 Task: Send an email with the signature Lucy Taylor with the subject Request for a resume follow-up and the message Could you please provide me with the details of the project dependencies? from softage.9@softage.net to softage.7@softage.net and move the email from Sent Items to the folder Financial reports
Action: Mouse moved to (1182, 77)
Screenshot: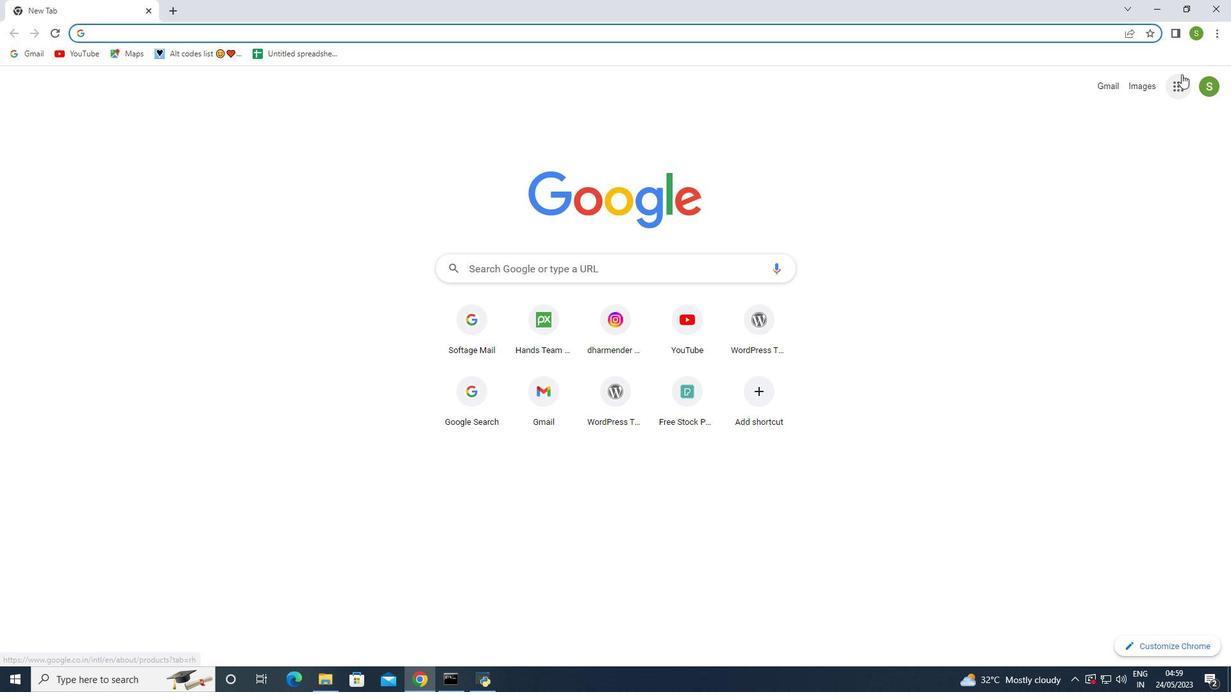 
Action: Mouse pressed left at (1182, 77)
Screenshot: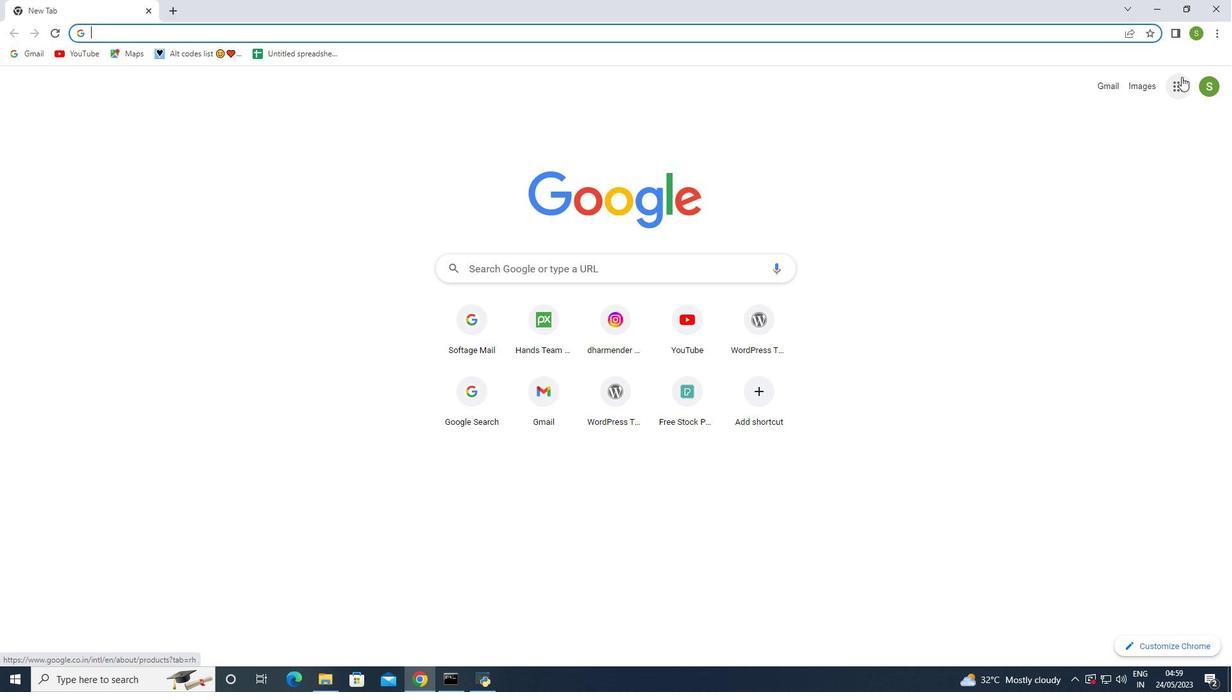 
Action: Mouse moved to (1138, 140)
Screenshot: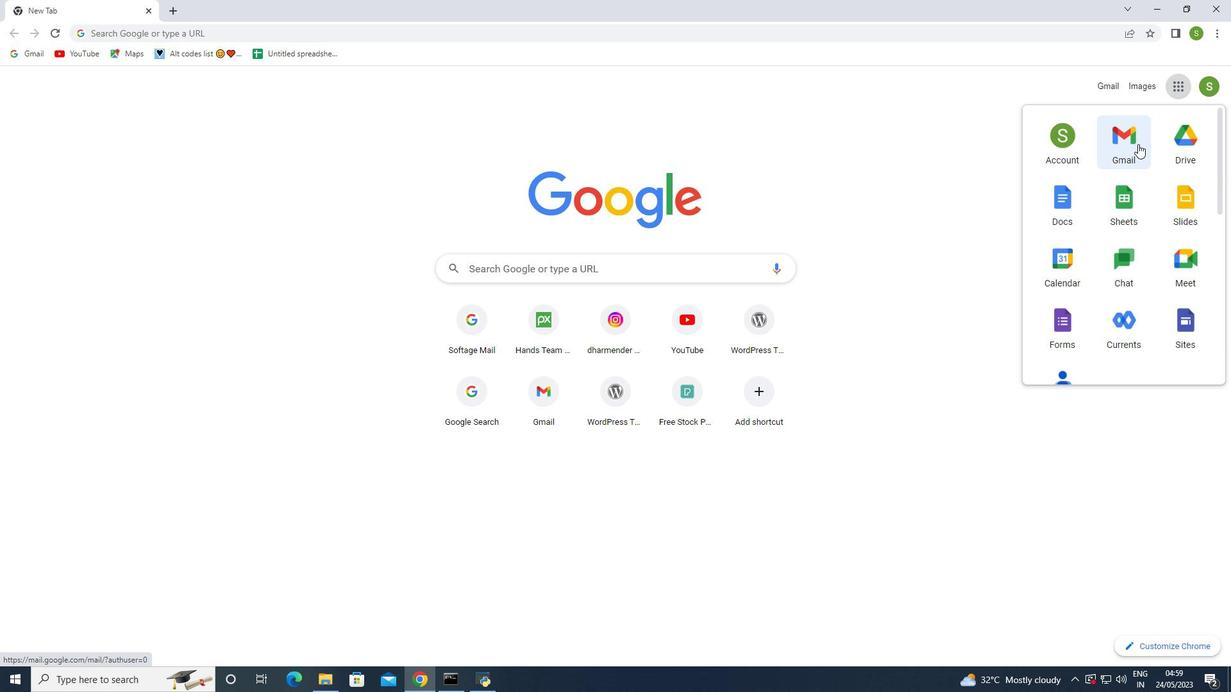 
Action: Mouse pressed left at (1138, 140)
Screenshot: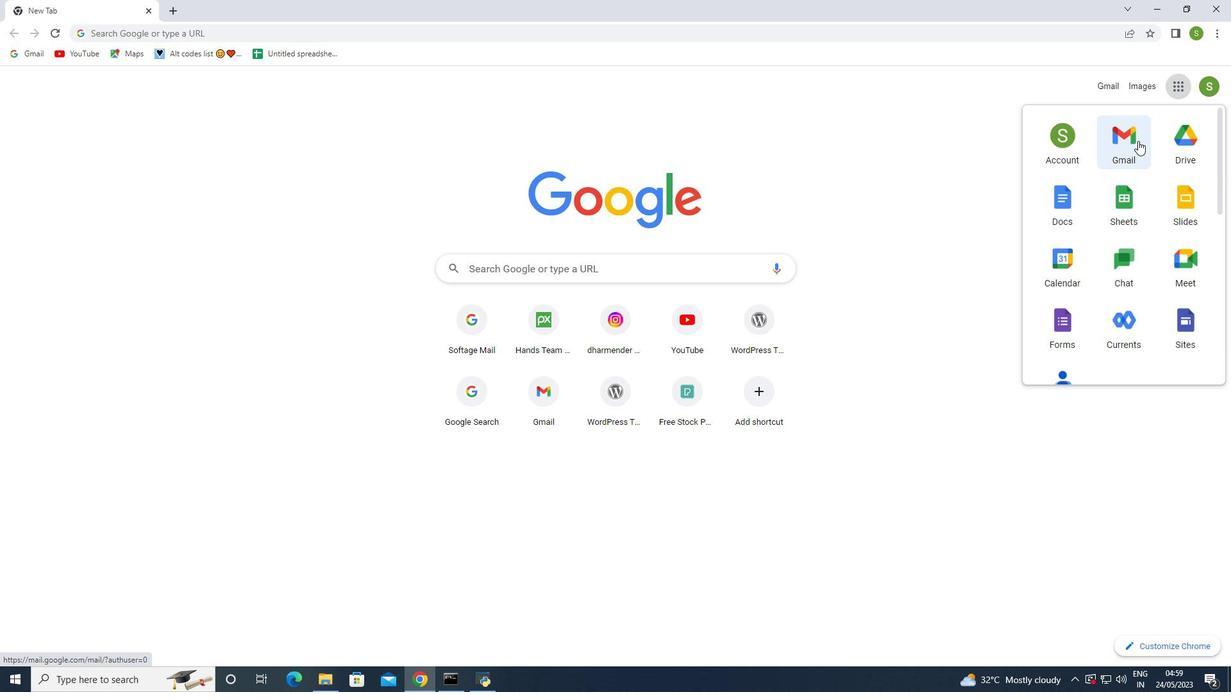 
Action: Mouse moved to (1084, 85)
Screenshot: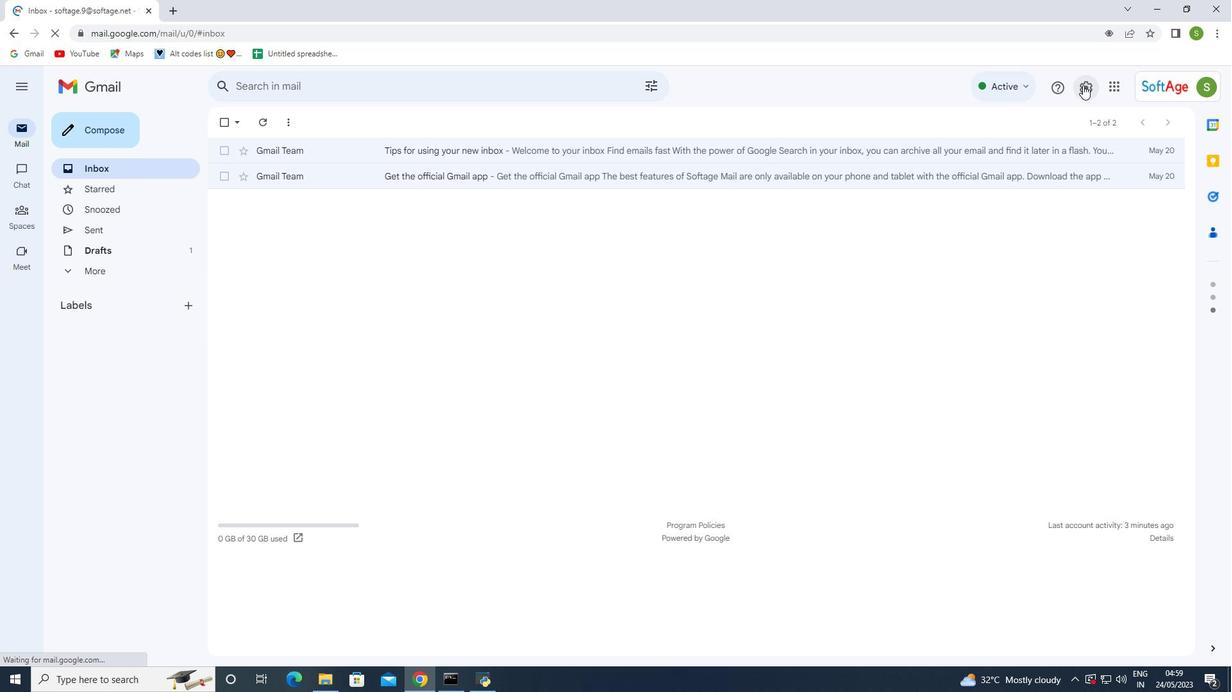
Action: Mouse pressed left at (1084, 85)
Screenshot: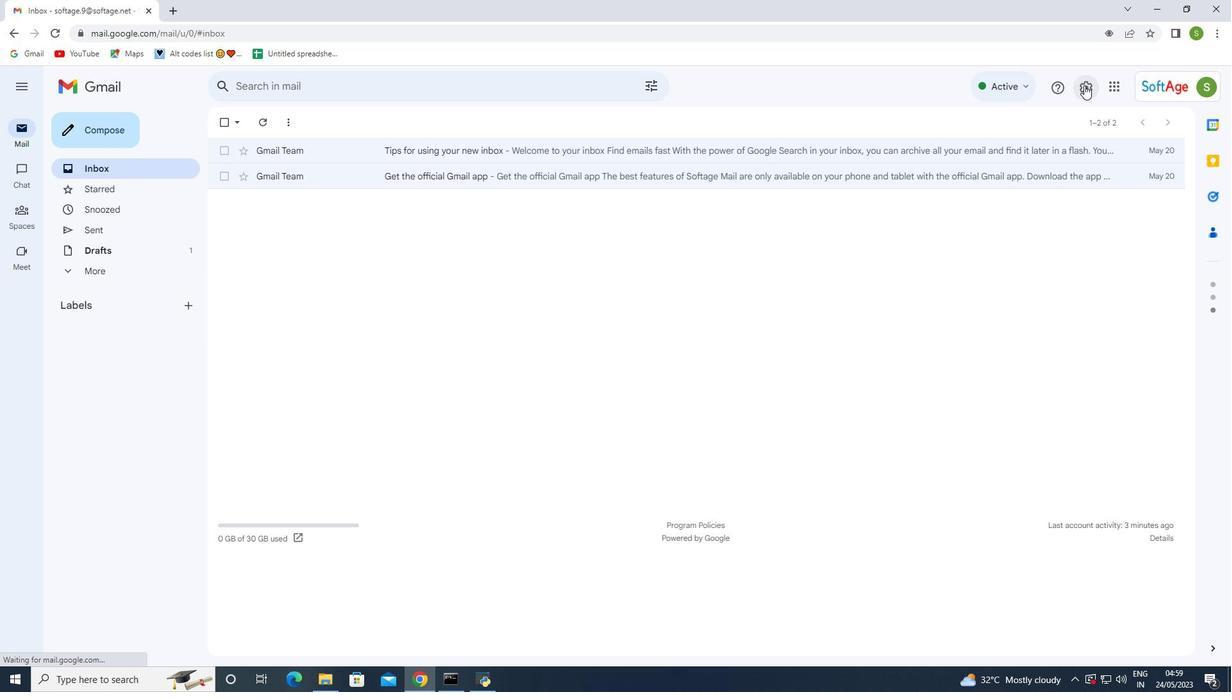 
Action: Mouse moved to (1084, 146)
Screenshot: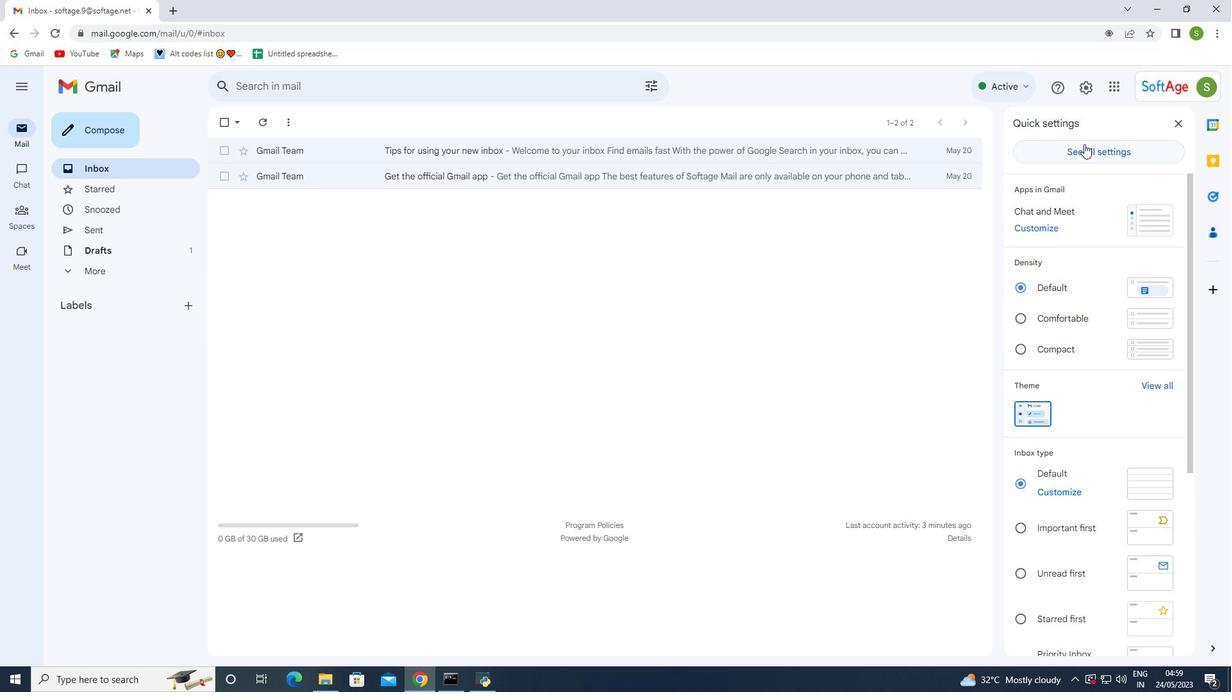 
Action: Mouse pressed left at (1084, 146)
Screenshot: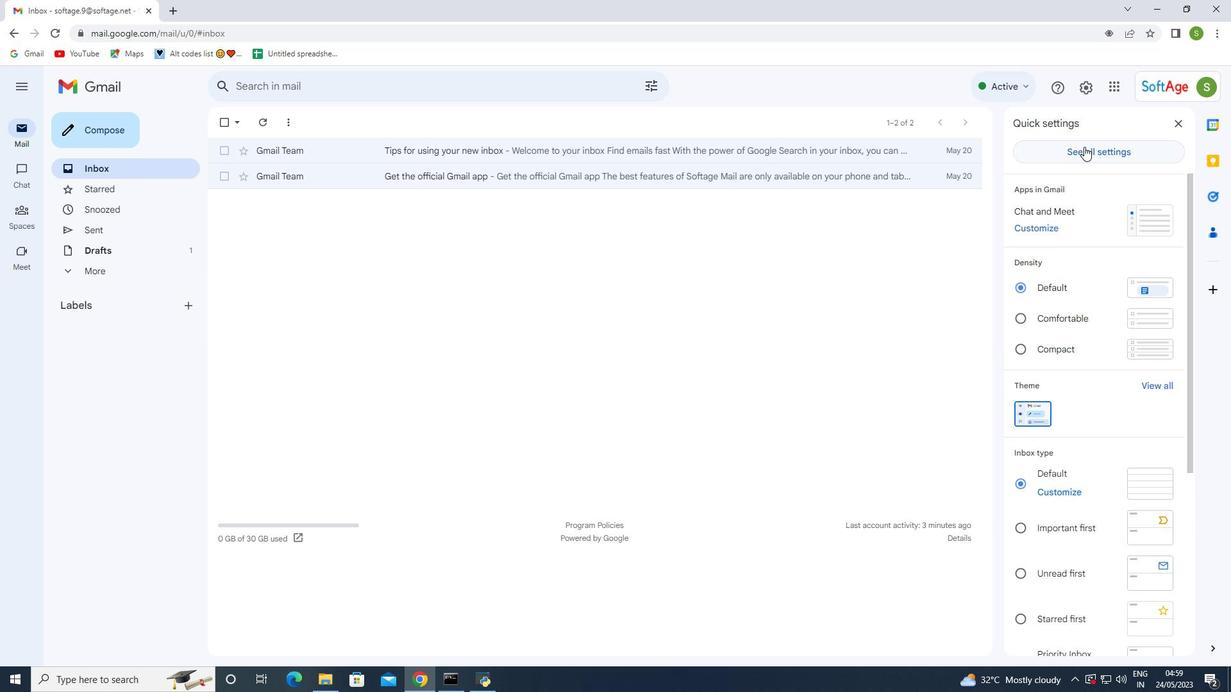 
Action: Mouse moved to (507, 273)
Screenshot: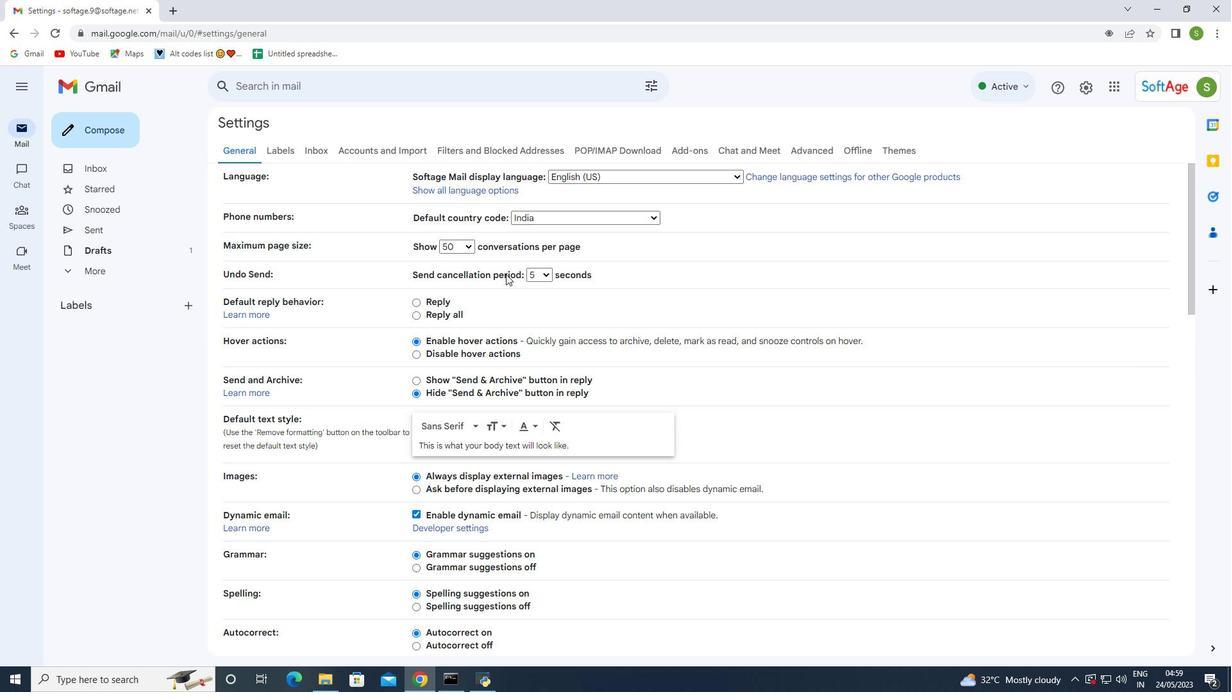 
Action: Mouse scrolled (507, 272) with delta (0, 0)
Screenshot: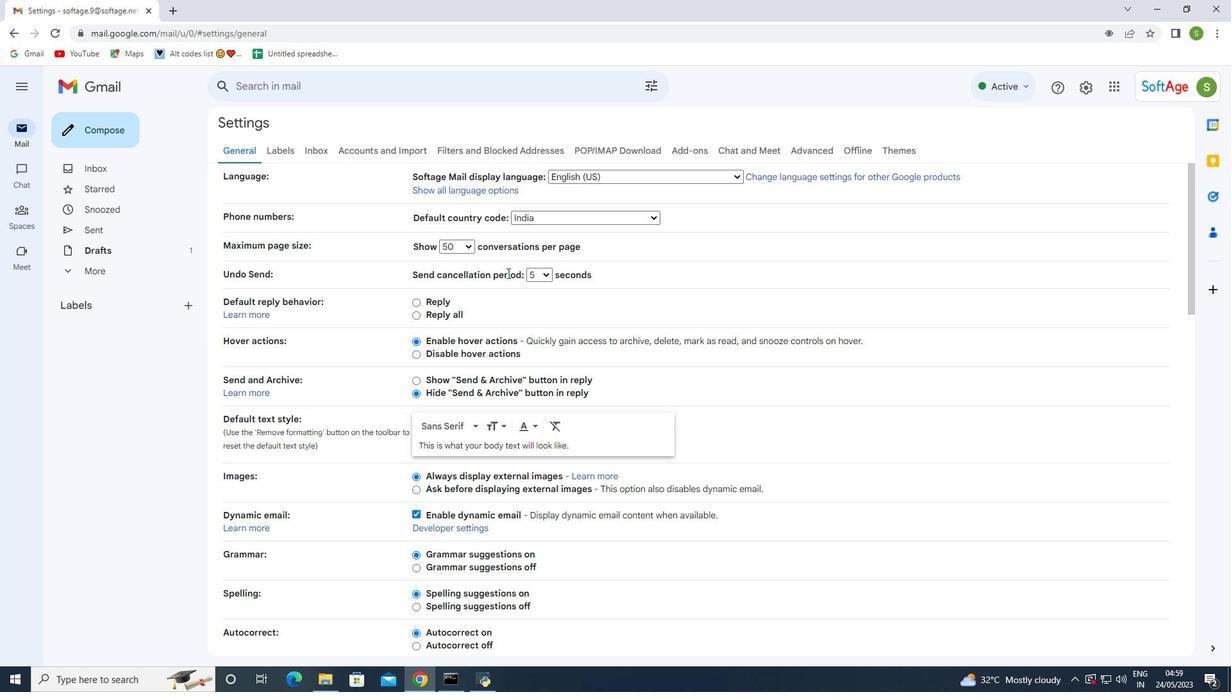
Action: Mouse scrolled (507, 272) with delta (0, 0)
Screenshot: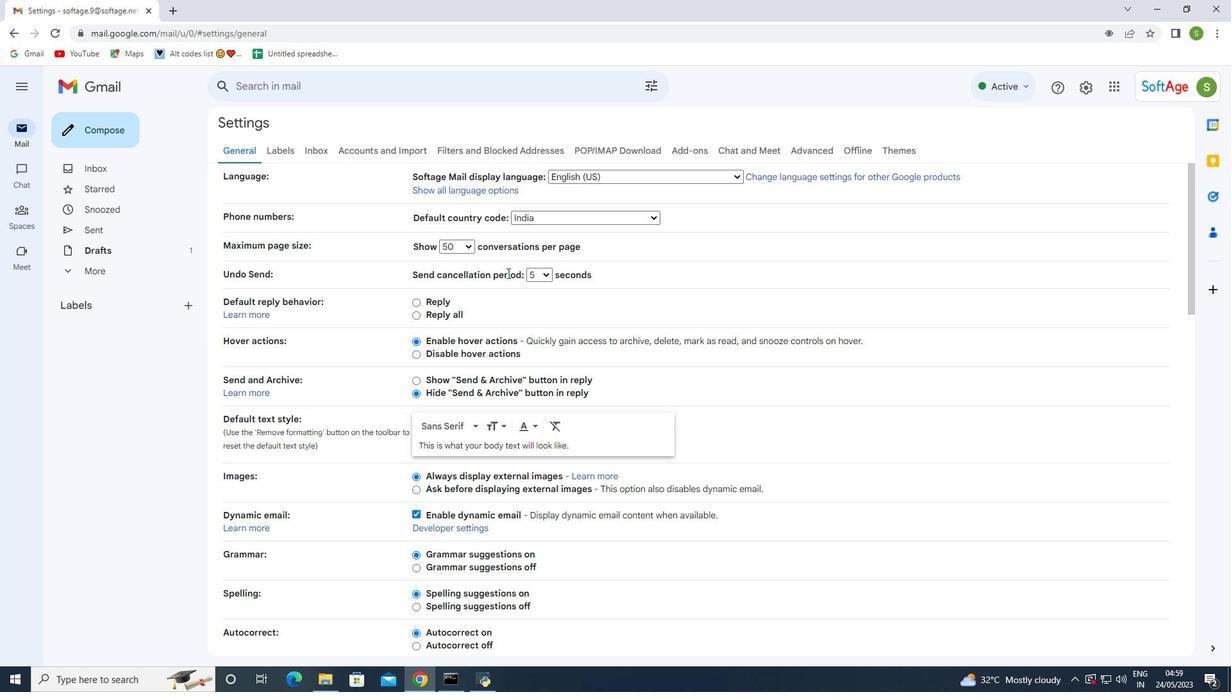 
Action: Mouse scrolled (507, 272) with delta (0, 0)
Screenshot: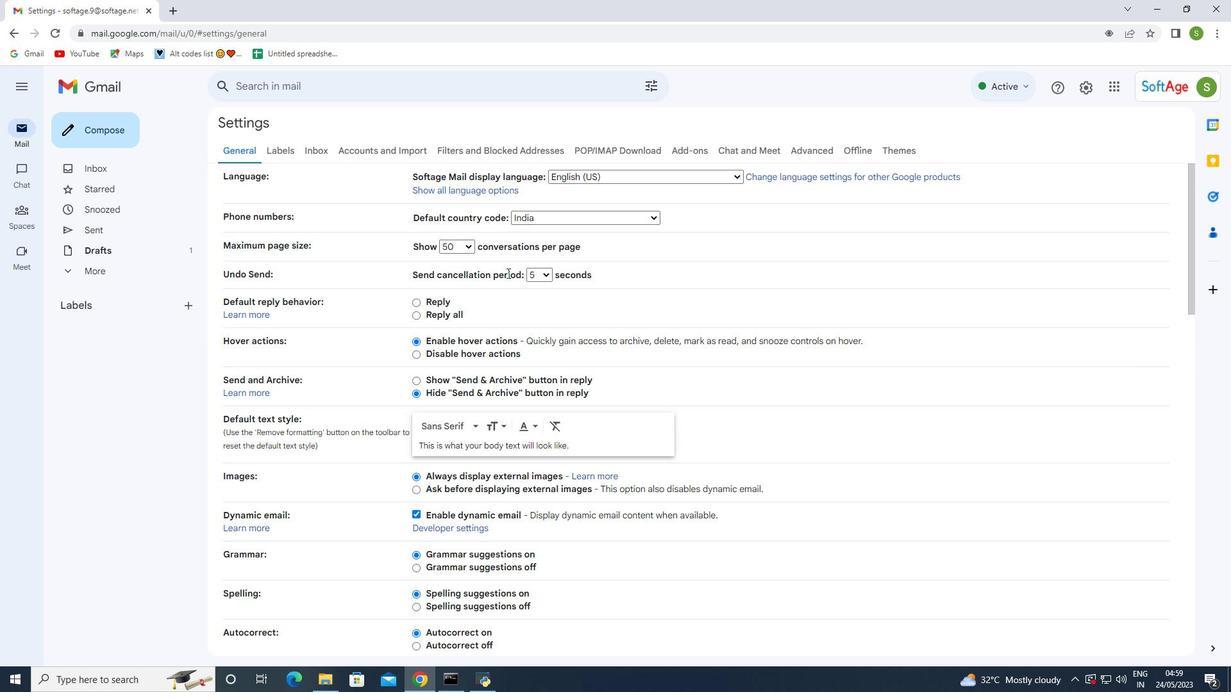 
Action: Mouse scrolled (507, 272) with delta (0, 0)
Screenshot: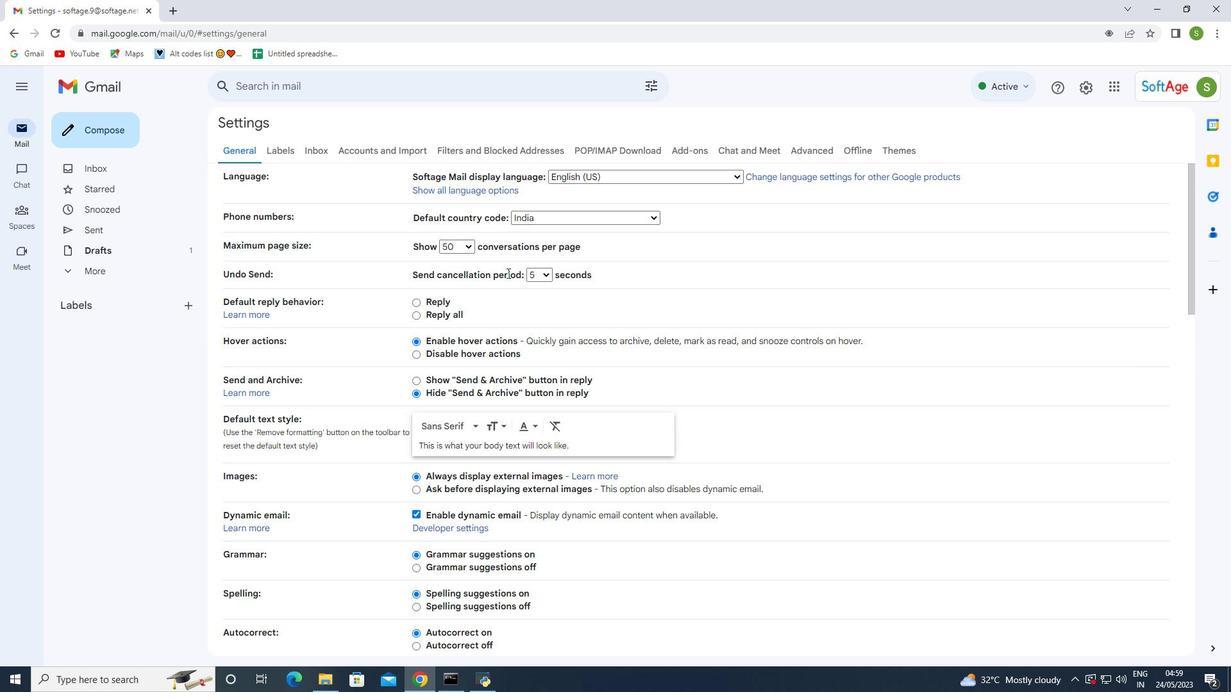 
Action: Mouse scrolled (507, 272) with delta (0, 0)
Screenshot: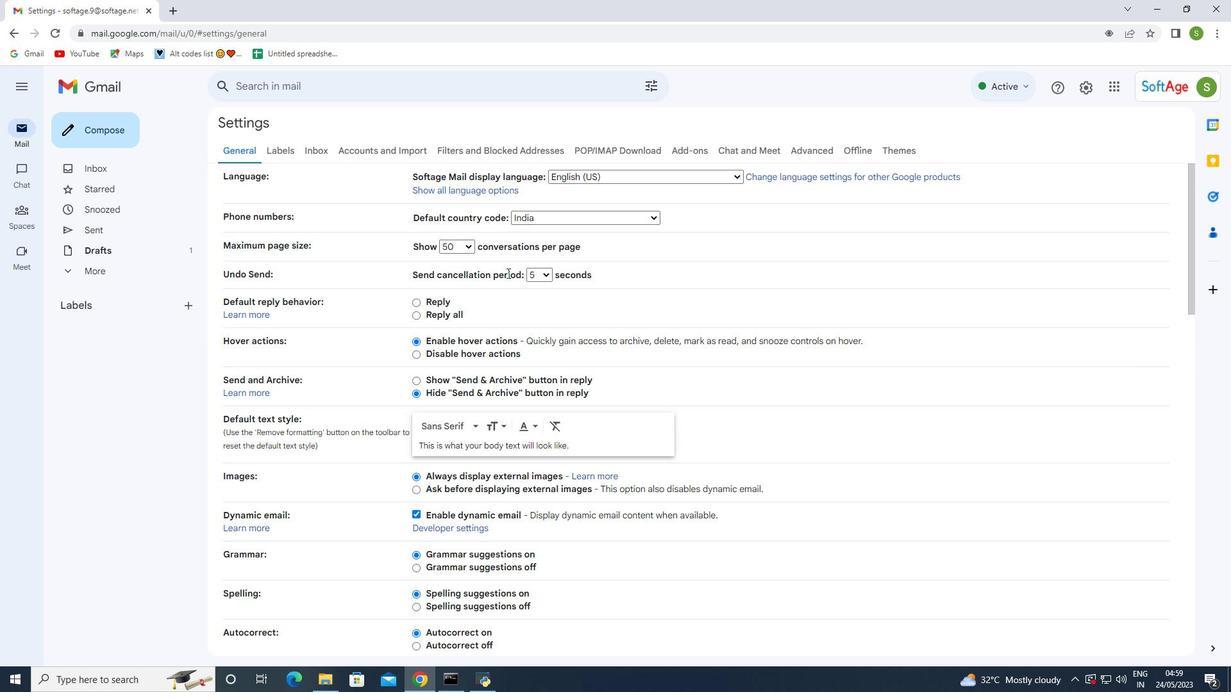 
Action: Mouse scrolled (507, 272) with delta (0, 0)
Screenshot: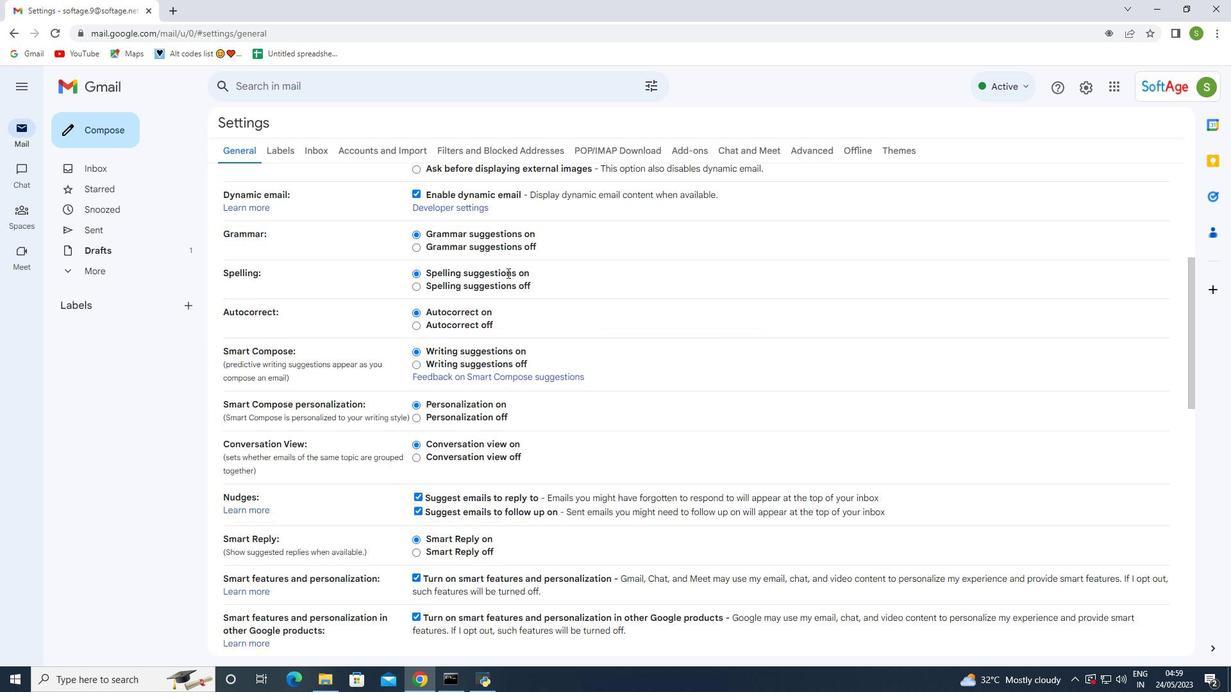 
Action: Mouse moved to (509, 273)
Screenshot: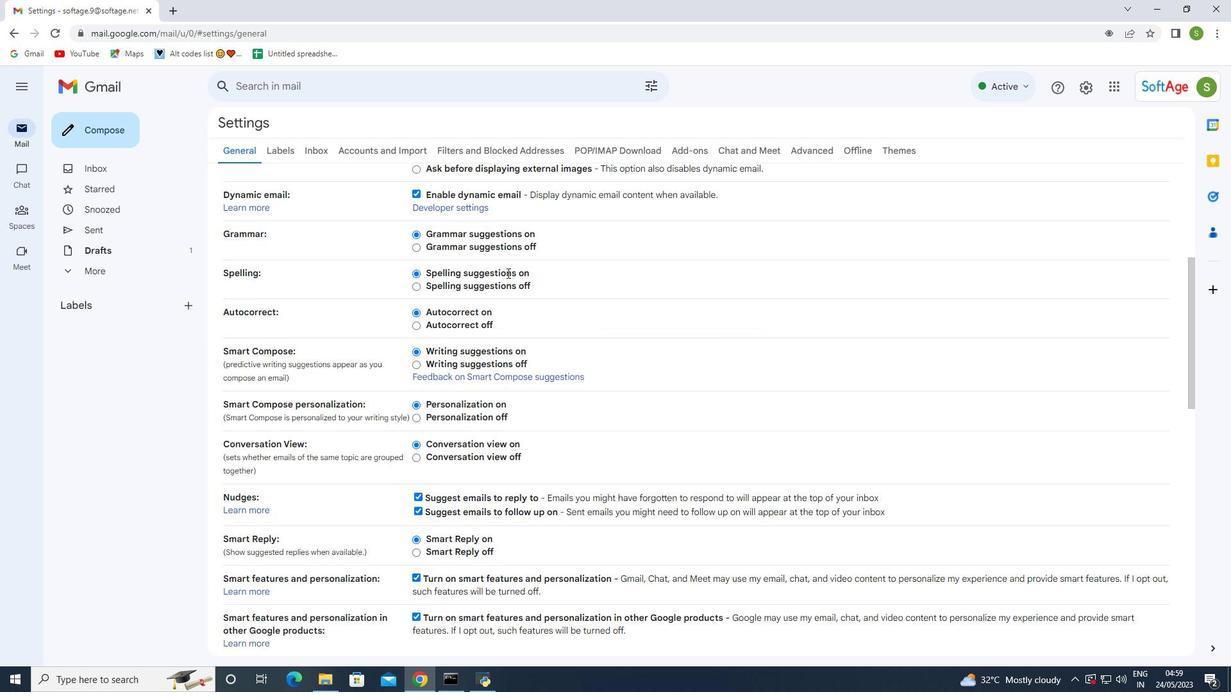 
Action: Mouse scrolled (509, 273) with delta (0, 0)
Screenshot: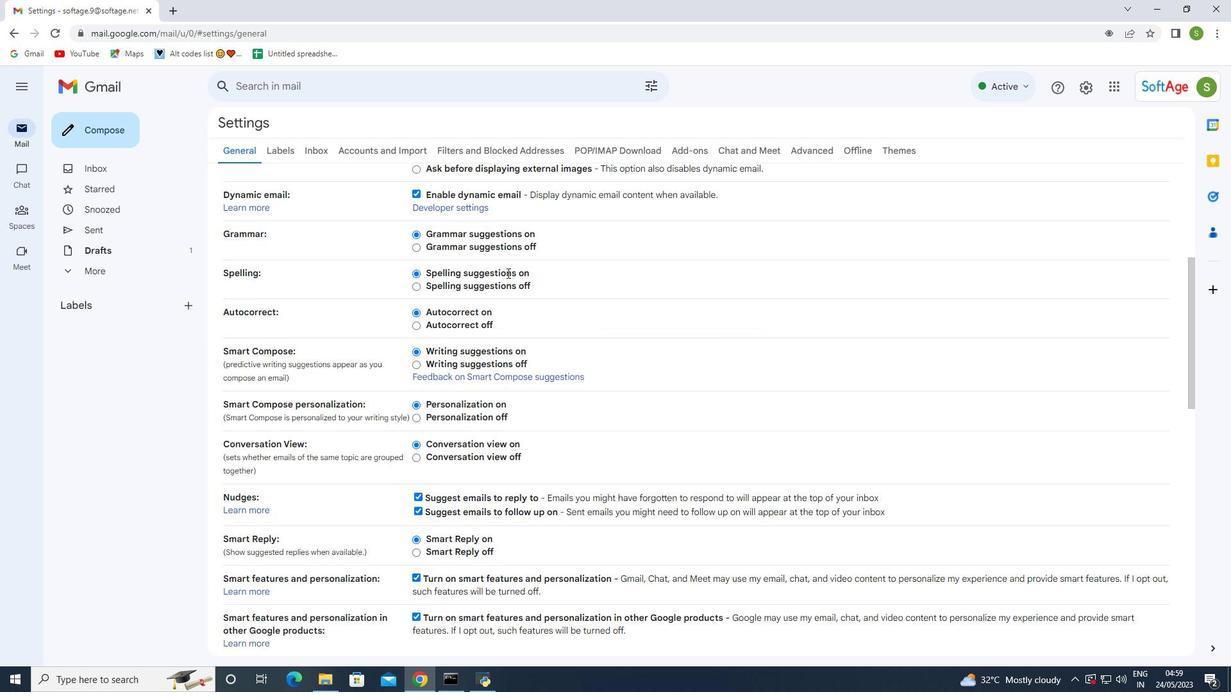 
Action: Mouse scrolled (509, 273) with delta (0, 0)
Screenshot: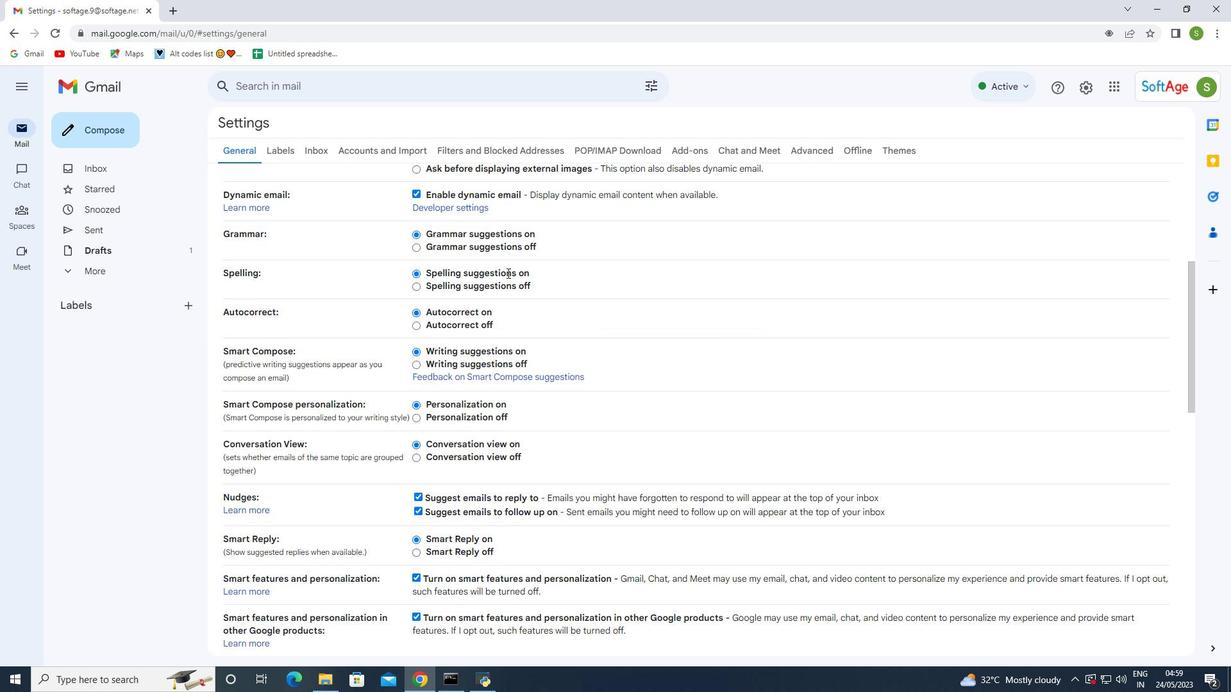 
Action: Mouse scrolled (509, 273) with delta (0, 0)
Screenshot: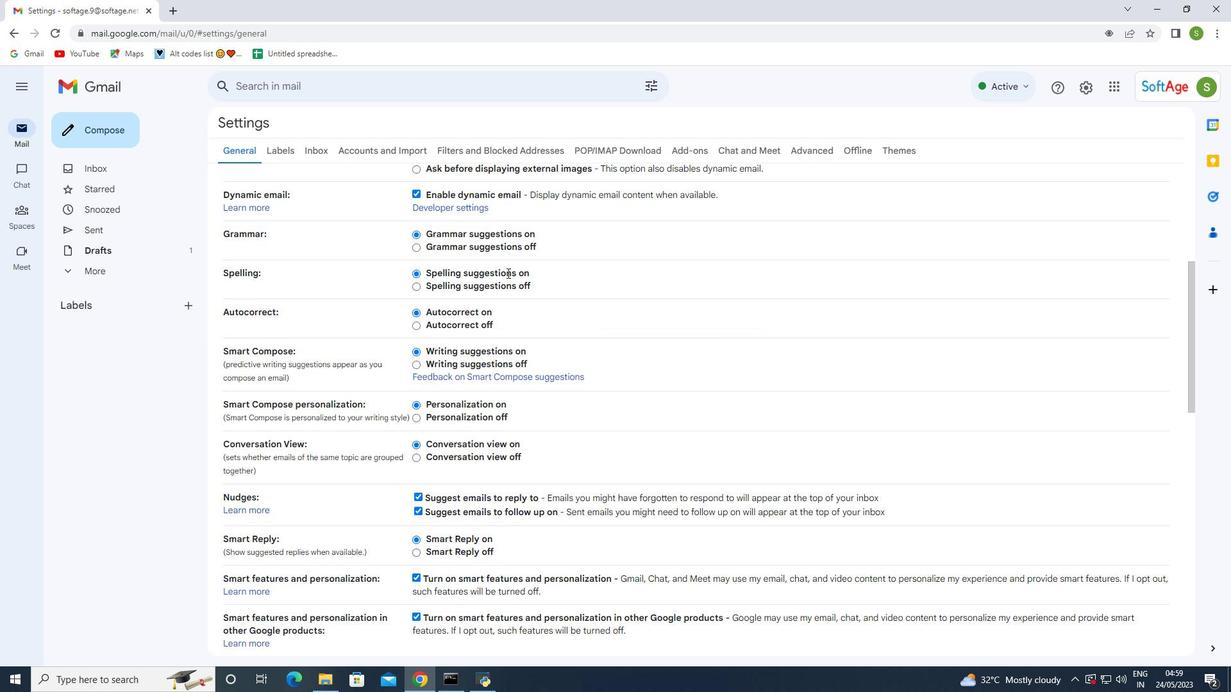 
Action: Mouse scrolled (509, 273) with delta (0, 0)
Screenshot: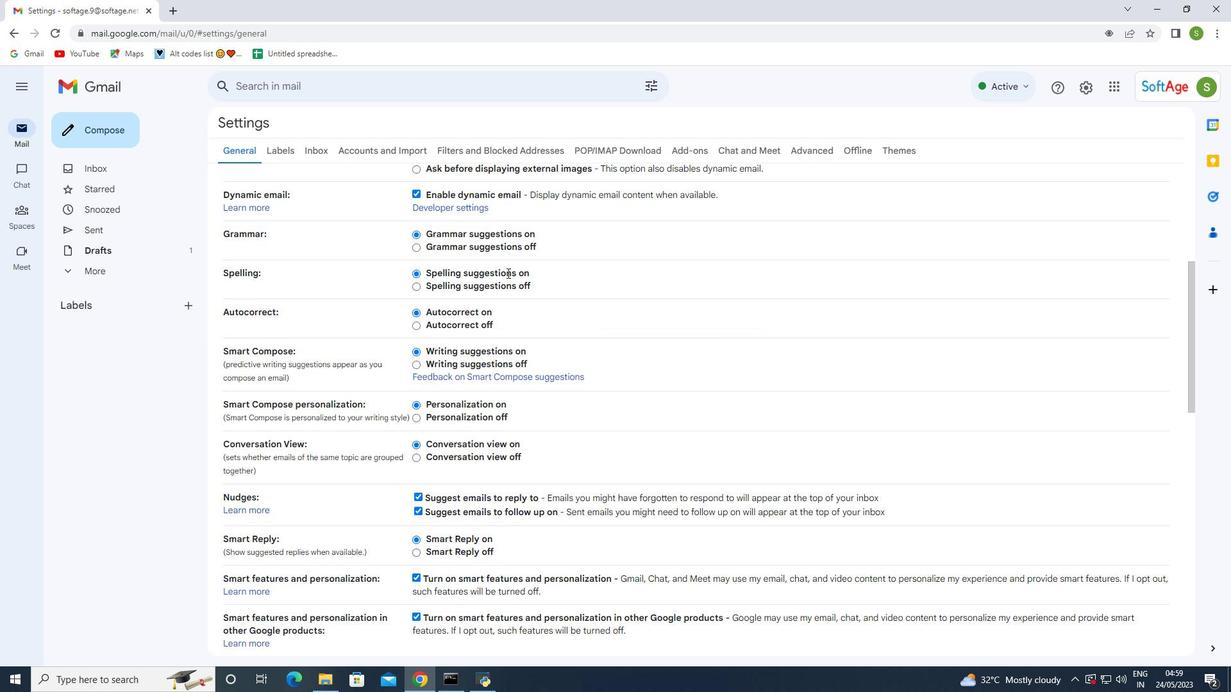 
Action: Mouse moved to (509, 275)
Screenshot: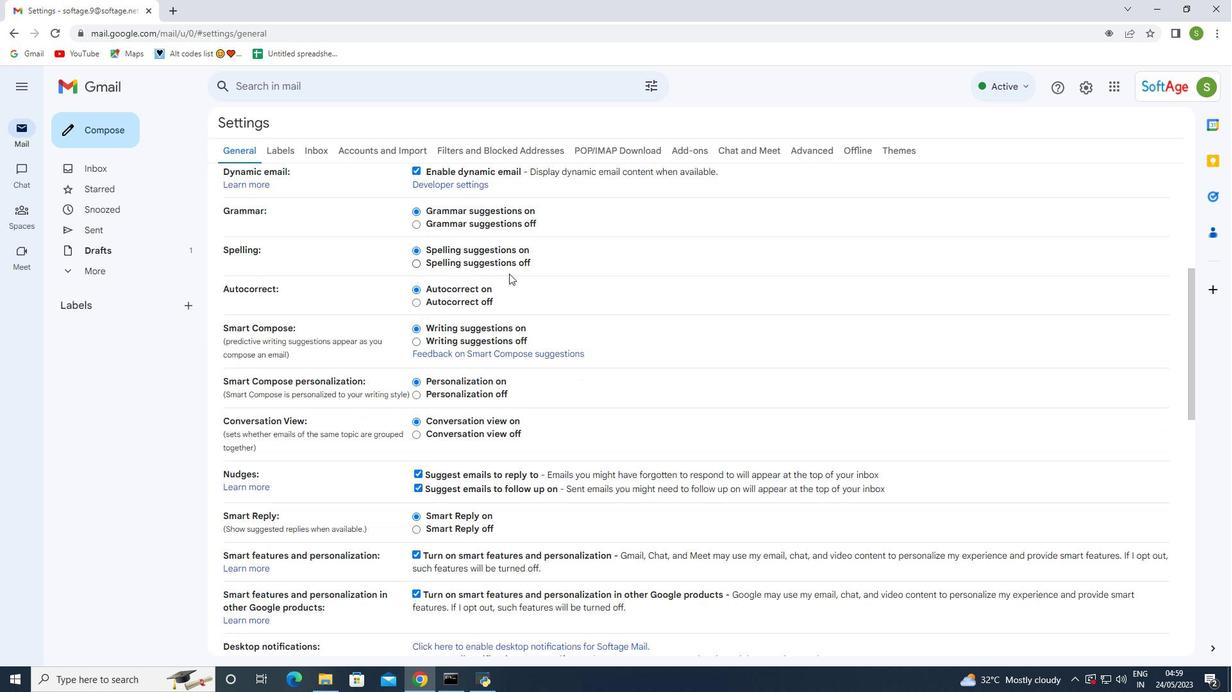 
Action: Mouse scrolled (509, 275) with delta (0, 0)
Screenshot: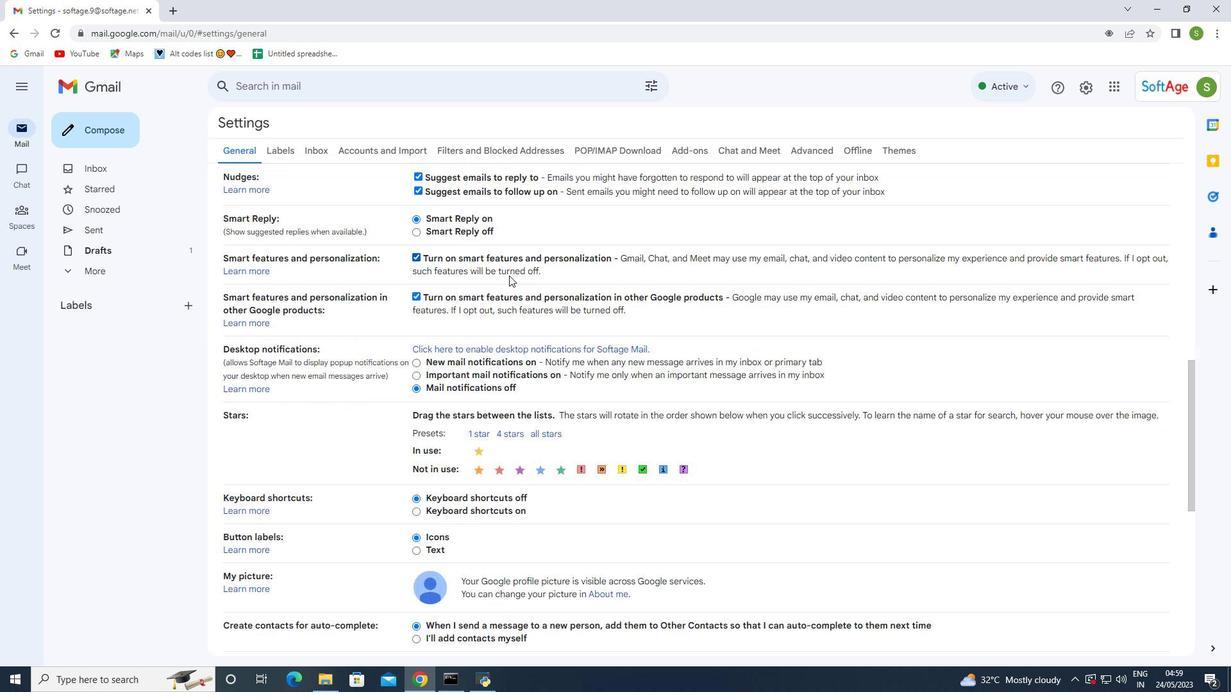
Action: Mouse scrolled (509, 275) with delta (0, 0)
Screenshot: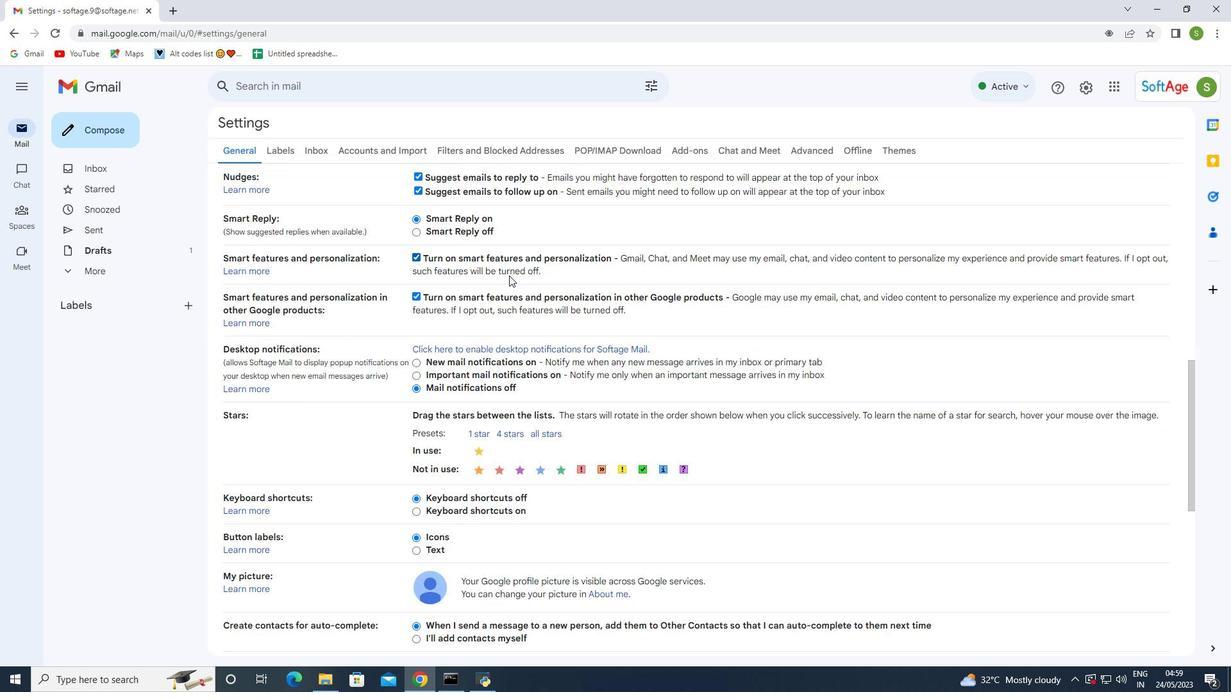 
Action: Mouse scrolled (509, 275) with delta (0, 0)
Screenshot: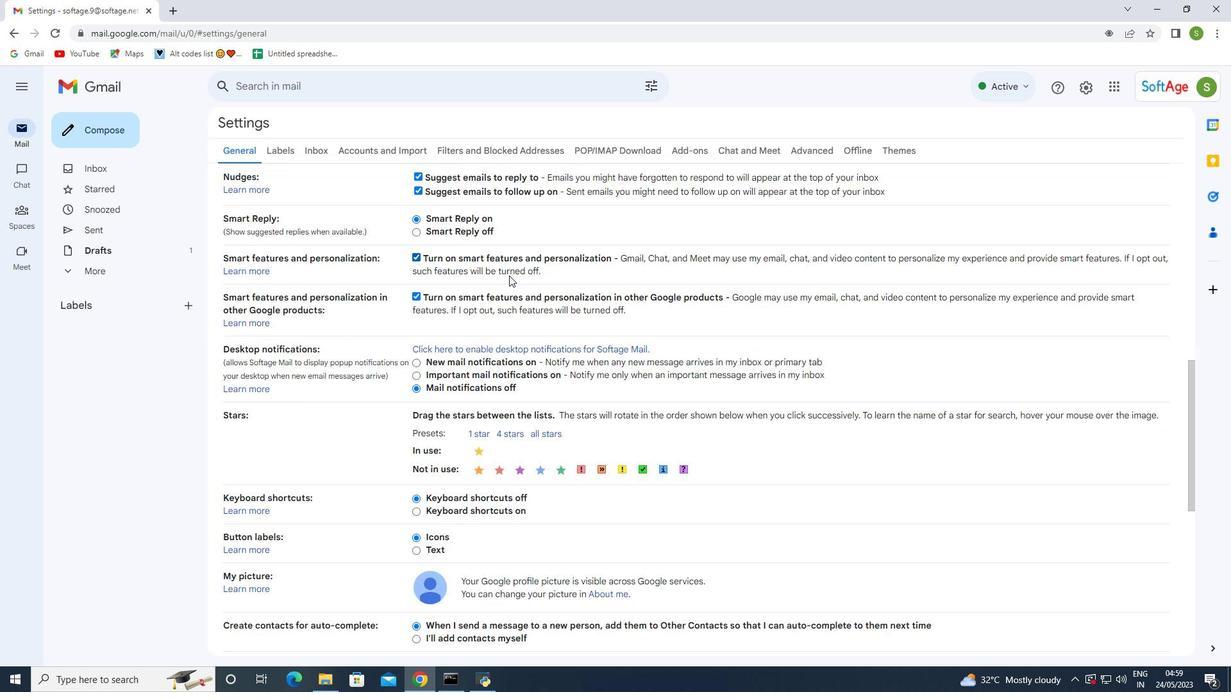 
Action: Mouse moved to (509, 275)
Screenshot: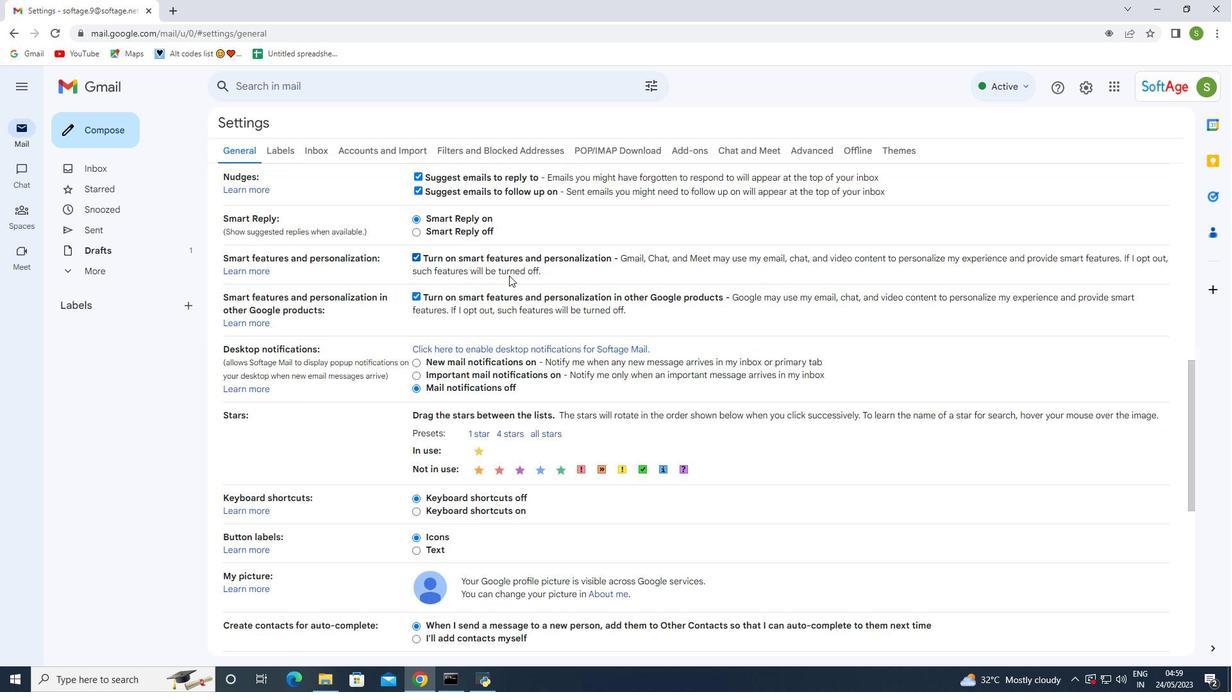 
Action: Mouse scrolled (509, 275) with delta (0, 0)
Screenshot: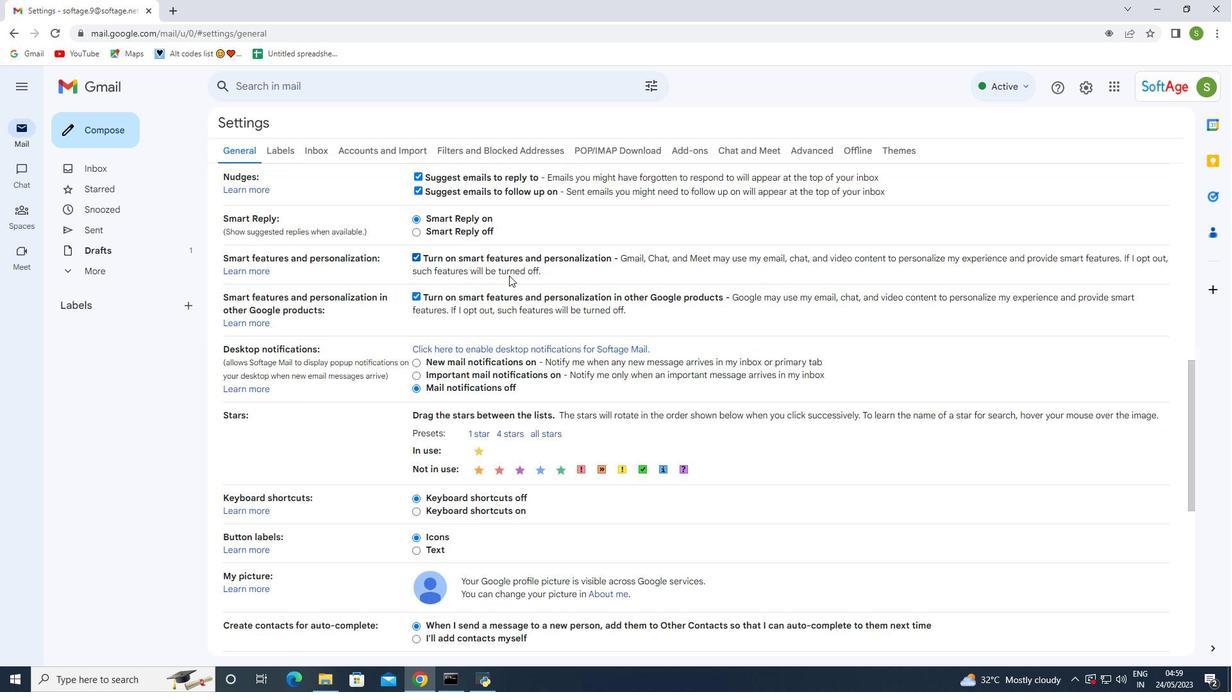 
Action: Mouse scrolled (509, 275) with delta (0, 0)
Screenshot: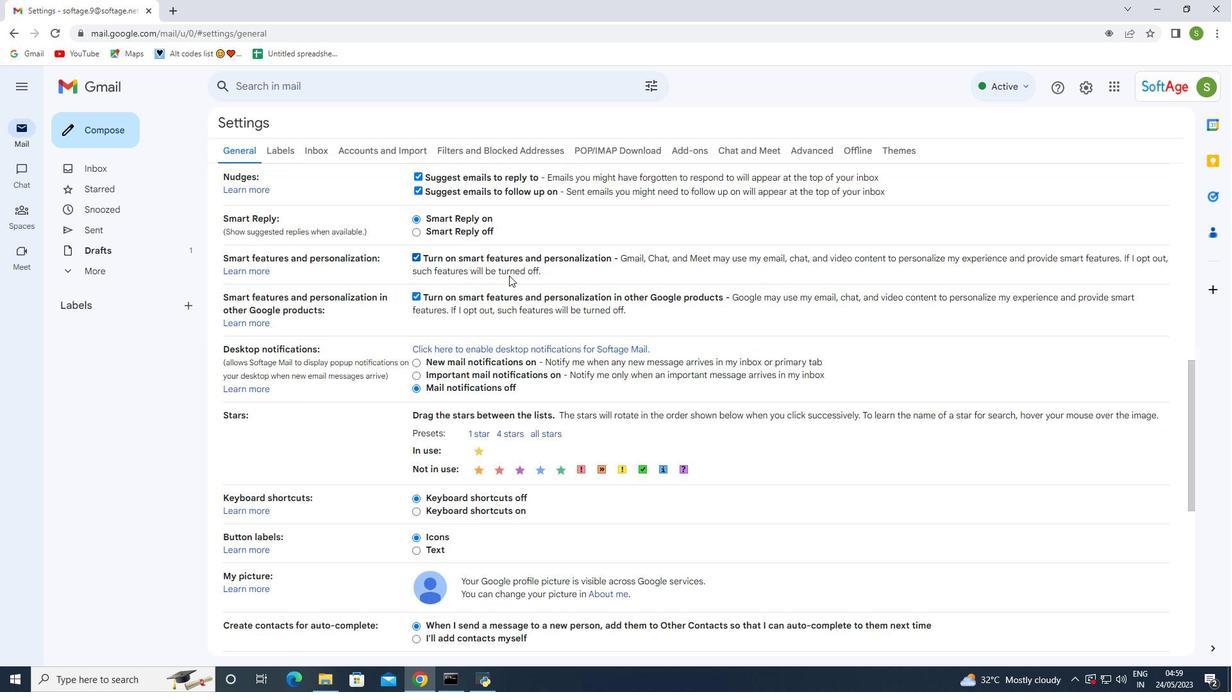 
Action: Mouse scrolled (509, 275) with delta (0, 0)
Screenshot: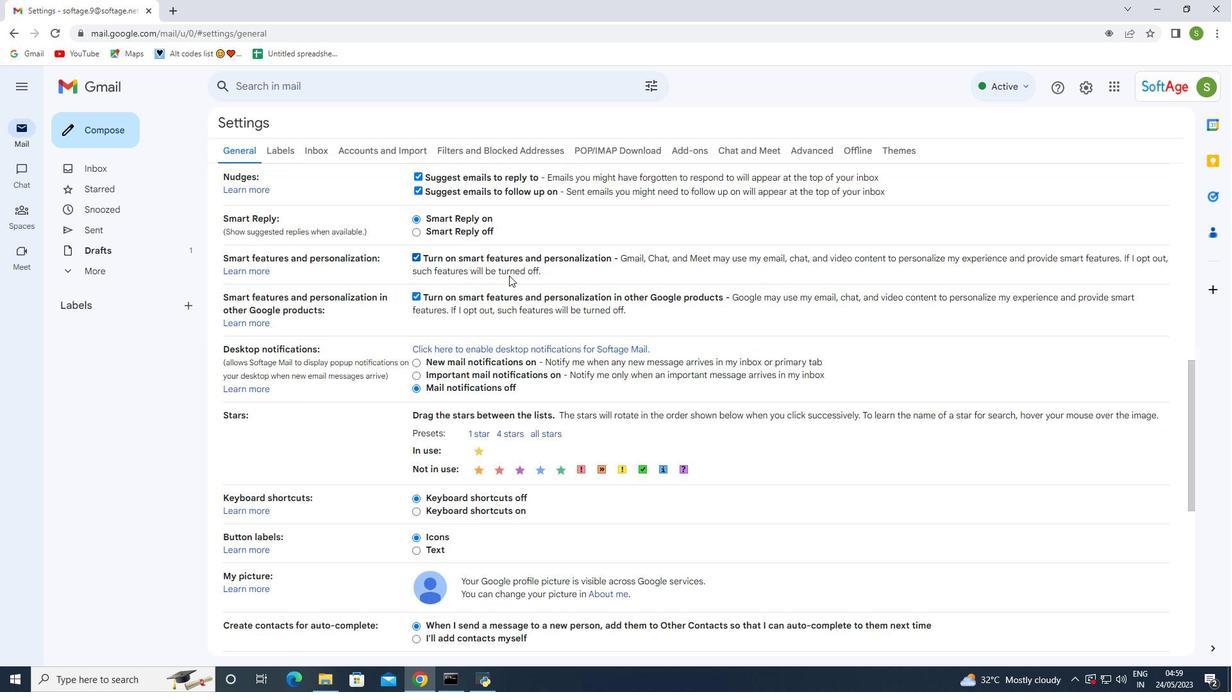 
Action: Mouse moved to (463, 297)
Screenshot: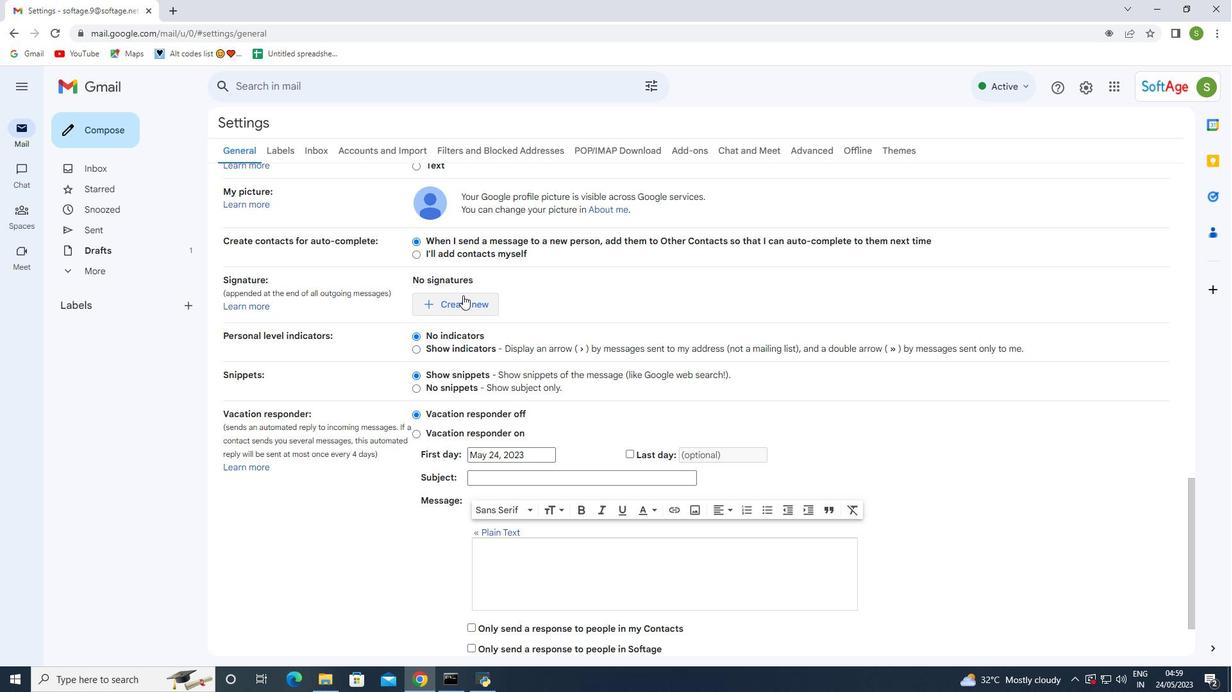 
Action: Mouse pressed left at (463, 297)
Screenshot: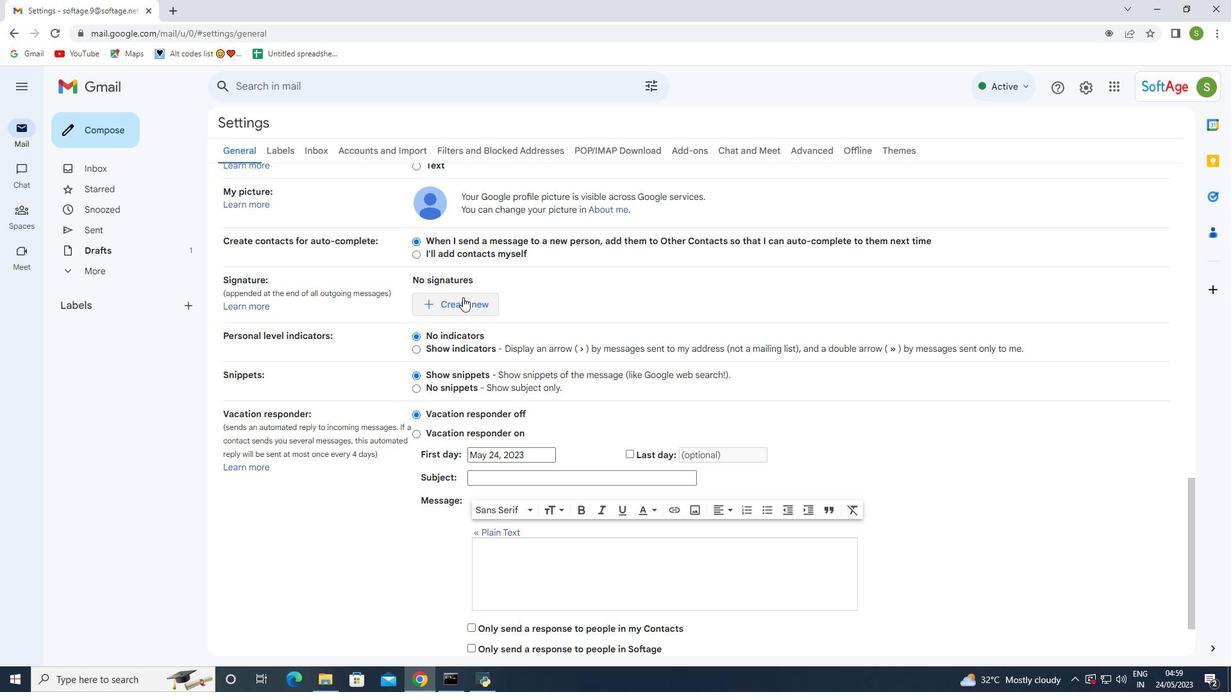 
Action: Mouse moved to (585, 356)
Screenshot: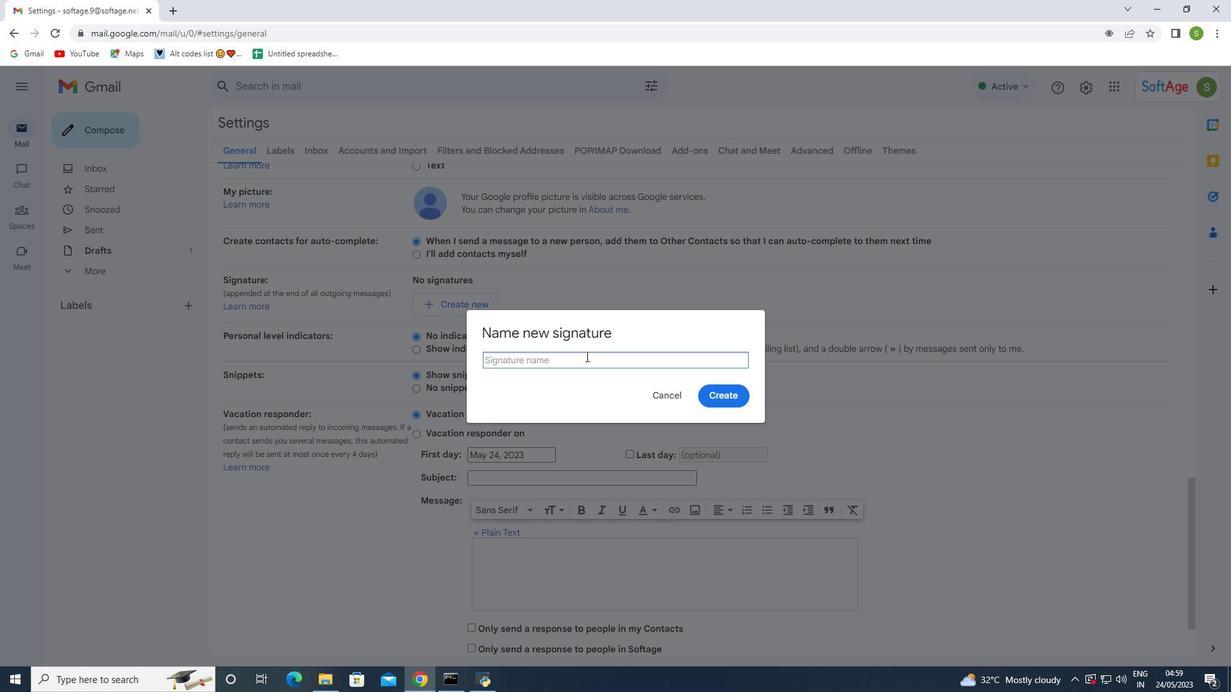 
Action: Mouse pressed left at (585, 356)
Screenshot: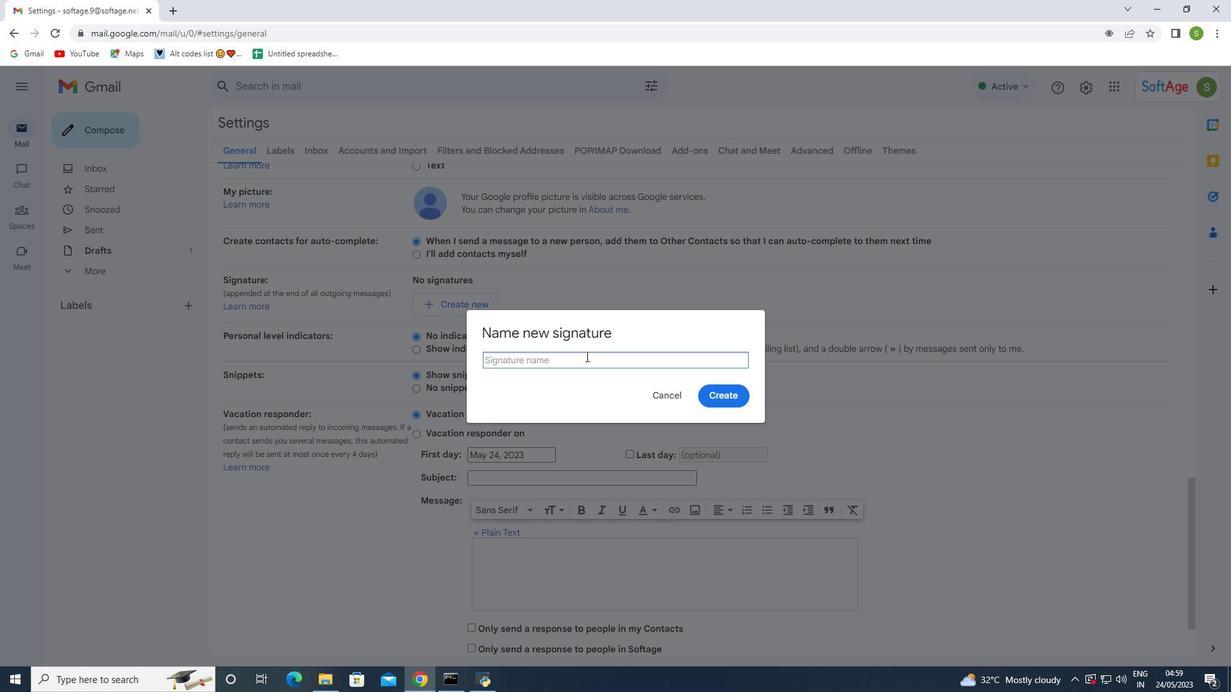 
Action: Mouse moved to (585, 356)
Screenshot: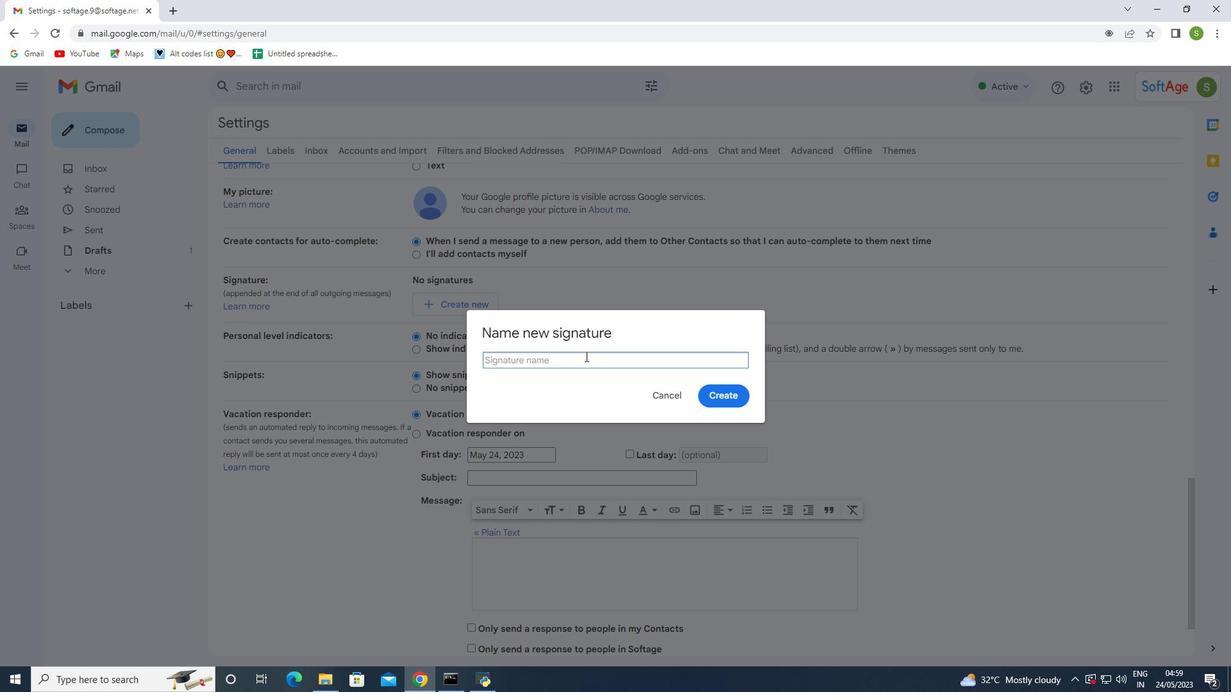 
Action: Key pressed <Key.shift><Key.shift><Key.shift><Key.shift><Key.shift><Key.shift><Key.shift><Key.shift><Key.shift><Key.shift><Key.shift><Key.shift>Lucy<Key.space><Key.shift><Key.shift>Taylor<Key.space>with<Key.backspace><Key.backspace><Key.backspace><Key.backspace><Key.backspace>
Screenshot: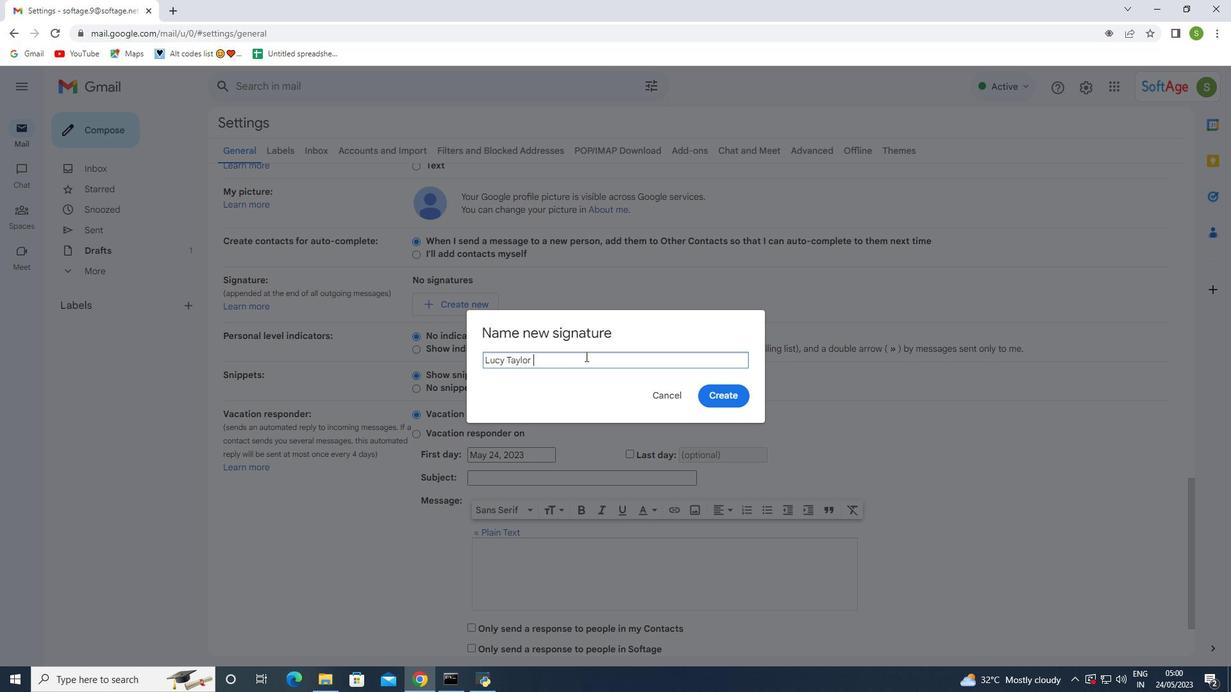 
Action: Mouse moved to (720, 395)
Screenshot: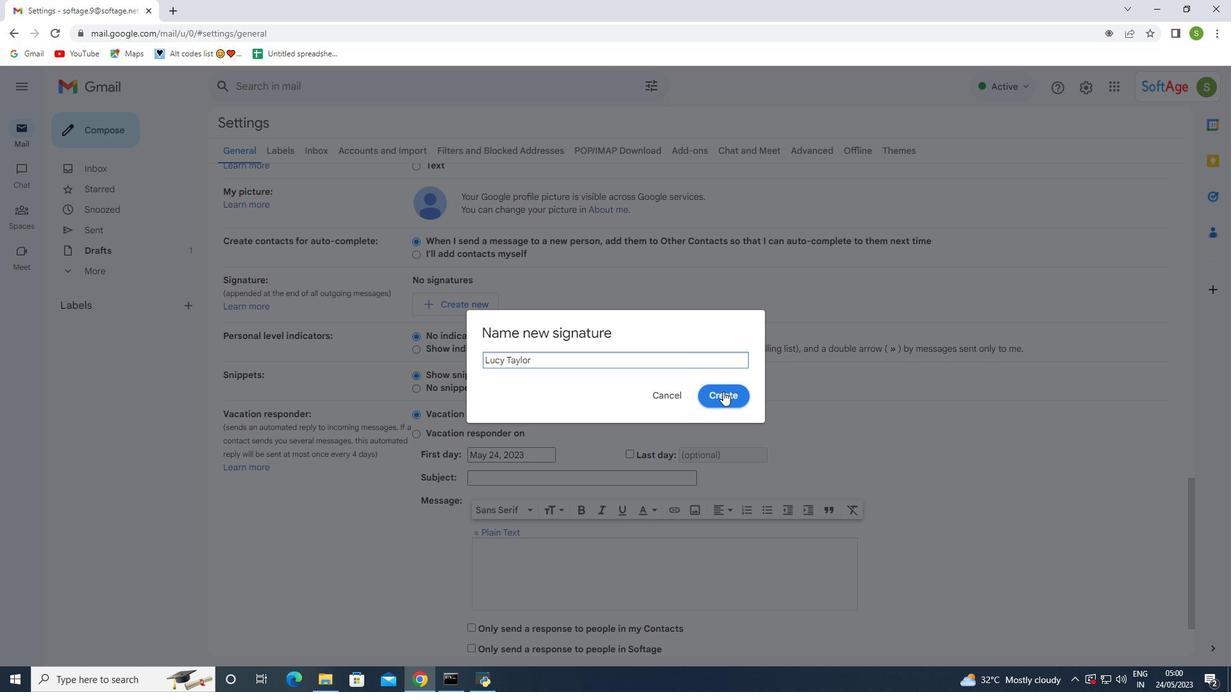 
Action: Mouse pressed left at (720, 395)
Screenshot: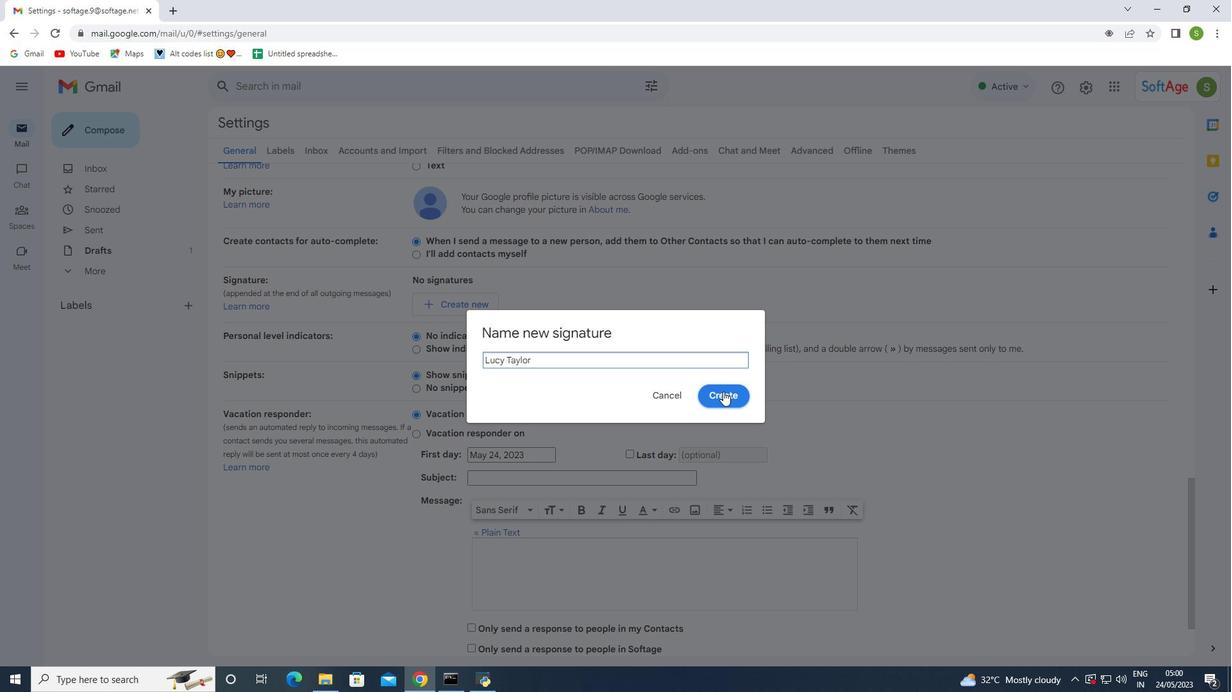 
Action: Mouse moved to (605, 313)
Screenshot: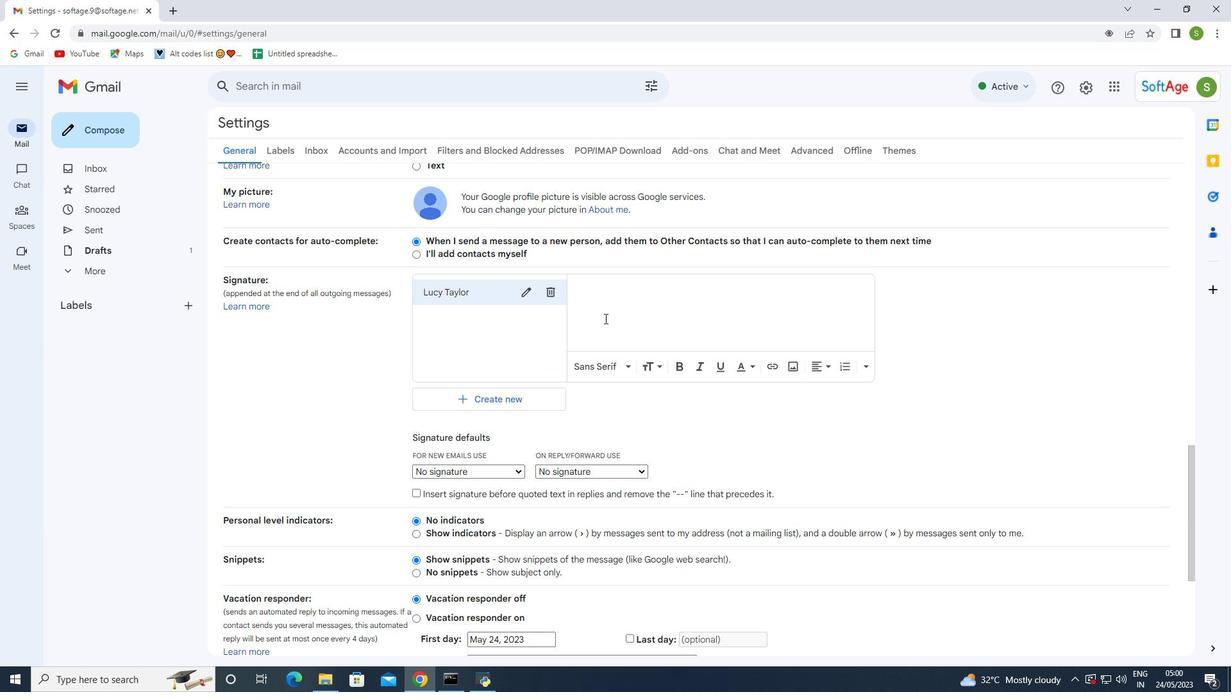 
Action: Mouse pressed left at (605, 313)
Screenshot: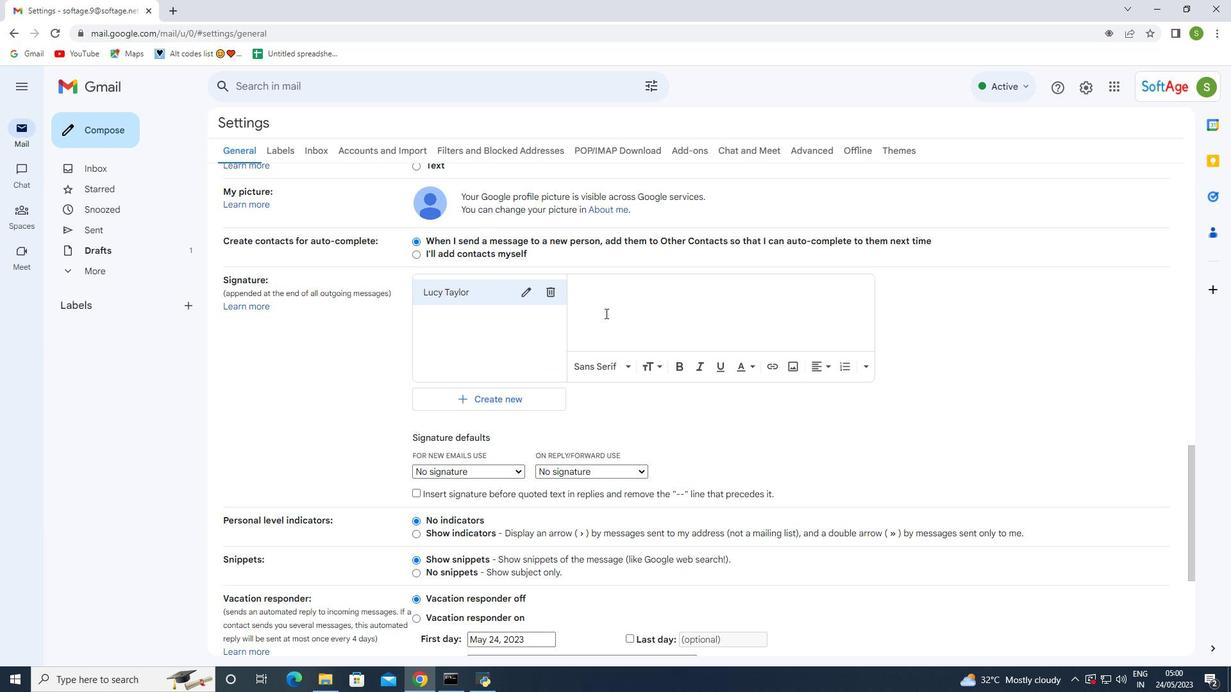 
Action: Key pressed <Key.shift>Lucy<Key.space><Key.shift><Key.shift><Key.shift><Key.shift><Key.shift>Taylor
Screenshot: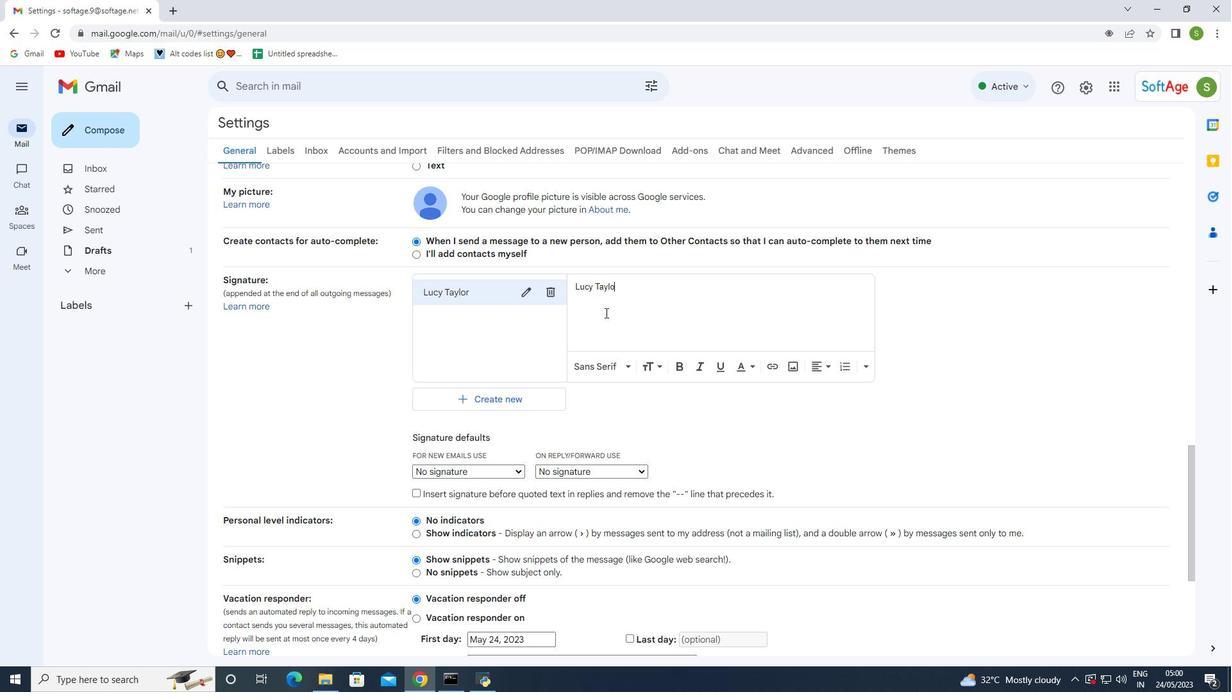 
Action: Mouse moved to (452, 465)
Screenshot: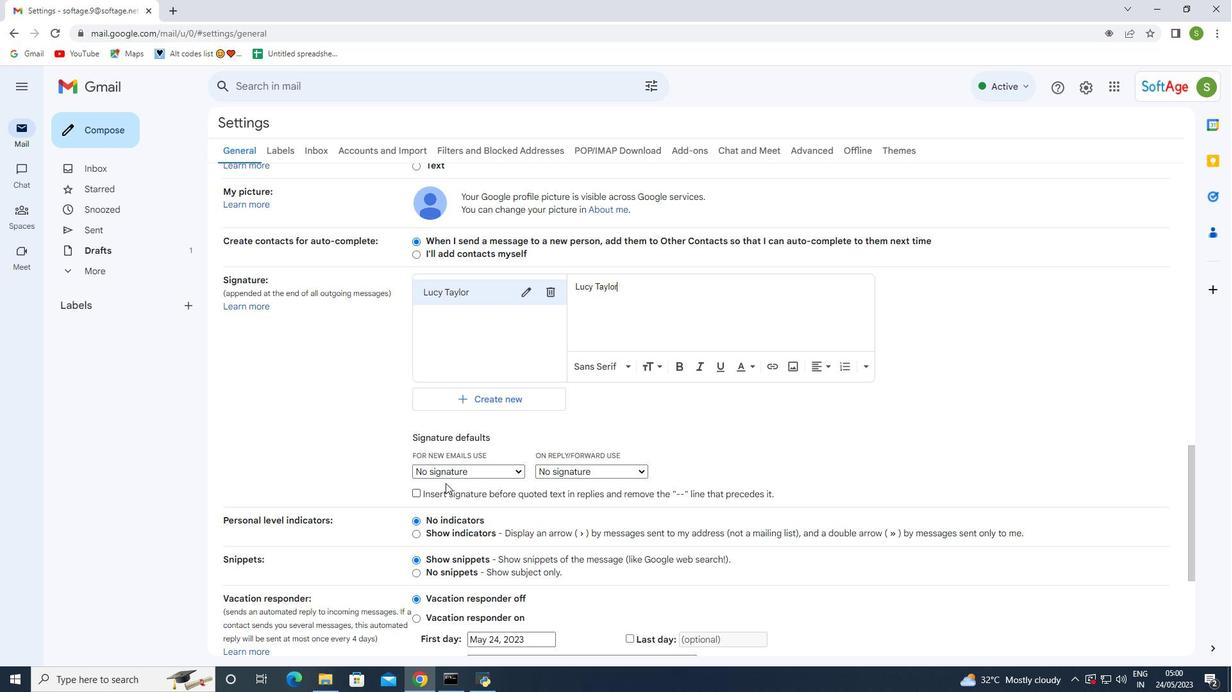 
Action: Mouse pressed left at (452, 465)
Screenshot: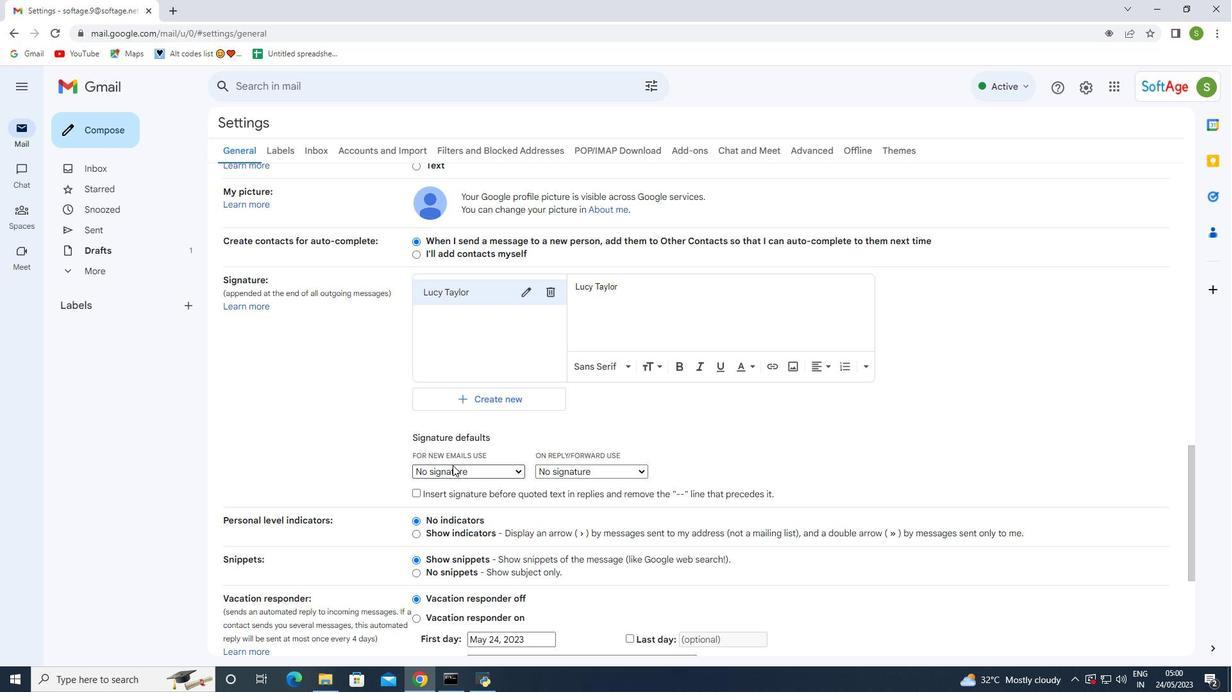 
Action: Mouse moved to (452, 494)
Screenshot: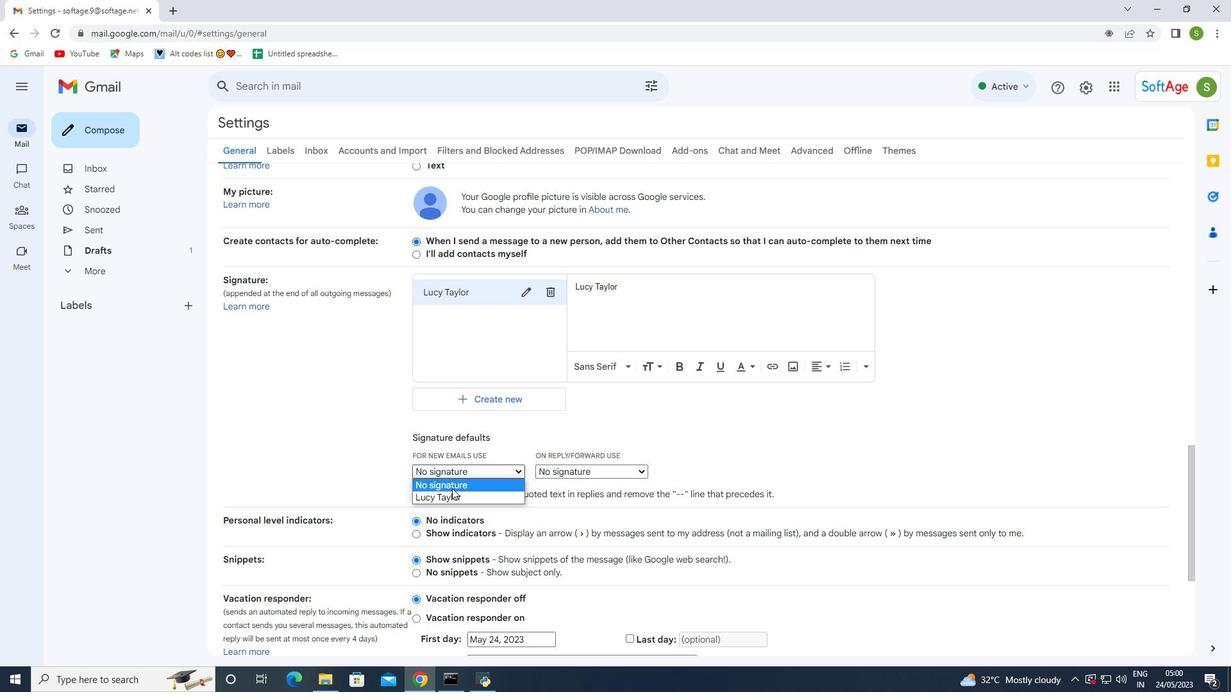 
Action: Mouse pressed left at (452, 494)
Screenshot: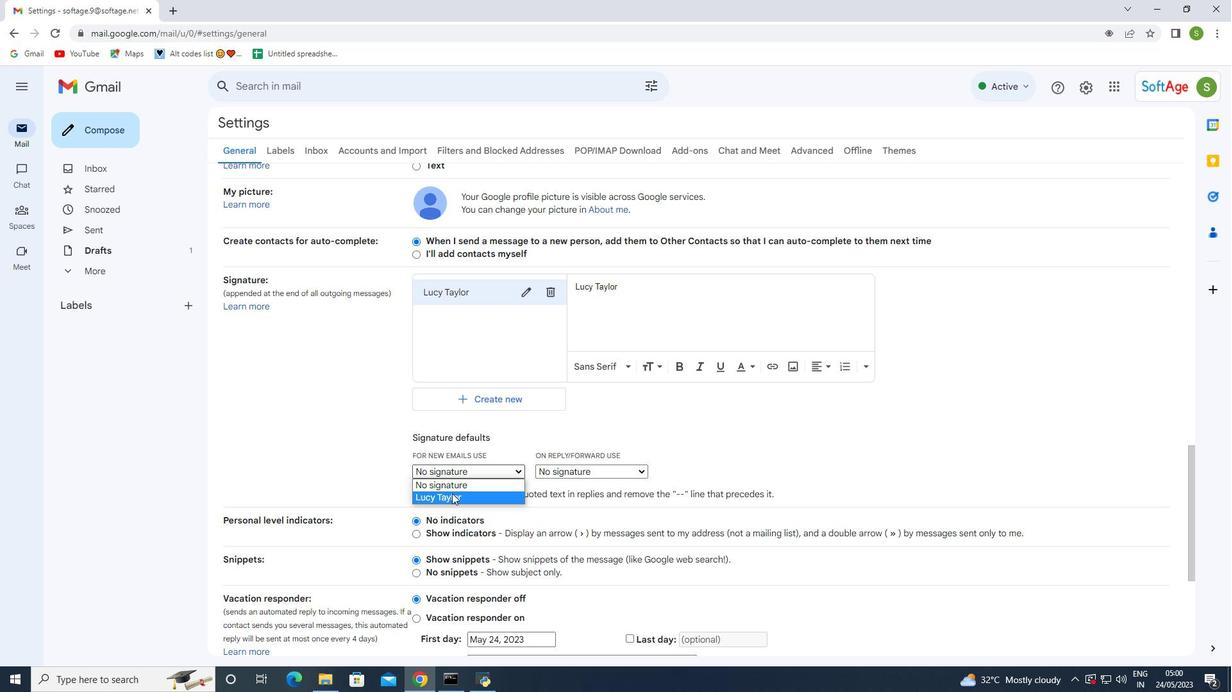 
Action: Mouse moved to (567, 466)
Screenshot: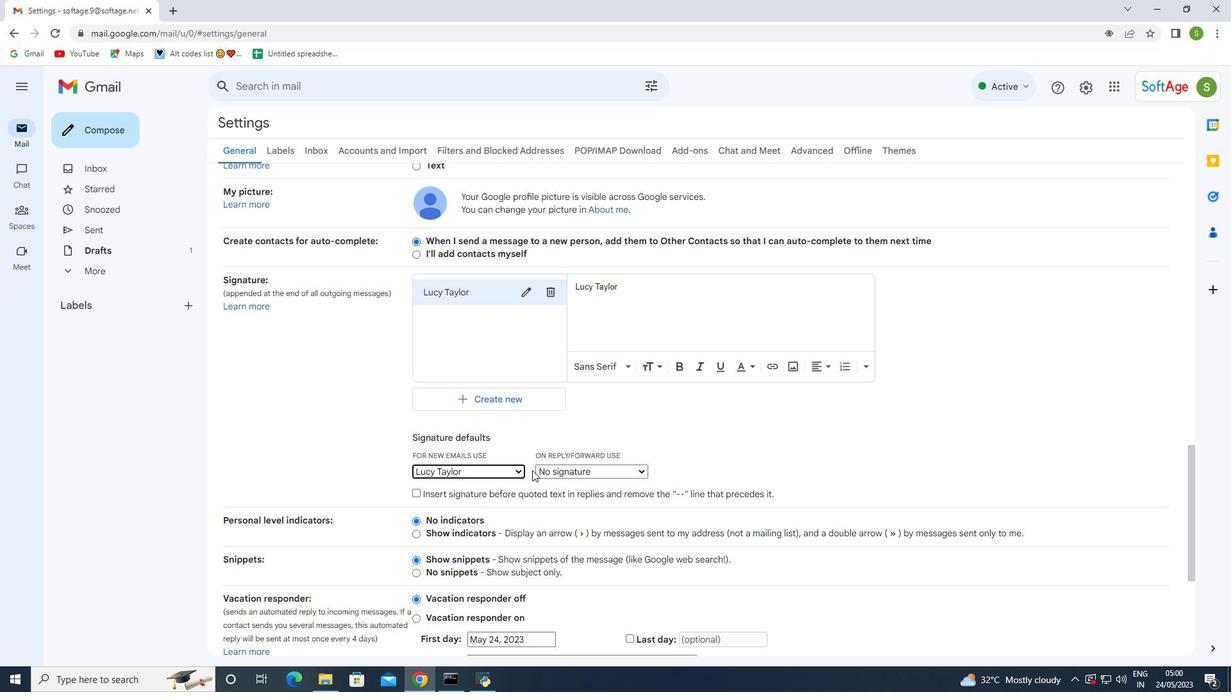 
Action: Mouse pressed left at (567, 466)
Screenshot: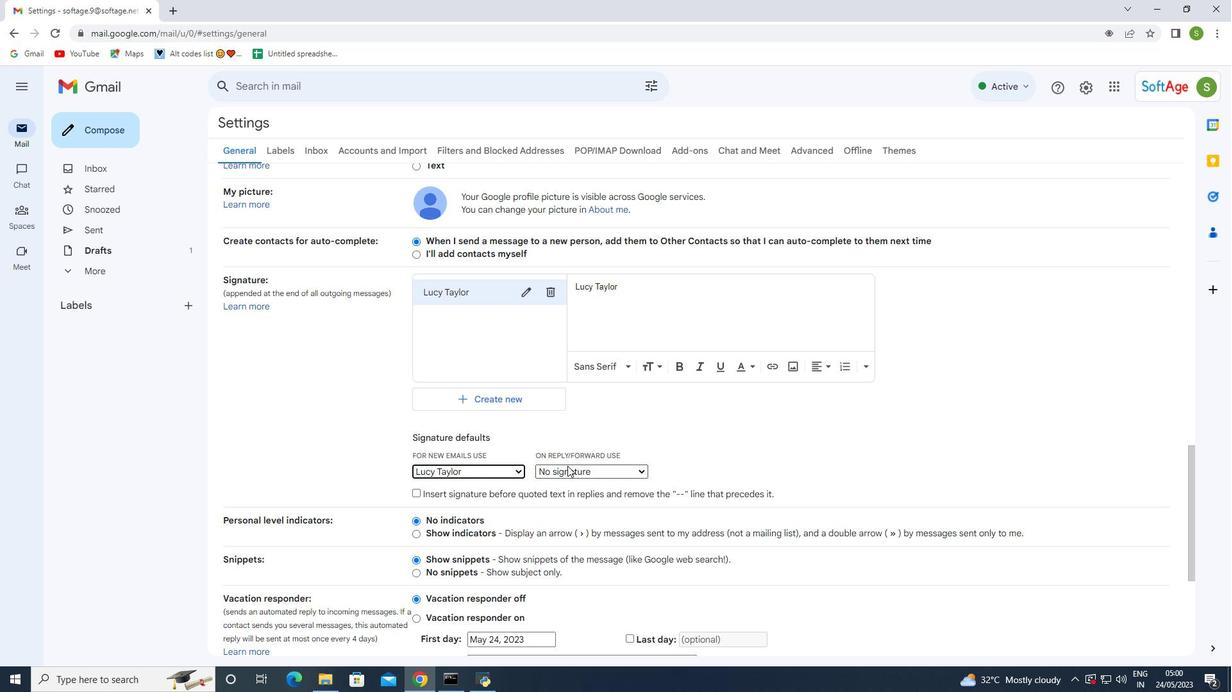 
Action: Mouse moved to (556, 503)
Screenshot: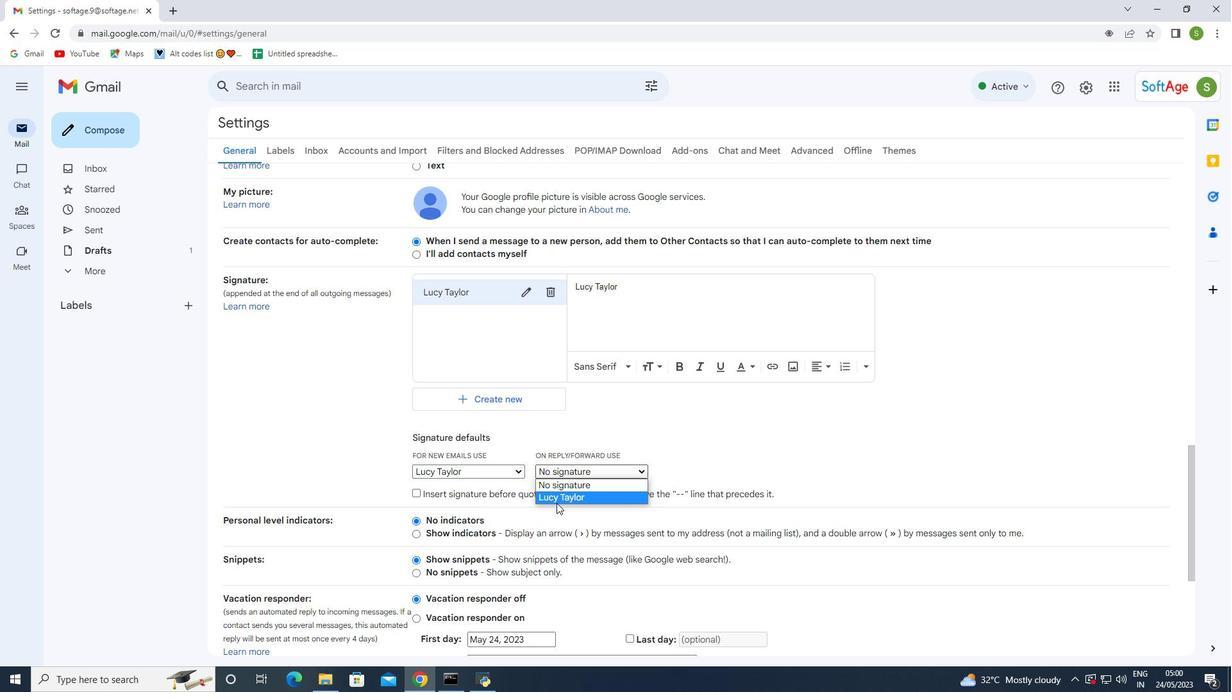 
Action: Mouse pressed left at (556, 503)
Screenshot: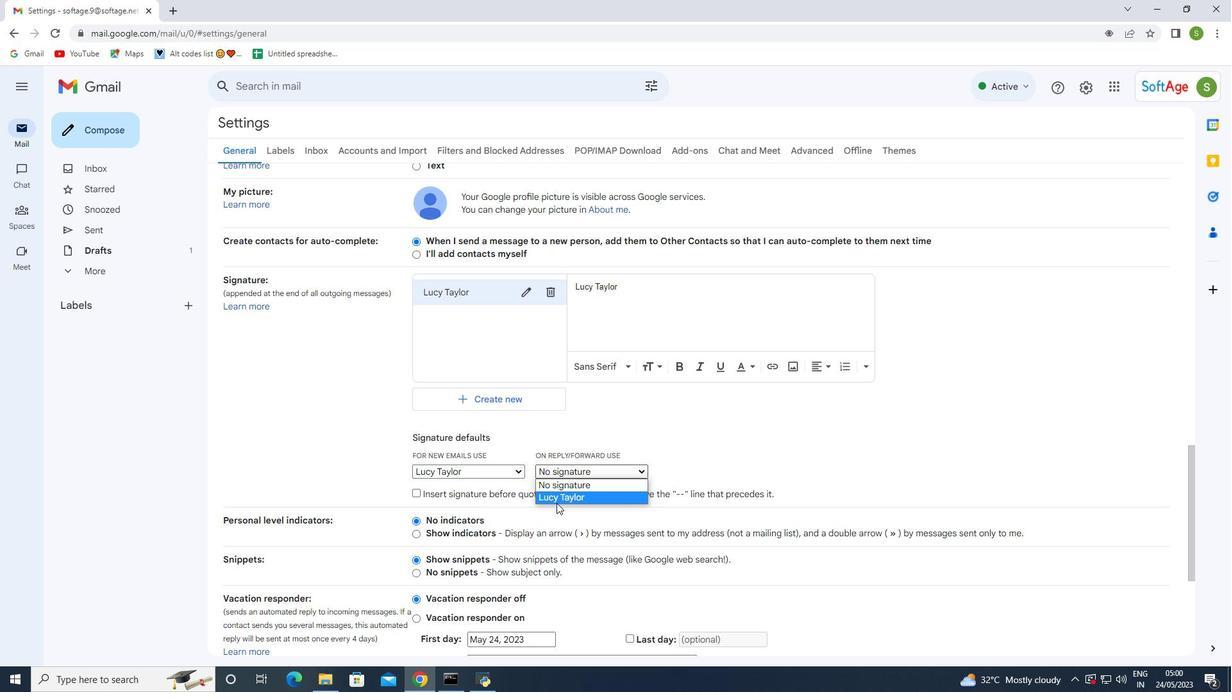 
Action: Mouse moved to (561, 498)
Screenshot: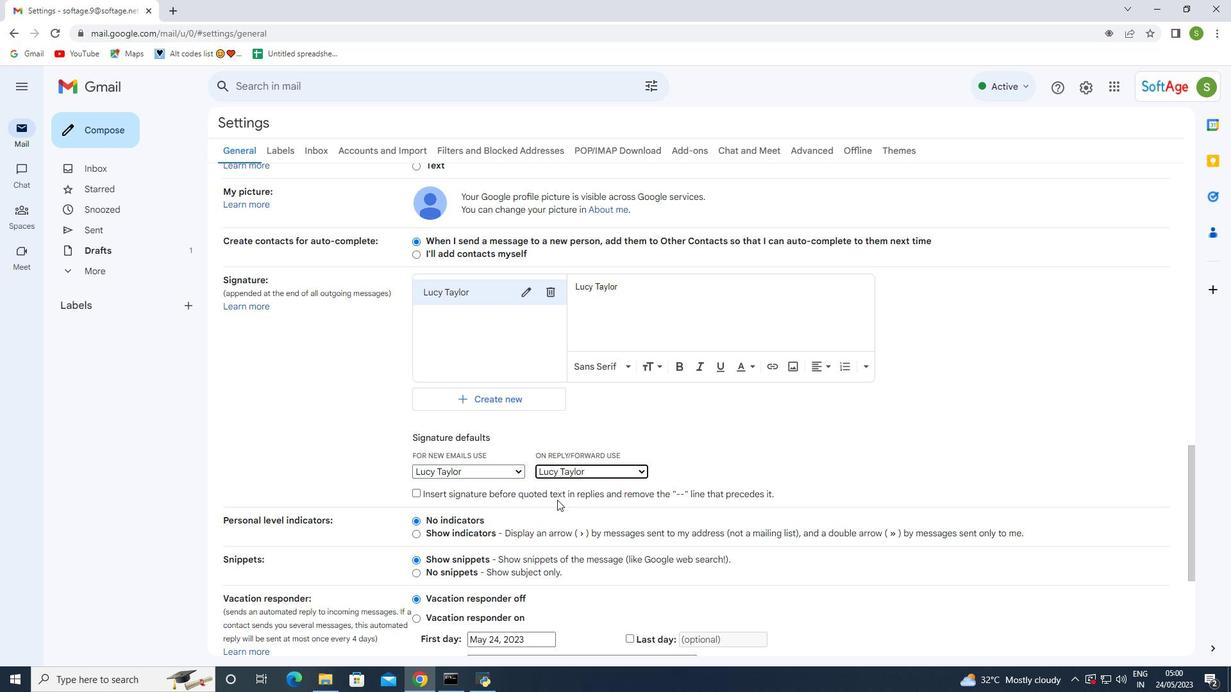 
Action: Mouse scrolled (561, 497) with delta (0, 0)
Screenshot: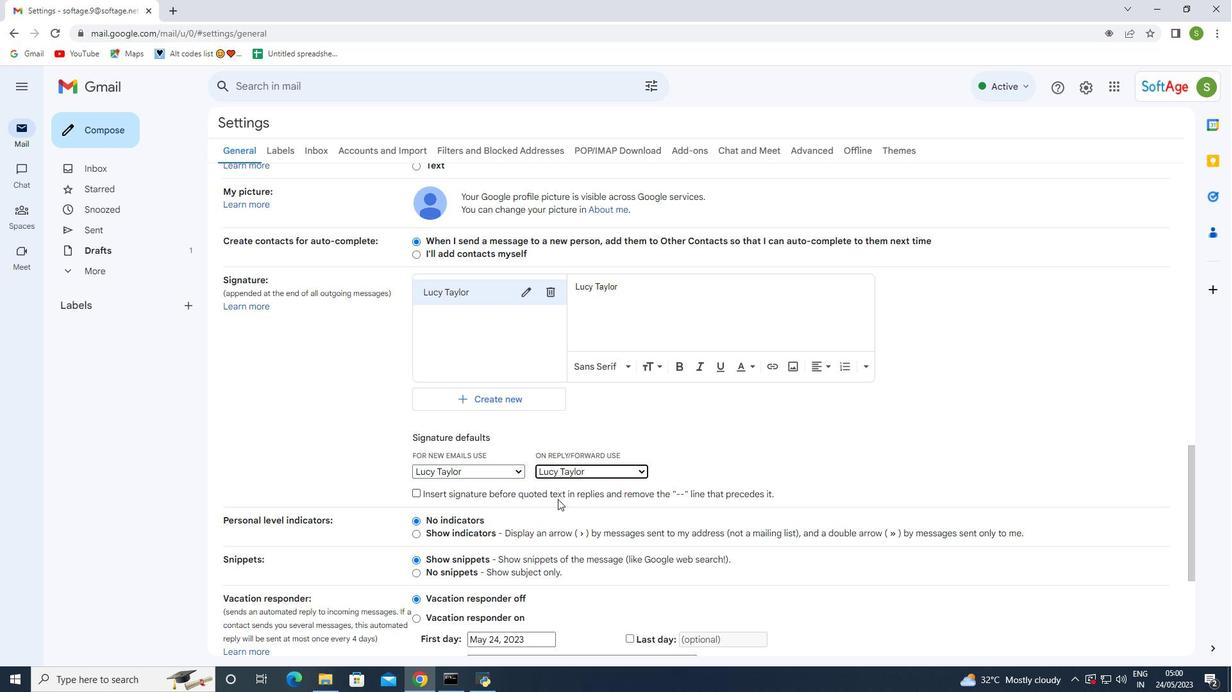 
Action: Mouse moved to (561, 498)
Screenshot: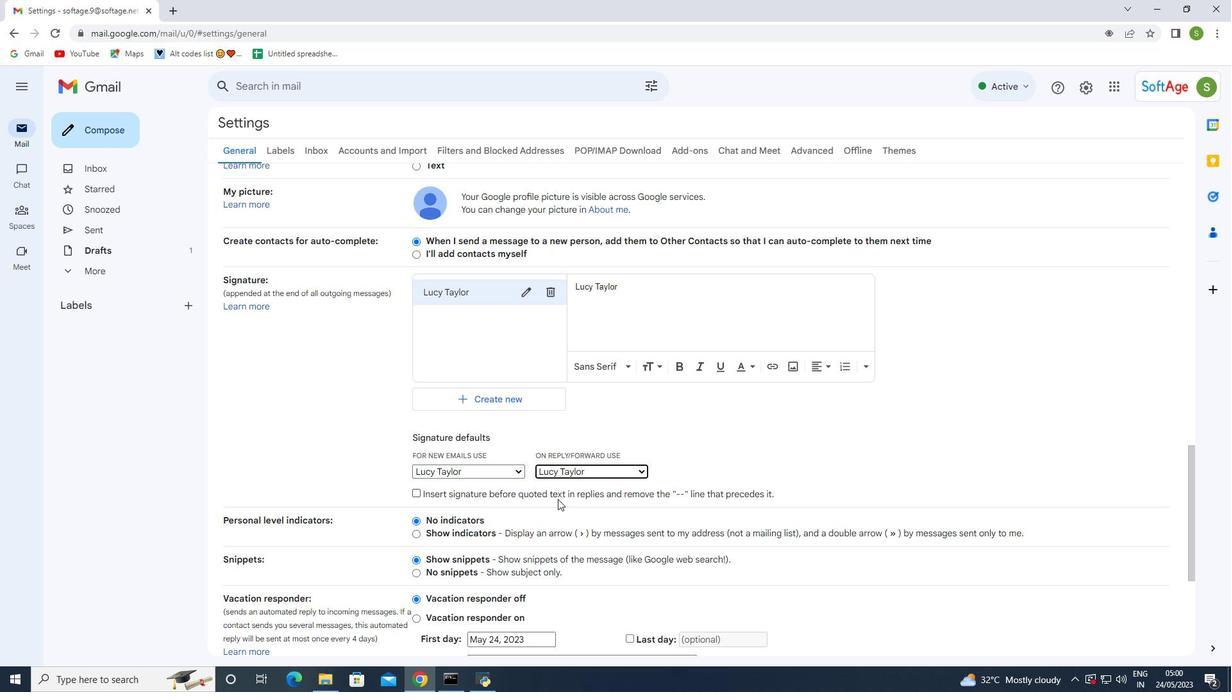 
Action: Mouse scrolled (561, 497) with delta (0, 0)
Screenshot: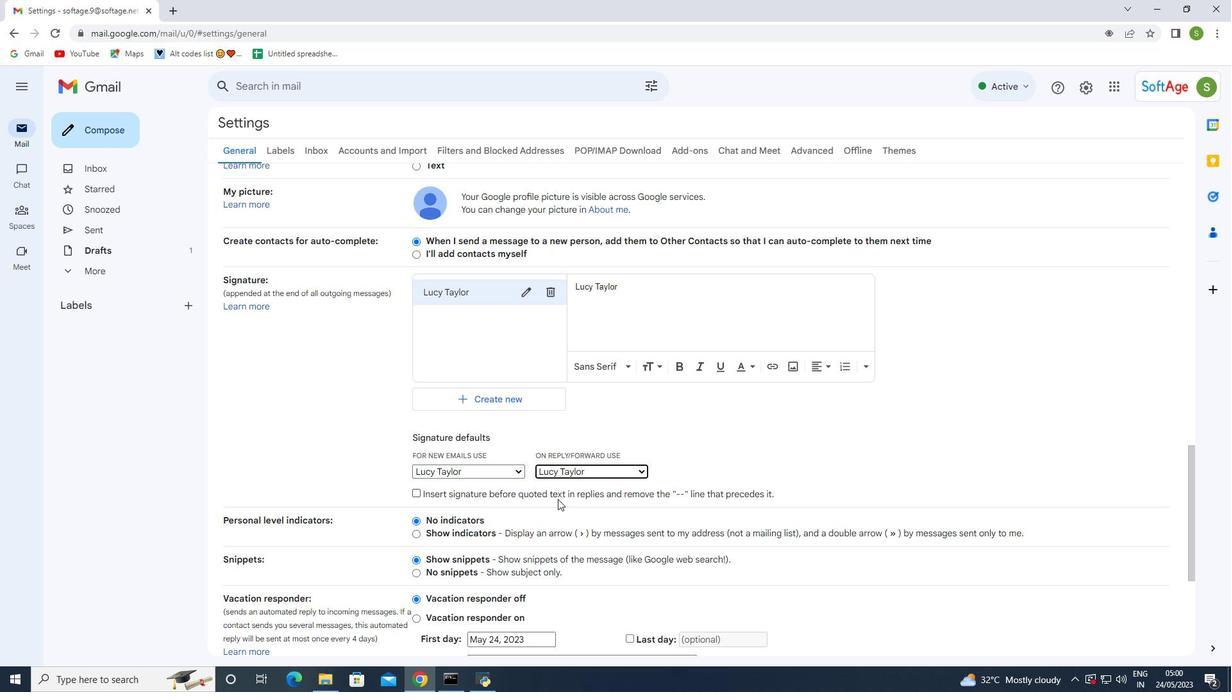 
Action: Mouse moved to (561, 498)
Screenshot: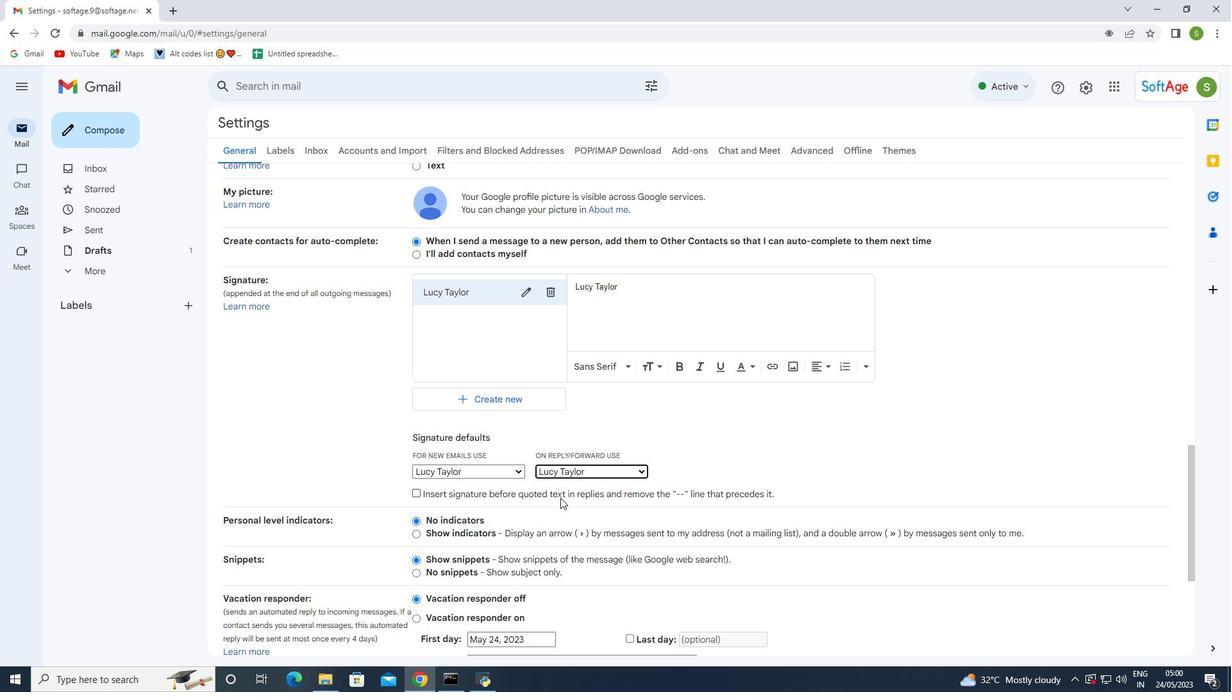 
Action: Mouse scrolled (561, 497) with delta (0, 0)
Screenshot: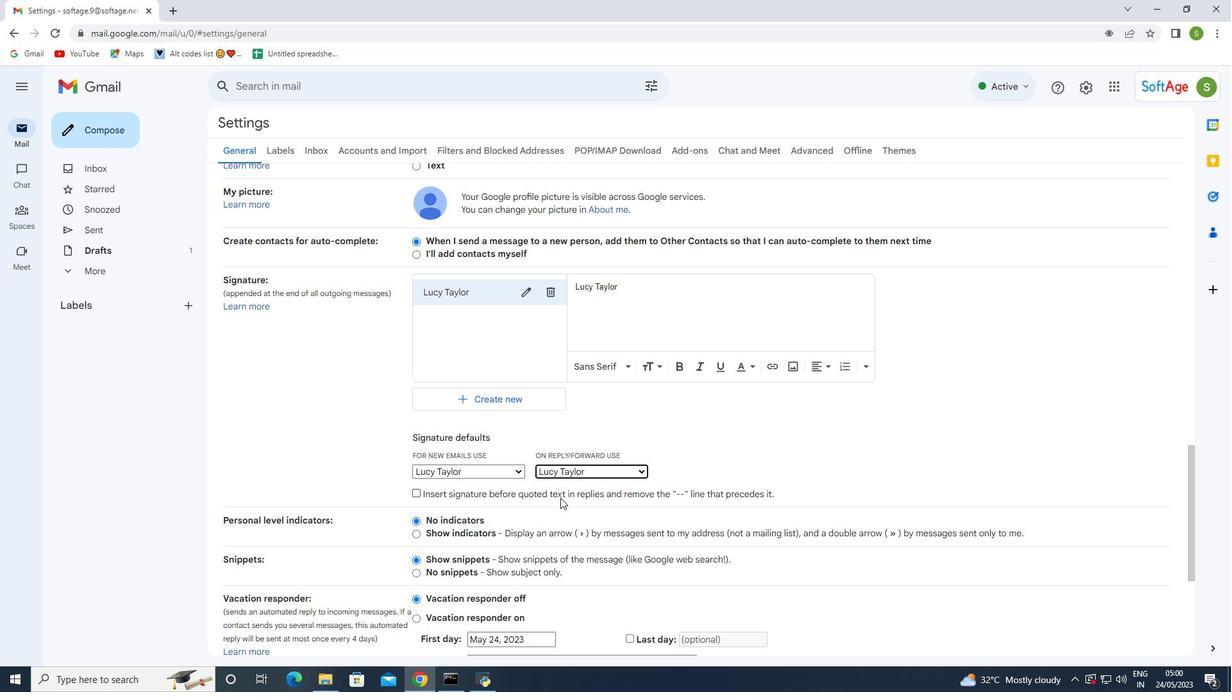 
Action: Mouse moved to (561, 499)
Screenshot: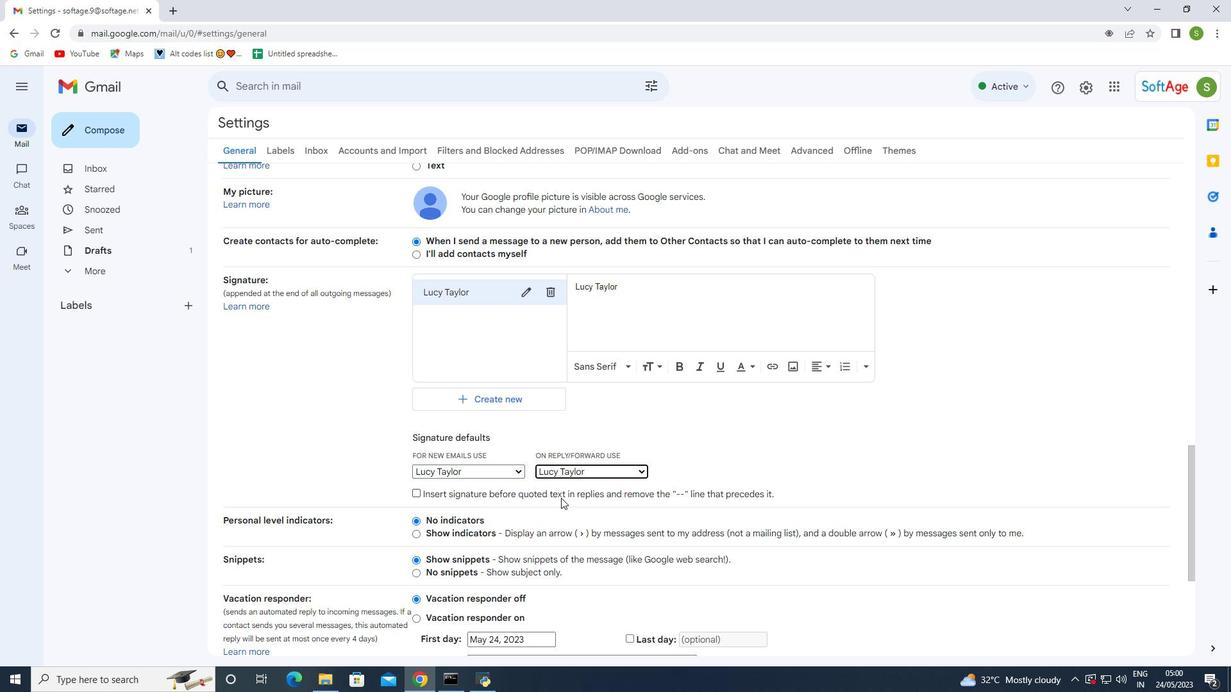 
Action: Mouse scrolled (561, 498) with delta (0, 0)
Screenshot: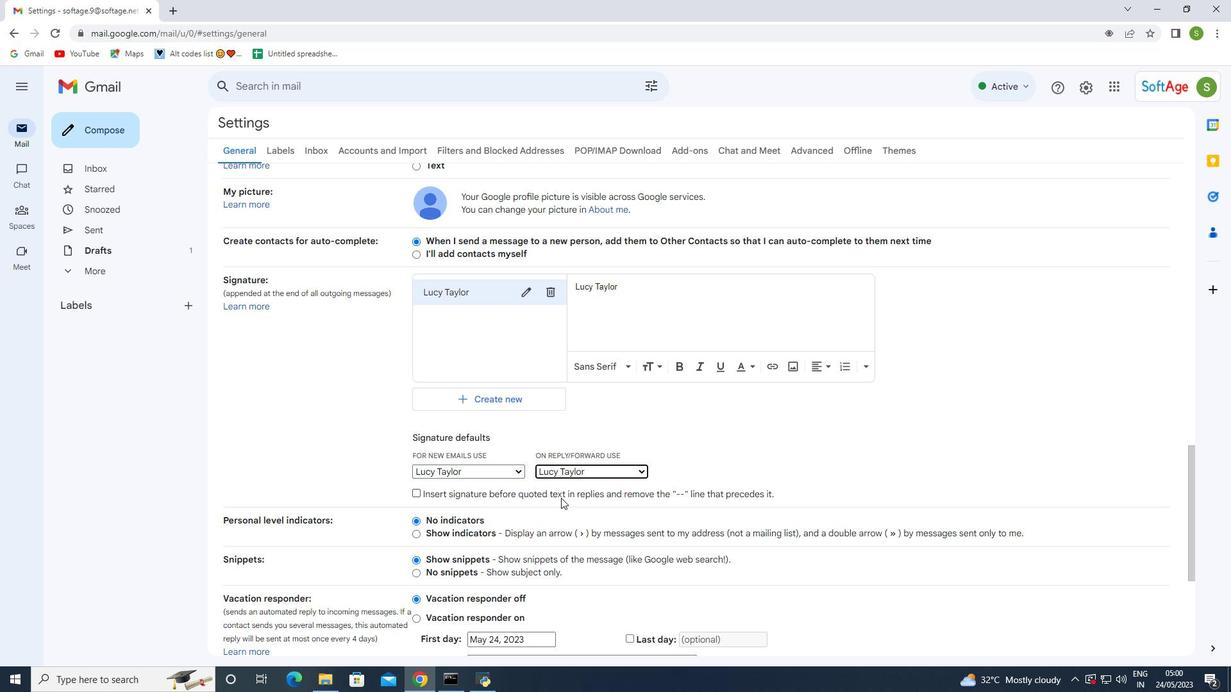 
Action: Mouse moved to (560, 499)
Screenshot: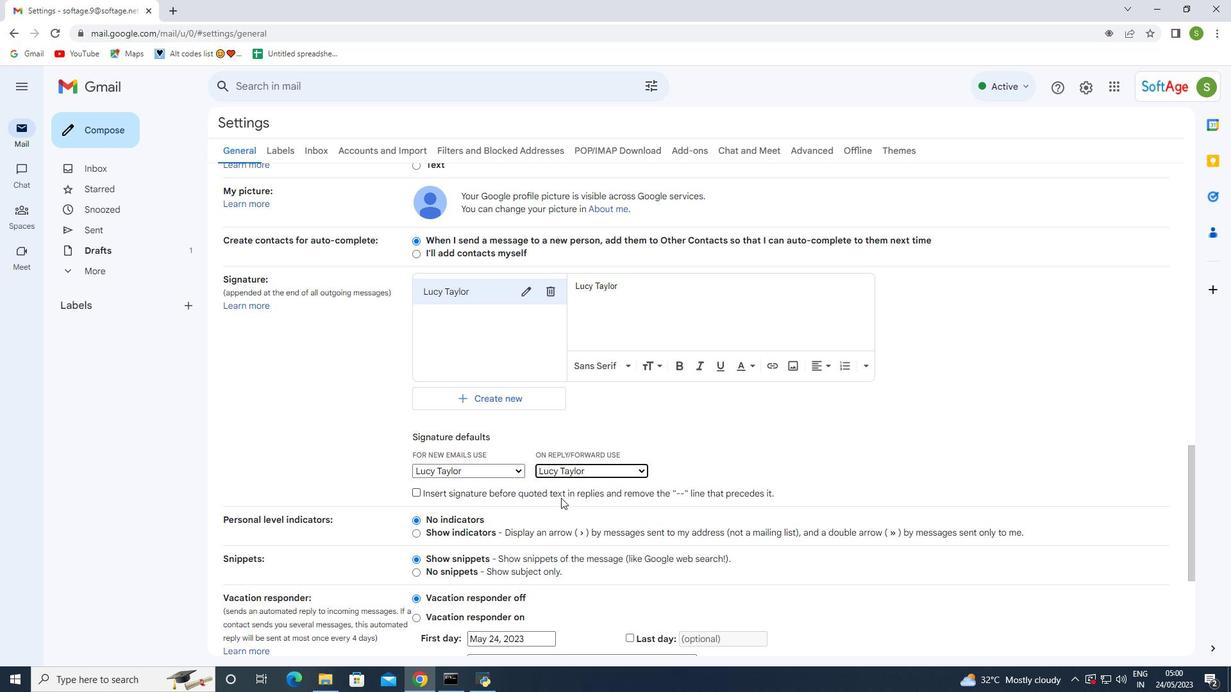 
Action: Mouse scrolled (560, 498) with delta (0, 0)
Screenshot: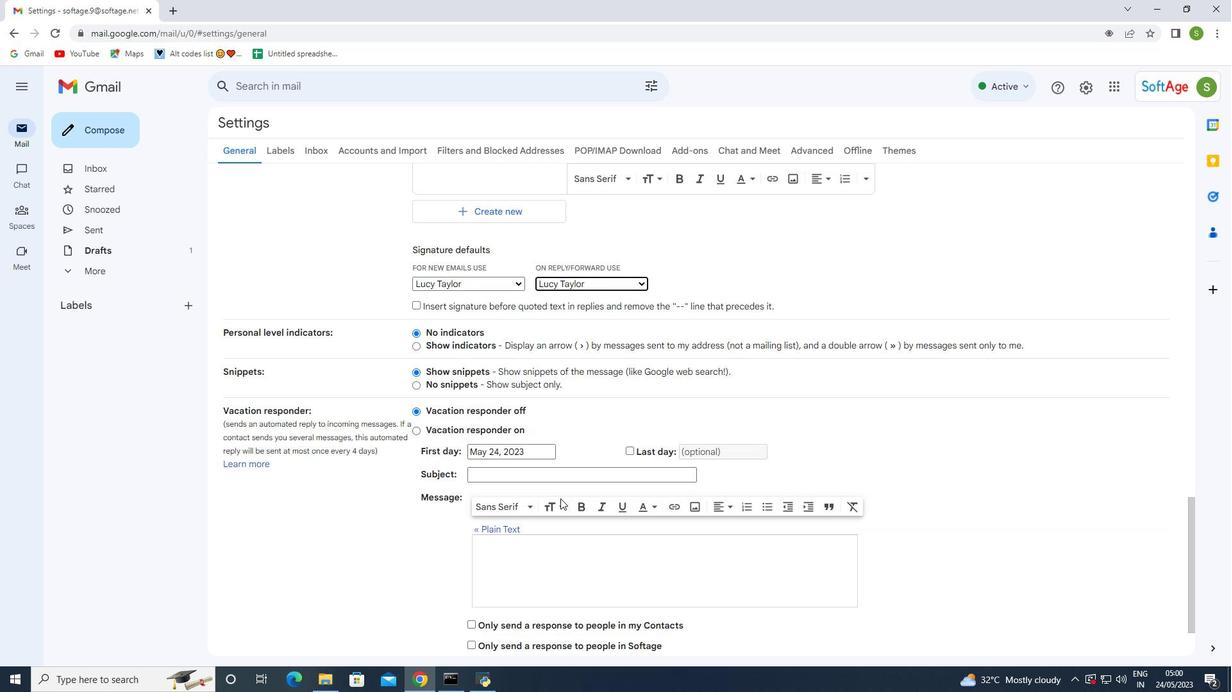 
Action: Mouse scrolled (560, 498) with delta (0, 0)
Screenshot: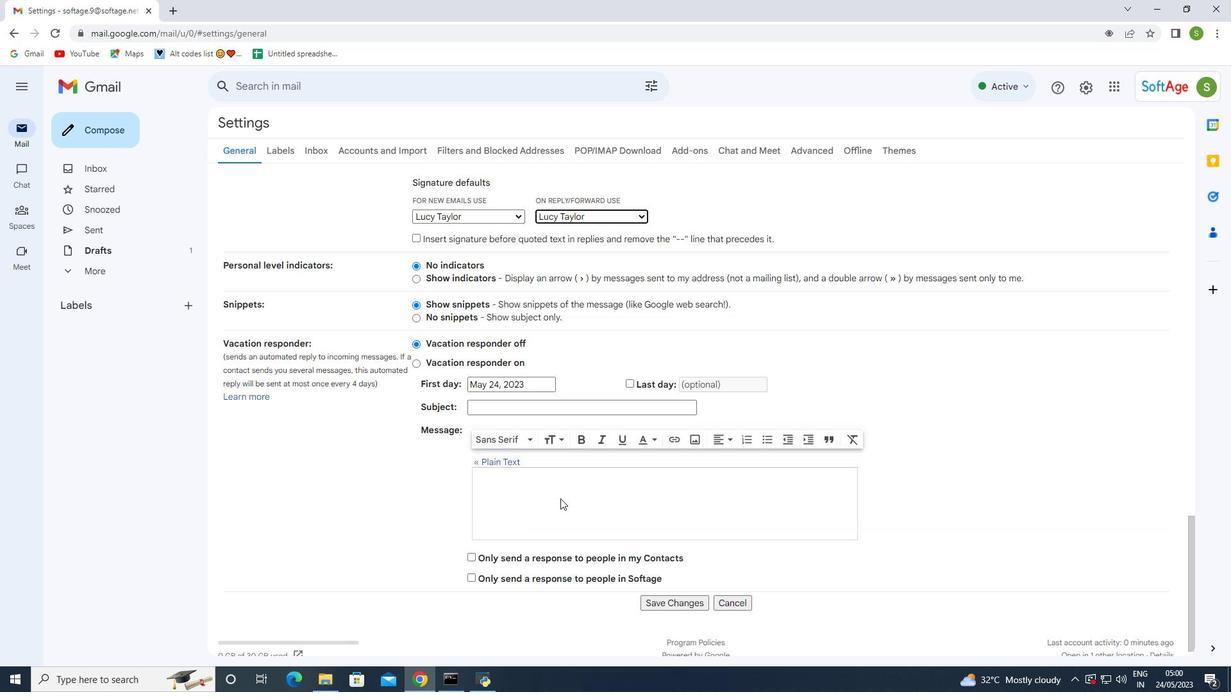 
Action: Mouse scrolled (560, 498) with delta (0, 0)
Screenshot: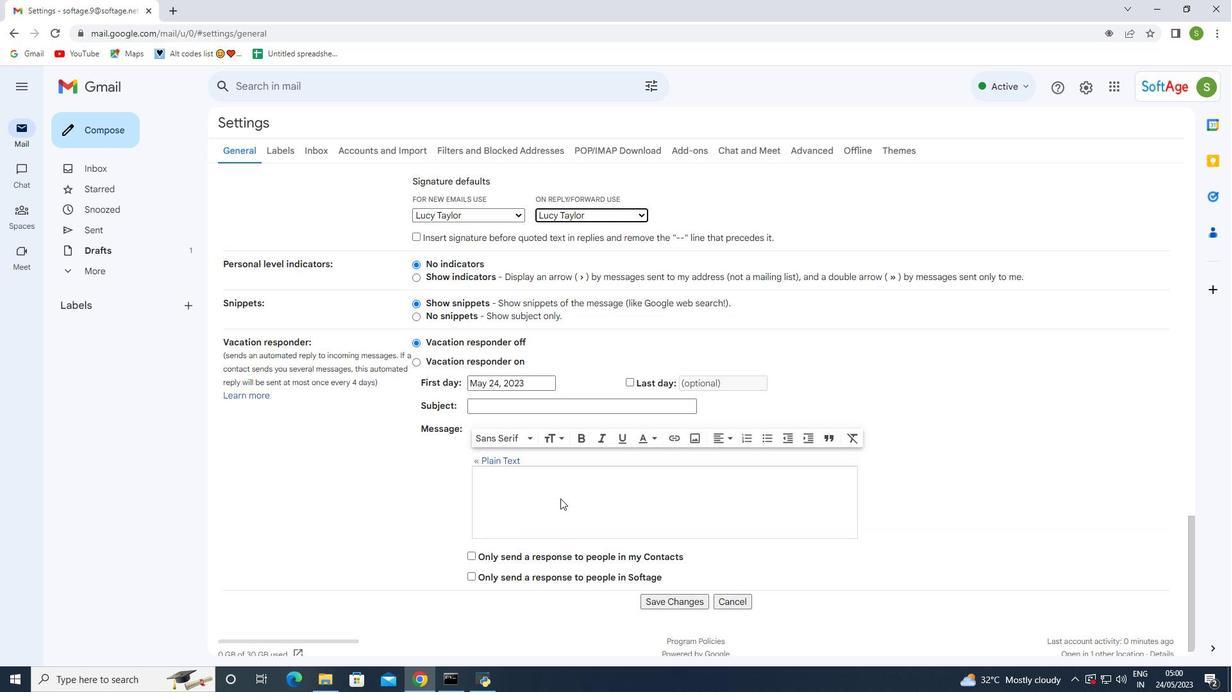 
Action: Mouse scrolled (560, 498) with delta (0, 0)
Screenshot: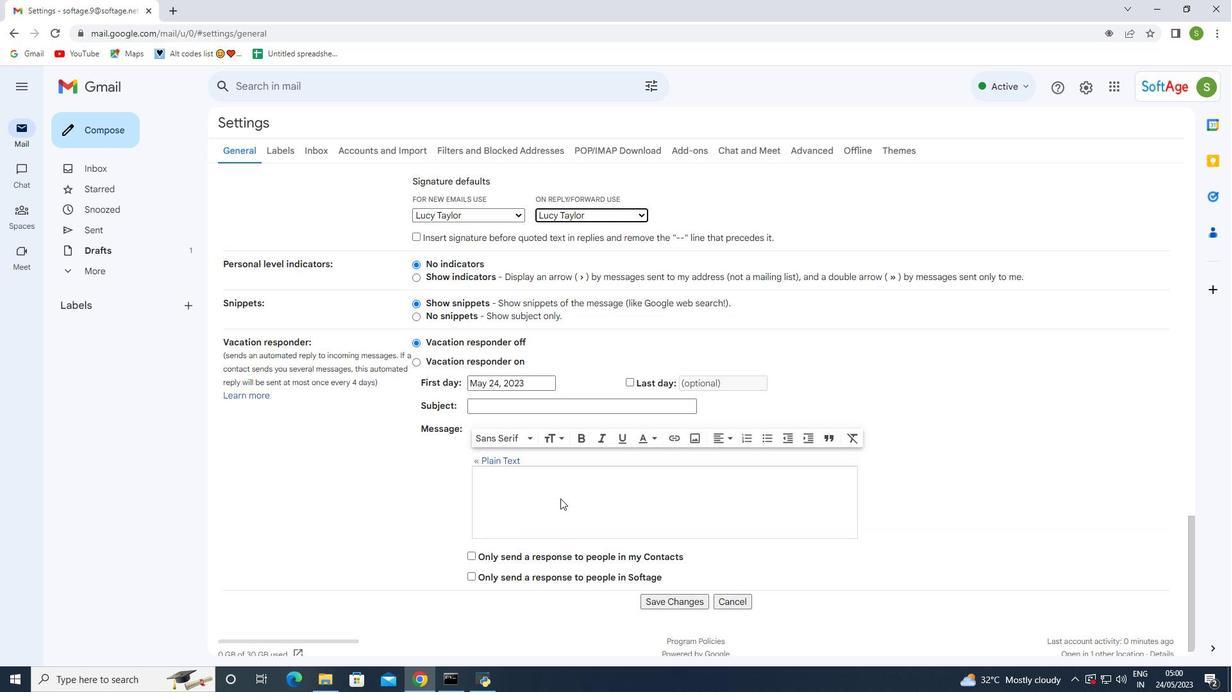 
Action: Mouse scrolled (560, 498) with delta (0, 0)
Screenshot: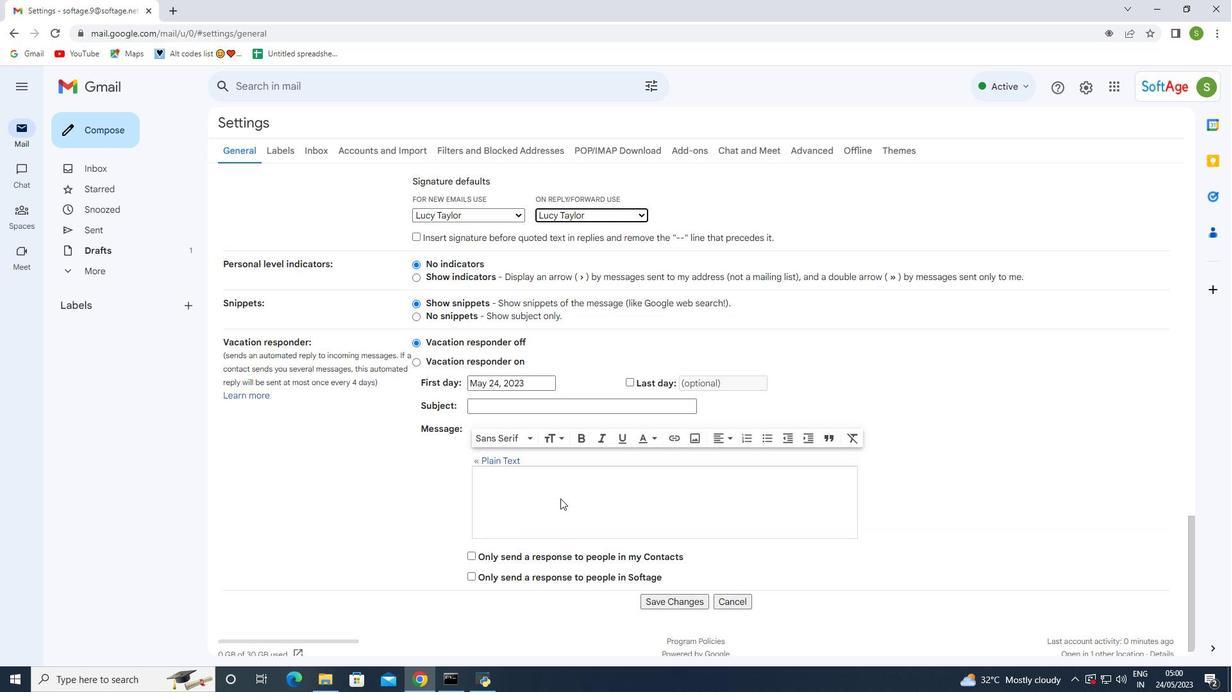 
Action: Mouse scrolled (560, 498) with delta (0, 0)
Screenshot: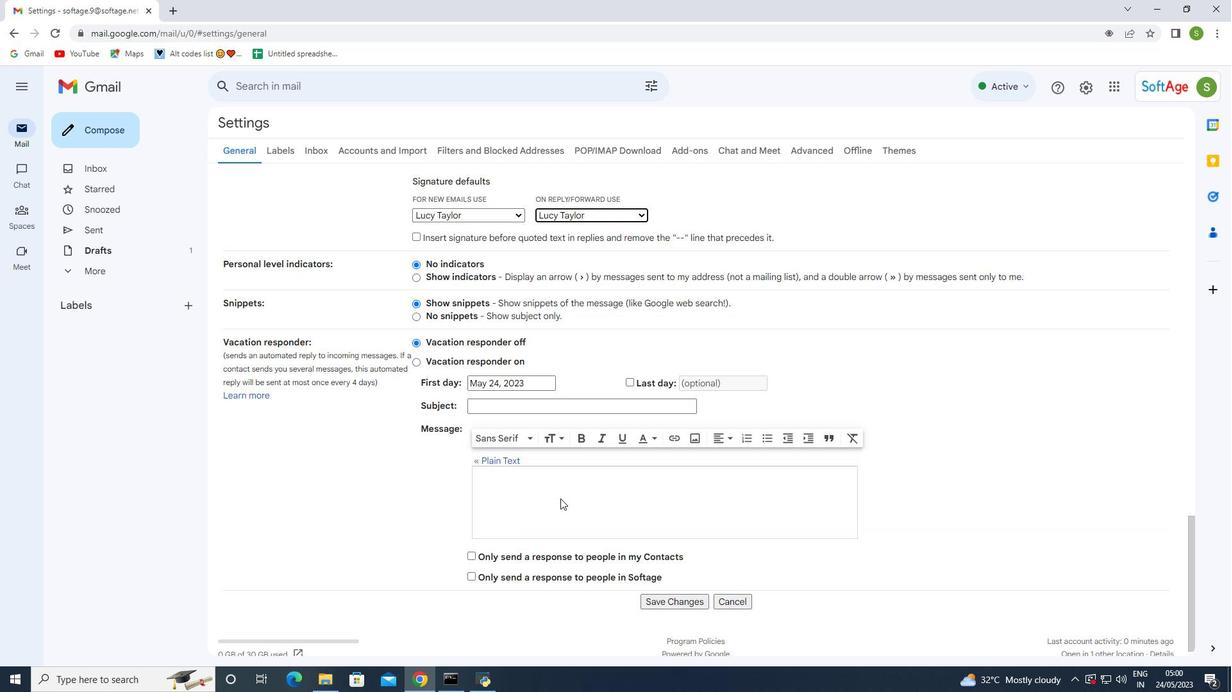
Action: Mouse moved to (642, 588)
Screenshot: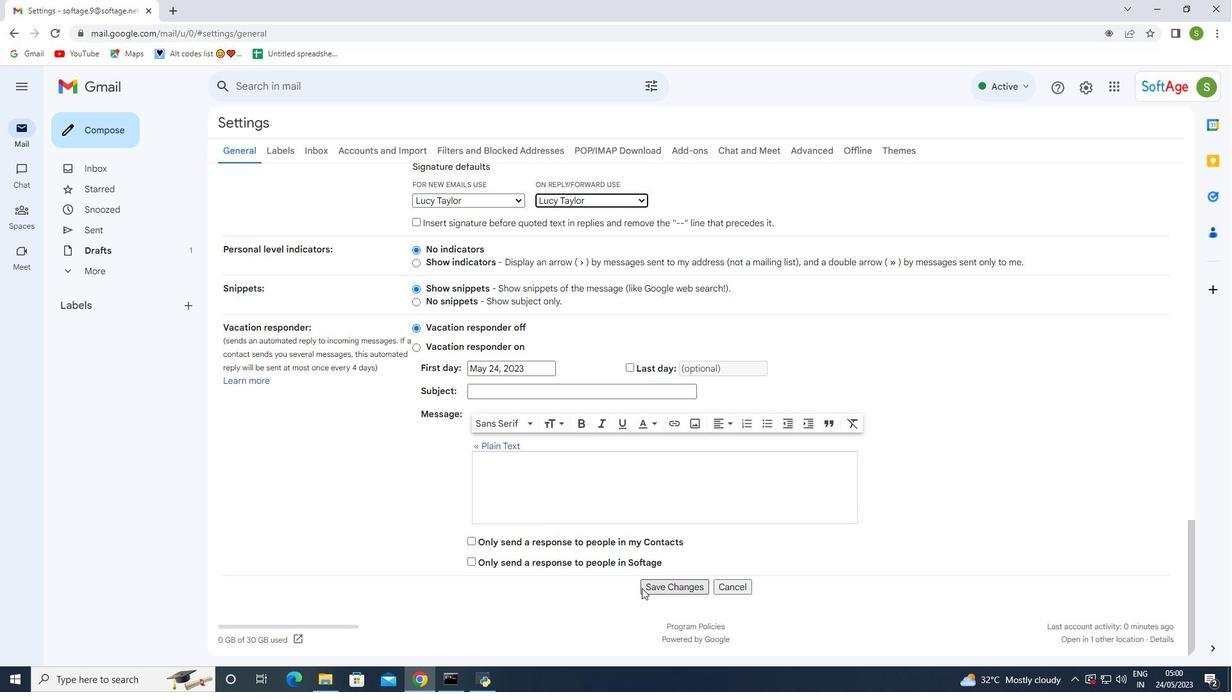 
Action: Mouse pressed left at (642, 588)
Screenshot: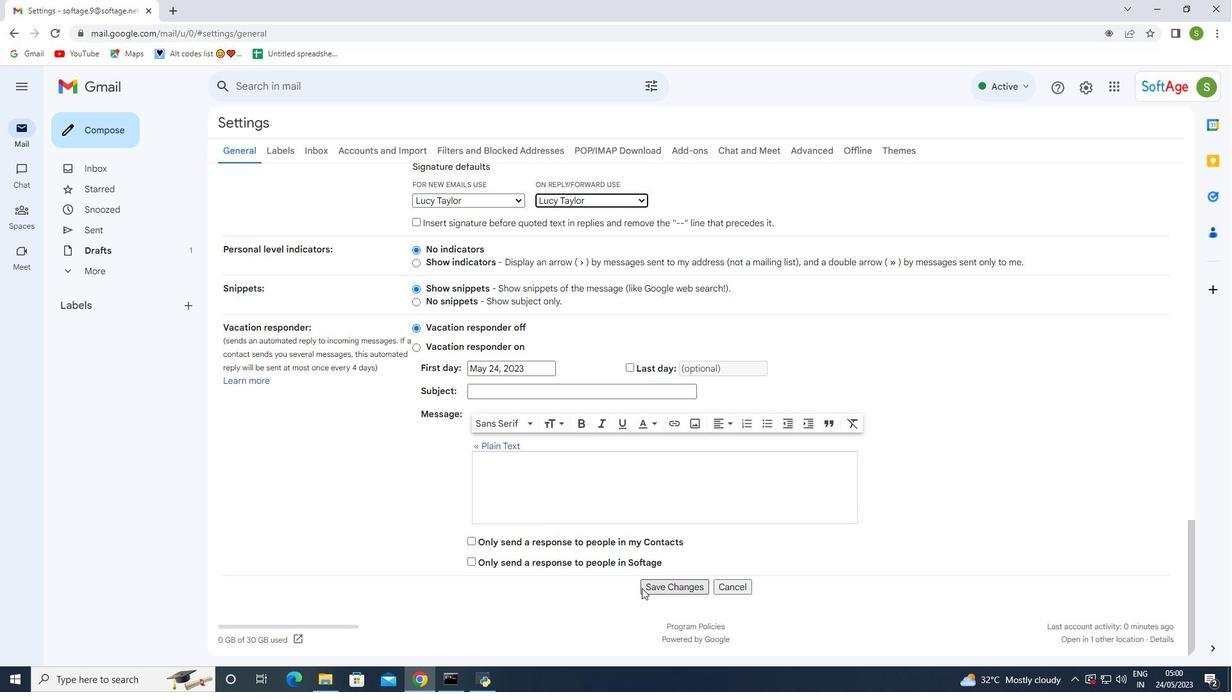 
Action: Mouse moved to (112, 127)
Screenshot: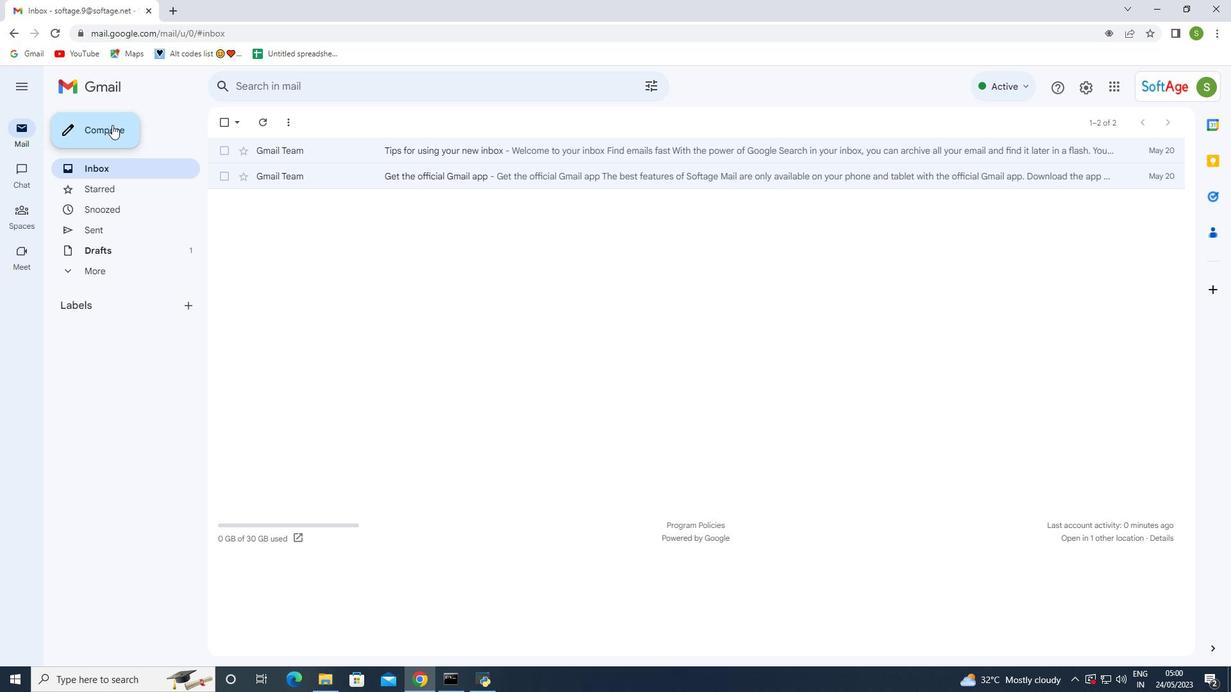 
Action: Mouse pressed left at (112, 127)
Screenshot: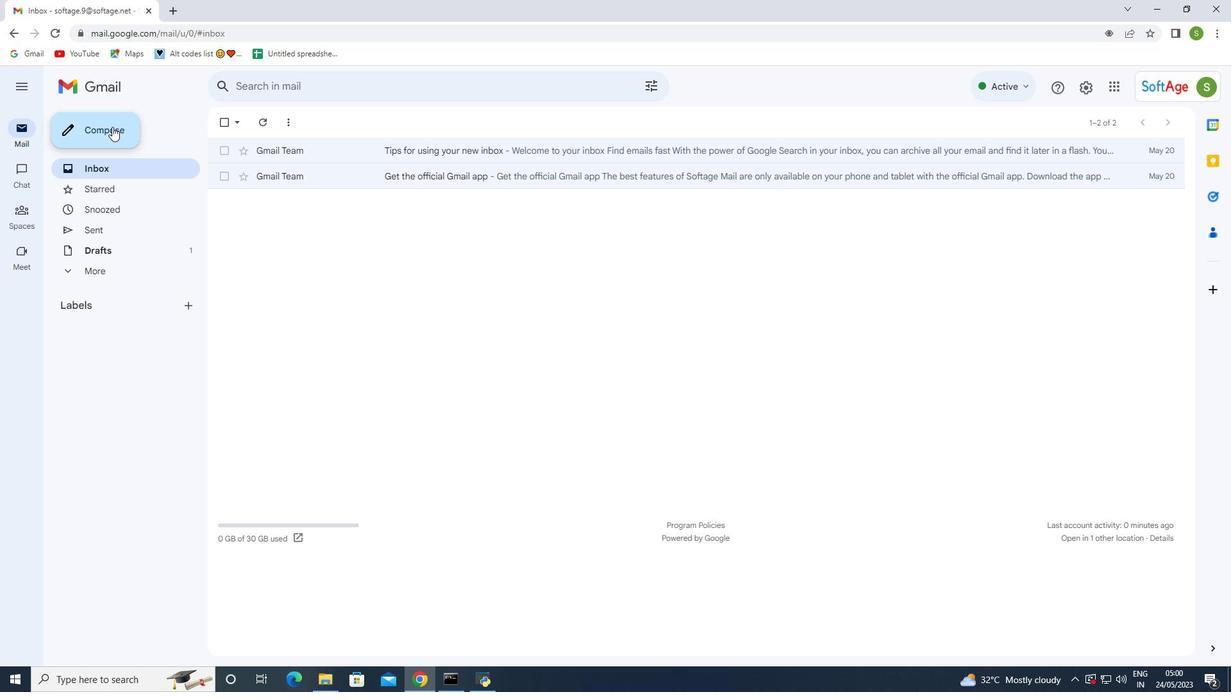 
Action: Mouse moved to (833, 311)
Screenshot: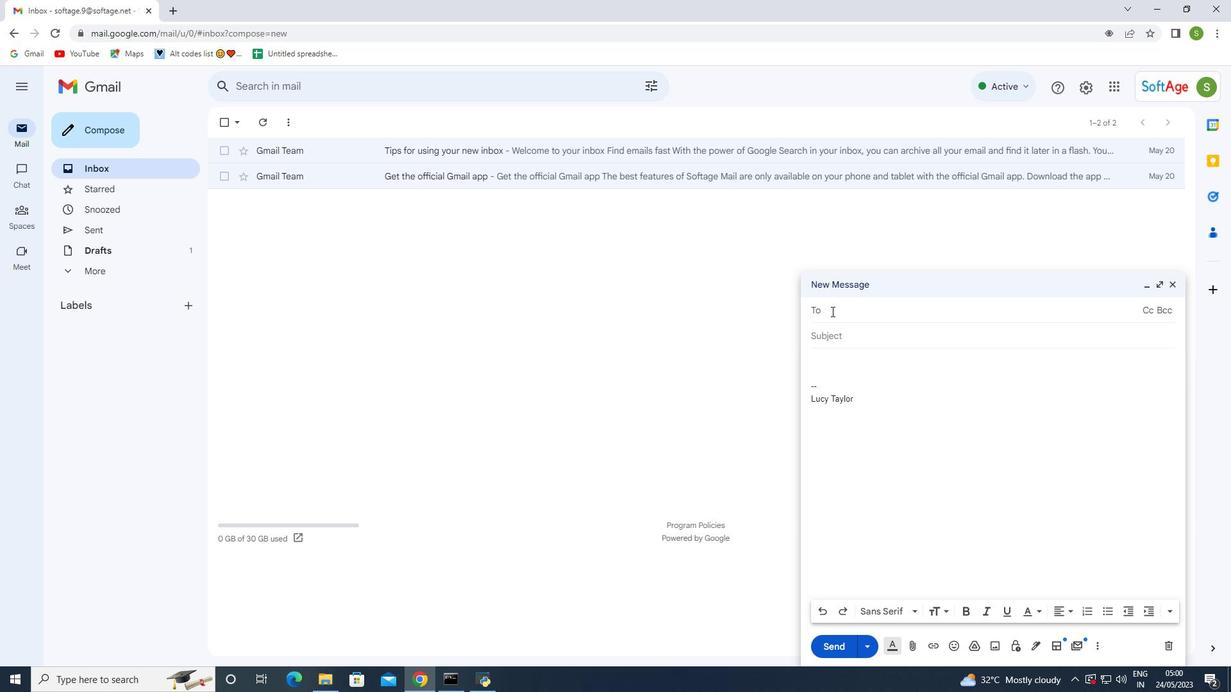 
Action: Mouse pressed left at (833, 311)
Screenshot: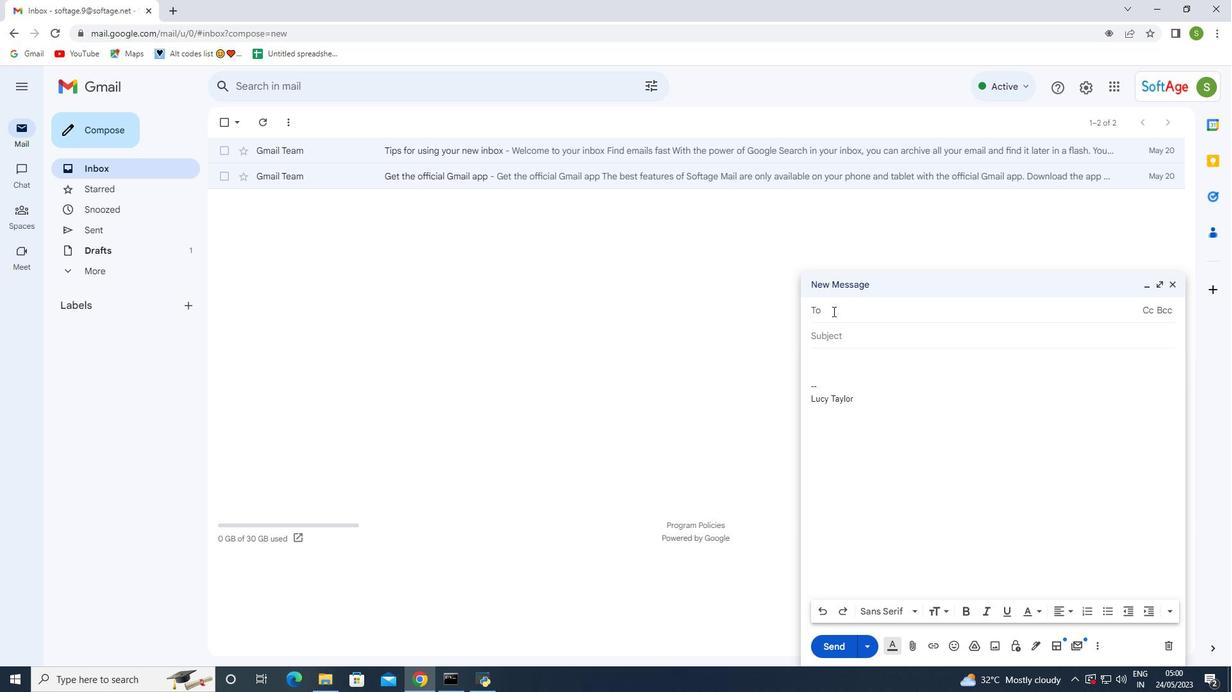 
Action: Key pressed softage.7<Key.shift>@softage.net
Screenshot: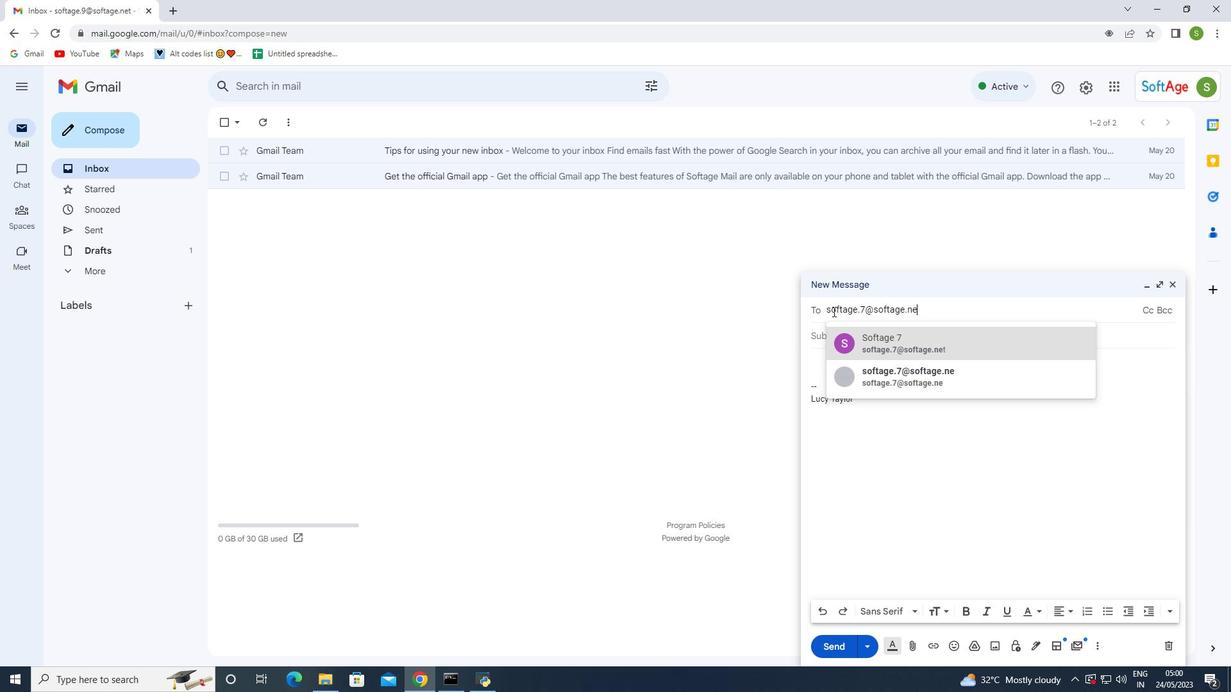 
Action: Mouse moved to (1020, 352)
Screenshot: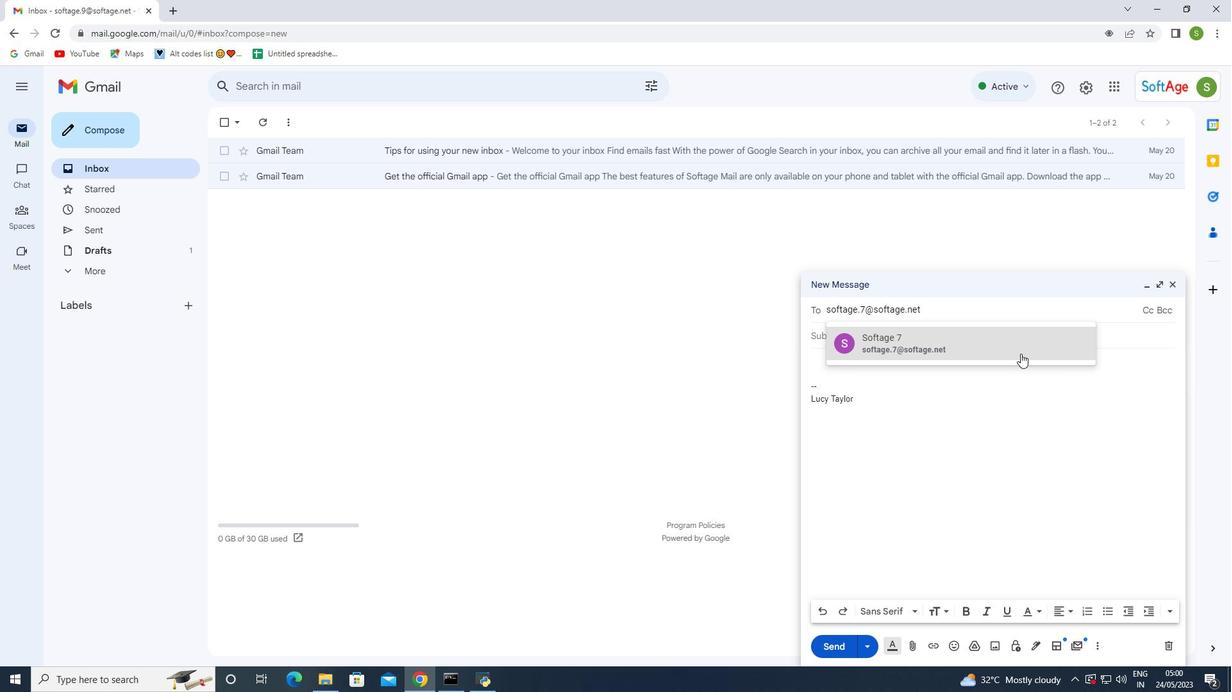 
Action: Mouse pressed left at (1020, 352)
Screenshot: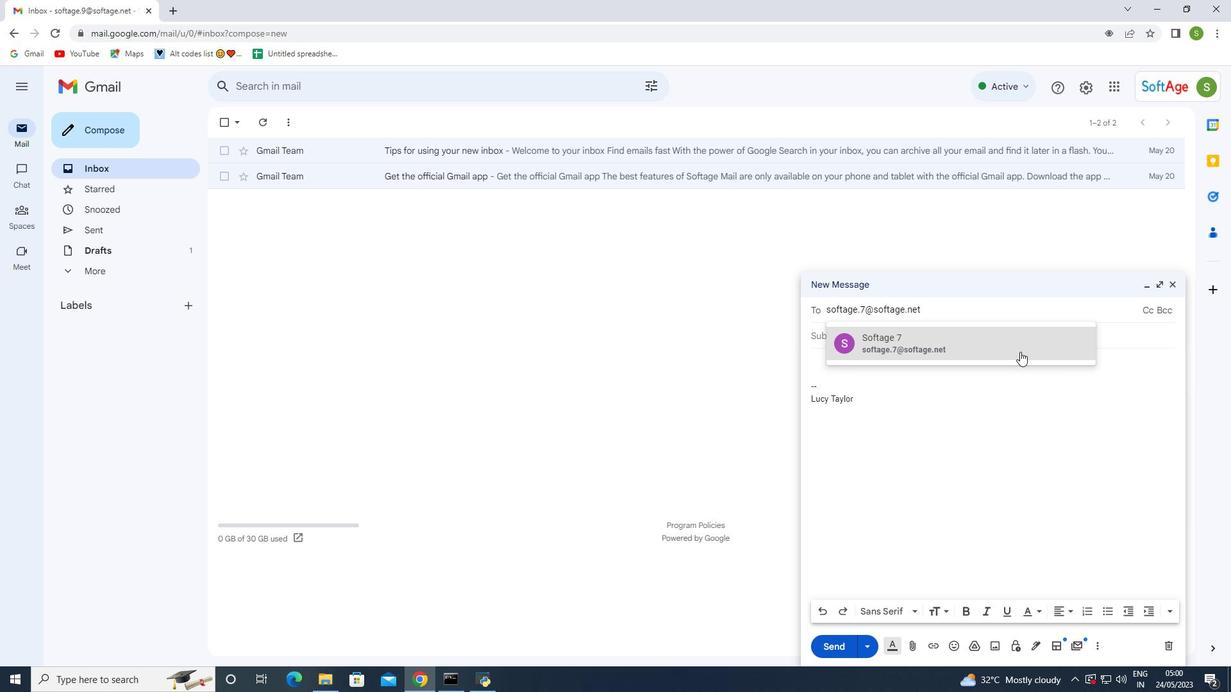 
Action: Mouse moved to (937, 482)
Screenshot: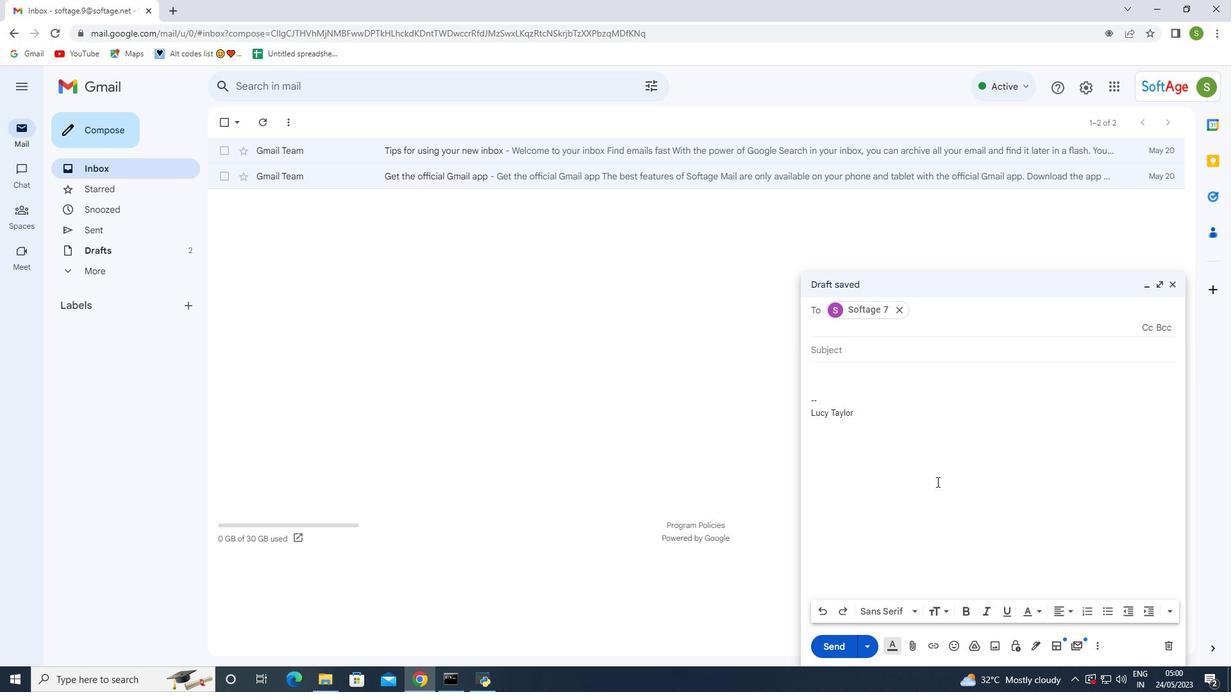 
Action: Mouse scrolled (937, 481) with delta (0, 0)
Screenshot: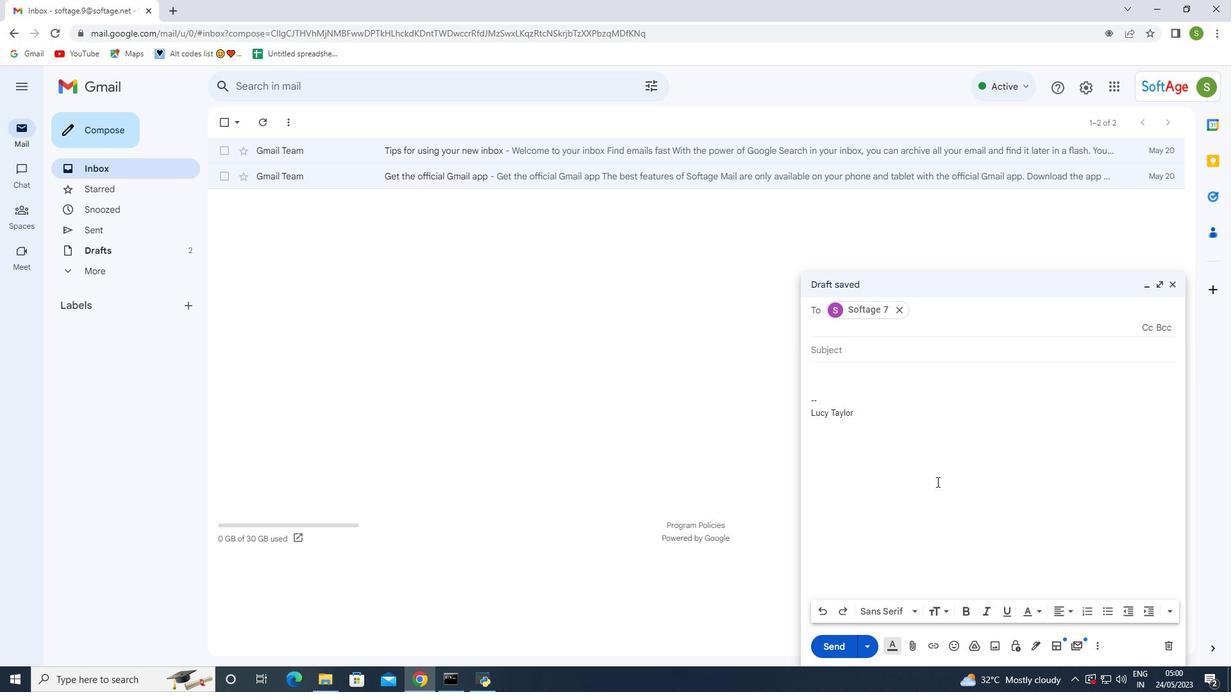 
Action: Mouse moved to (936, 487)
Screenshot: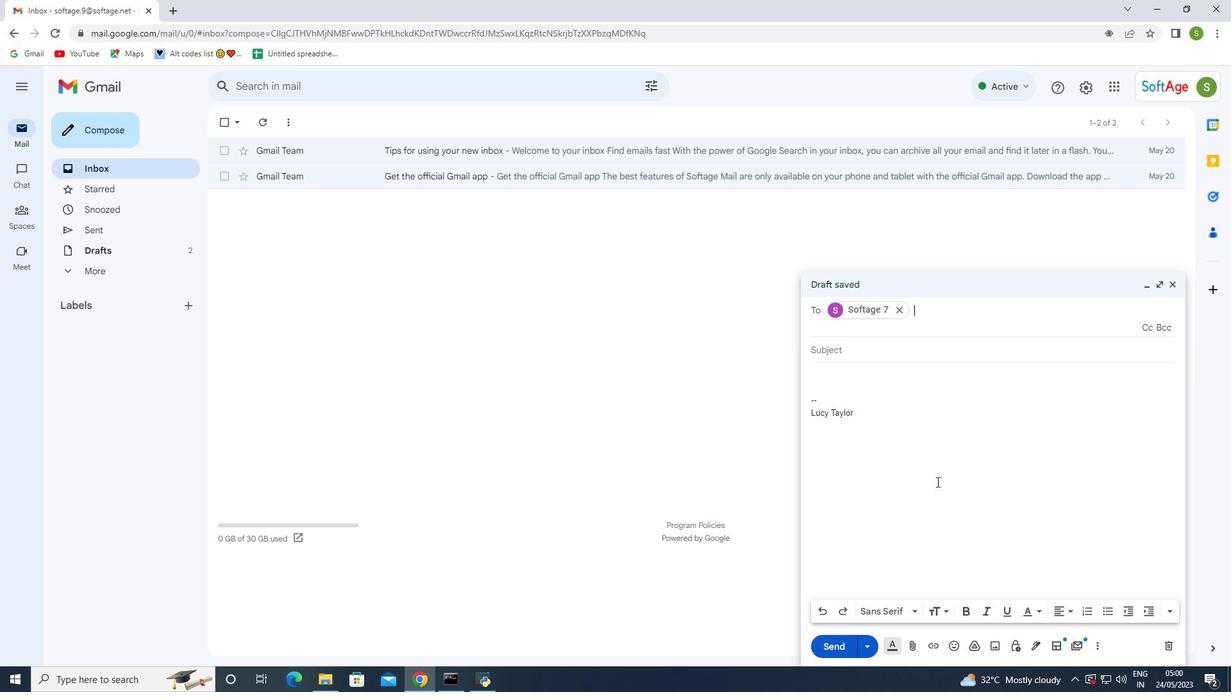 
Action: Mouse scrolled (936, 486) with delta (0, 0)
Screenshot: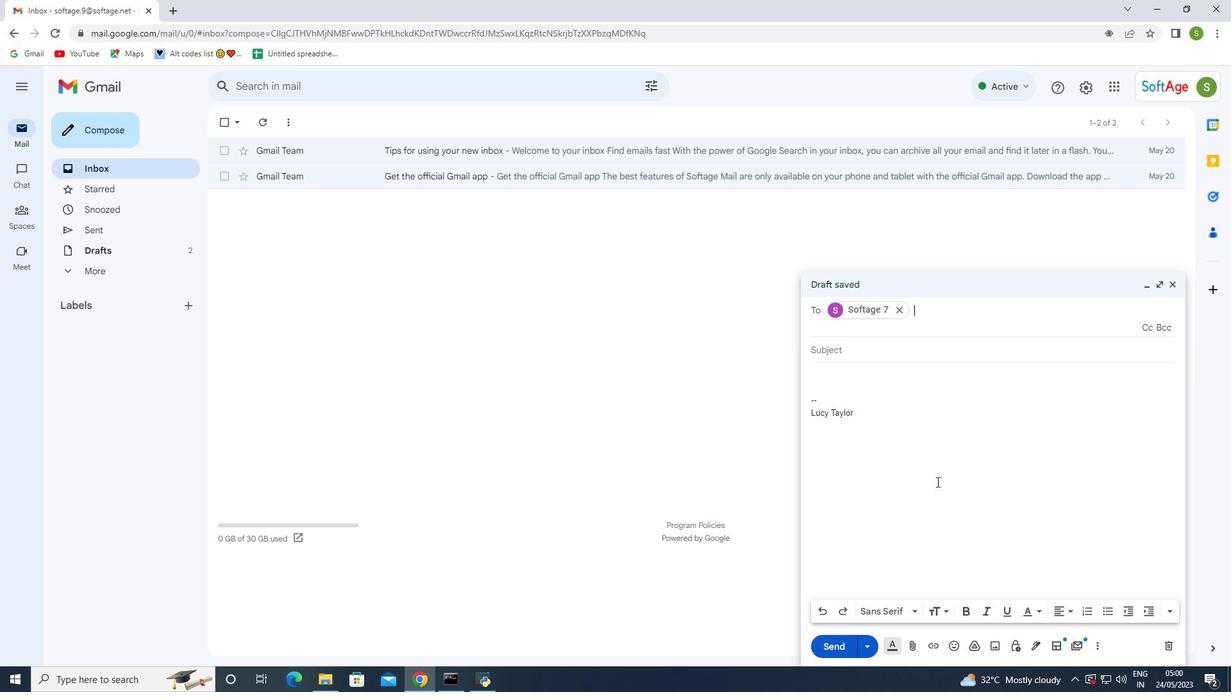 
Action: Mouse moved to (832, 356)
Screenshot: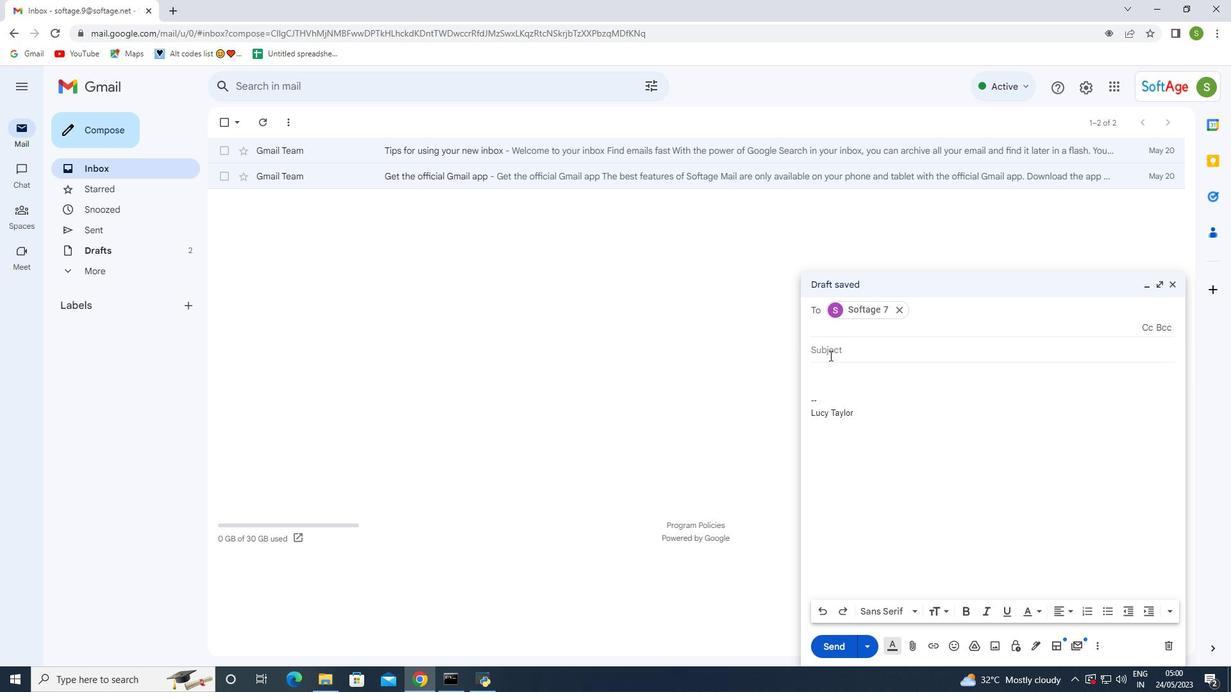 
Action: Mouse pressed left at (832, 356)
Screenshot: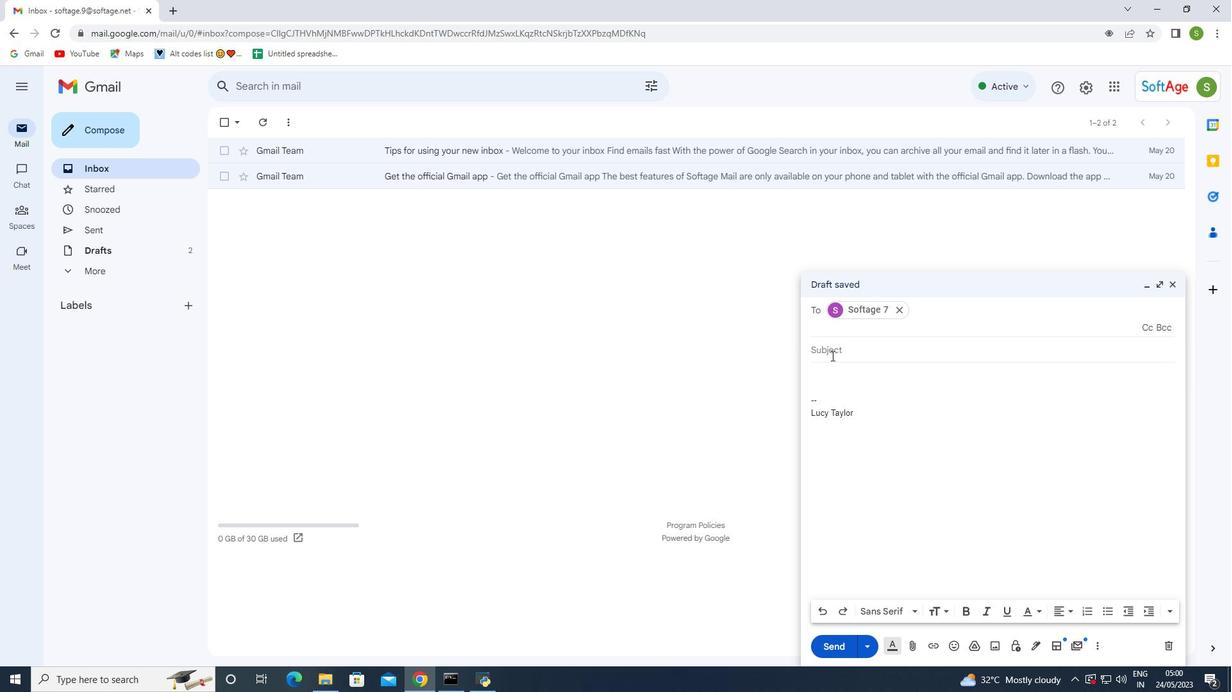
Action: Key pressed <Key.shift>Request<Key.space>for<Key.space>a<Key.space>resume<Key.space>follow-up<Key.space><Key.backspace>
Screenshot: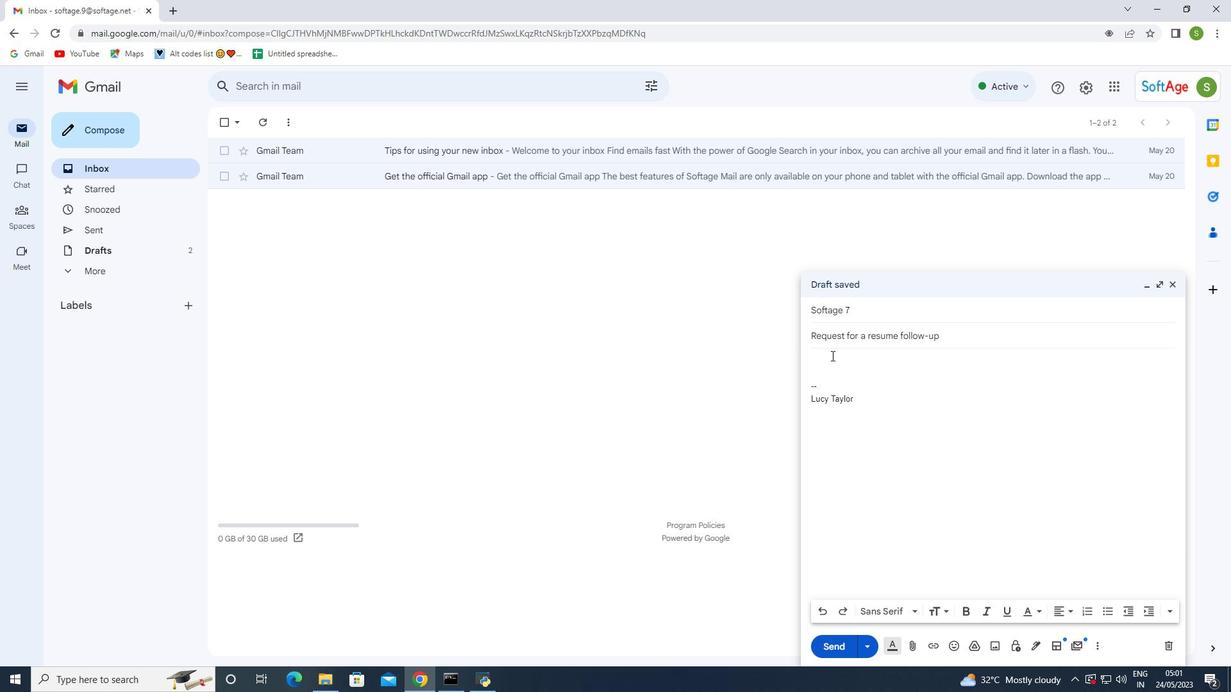 
Action: Mouse moved to (823, 386)
Screenshot: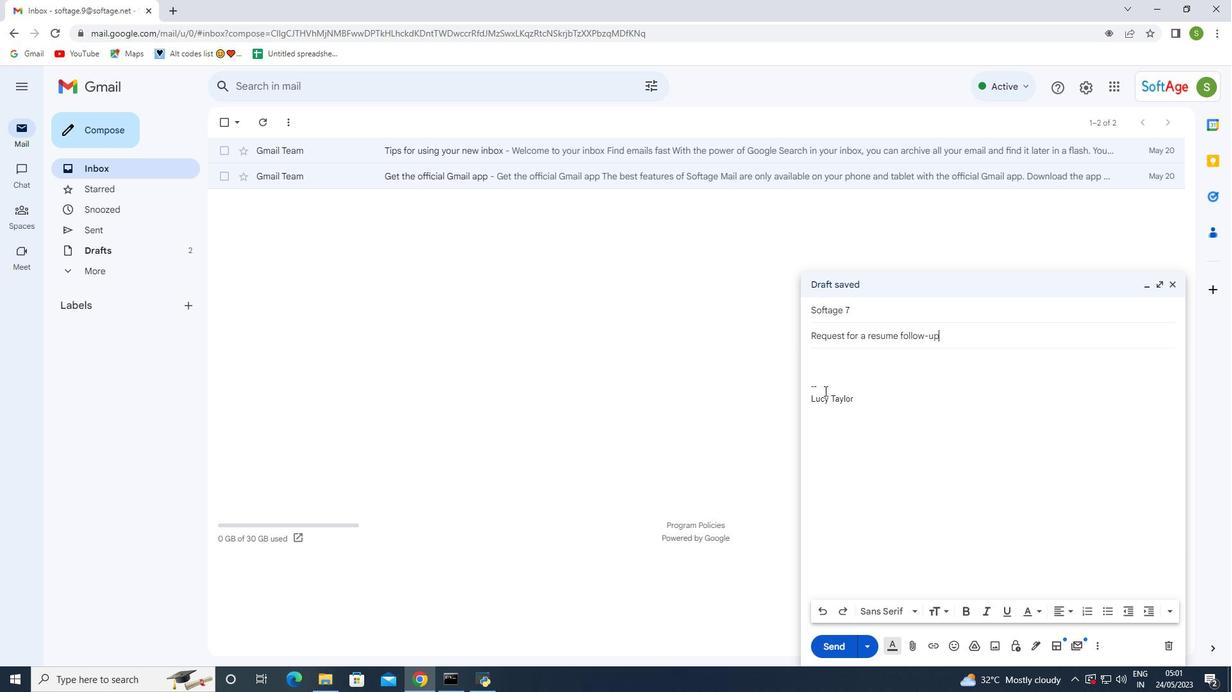 
Action: Mouse pressed left at (823, 386)
Screenshot: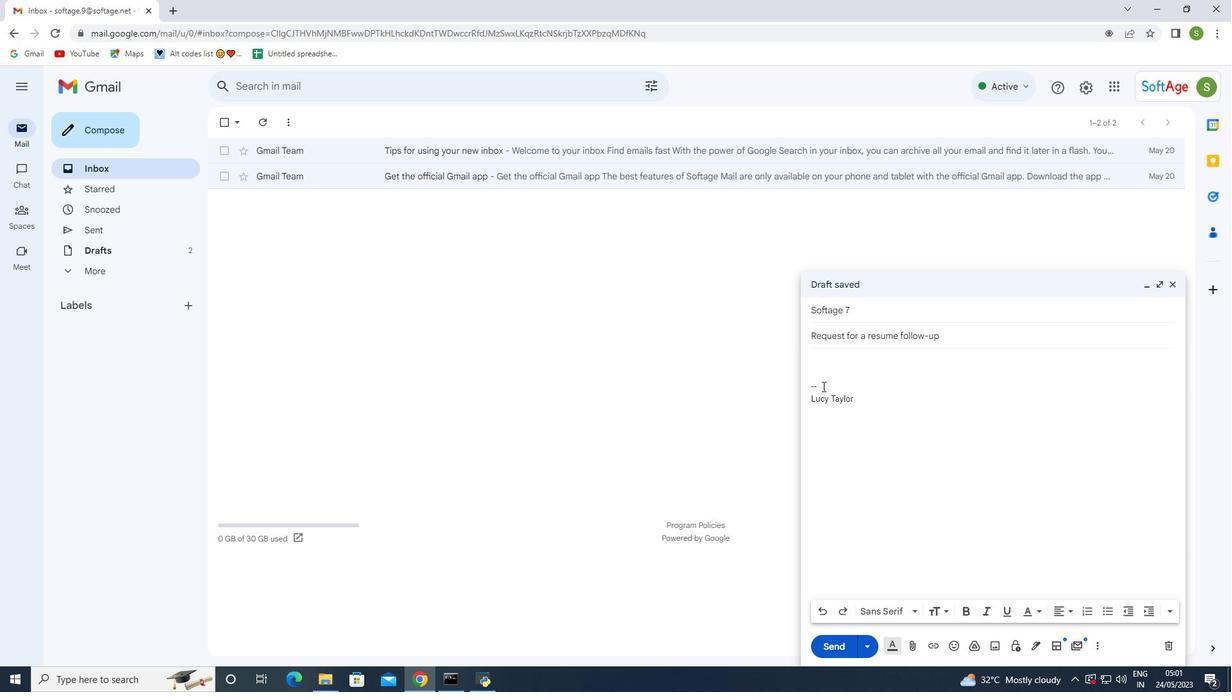 
Action: Mouse moved to (792, 356)
Screenshot: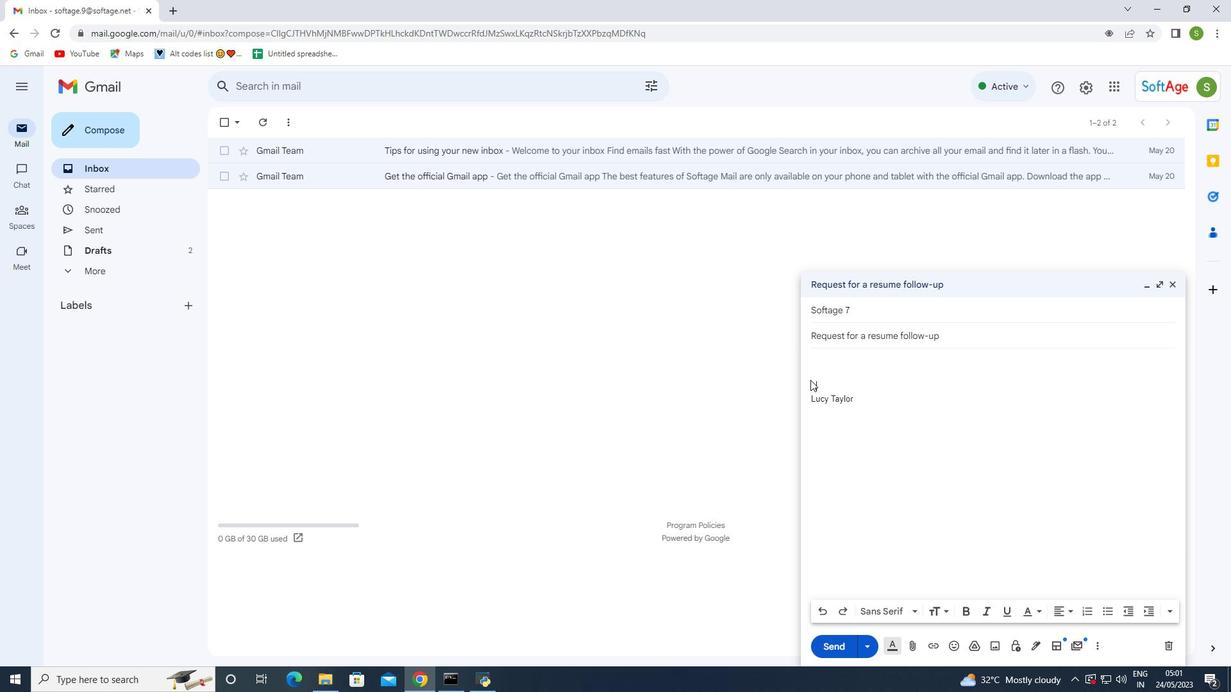 
Action: Key pressed <Key.backspace><Key.enter><Key.up><Key.shift>Could<Key.space>you<Key.space>please<Key.space>prob<Key.backspace>vide<Key.space>me<Key.space>with<Key.space>the<Key.space>details<Key.space>of<Key.space>the<Key.space>project<Key.space>depem<Key.backspace>ndencies<Key.shift_r><Key.shift_r>?
Screenshot: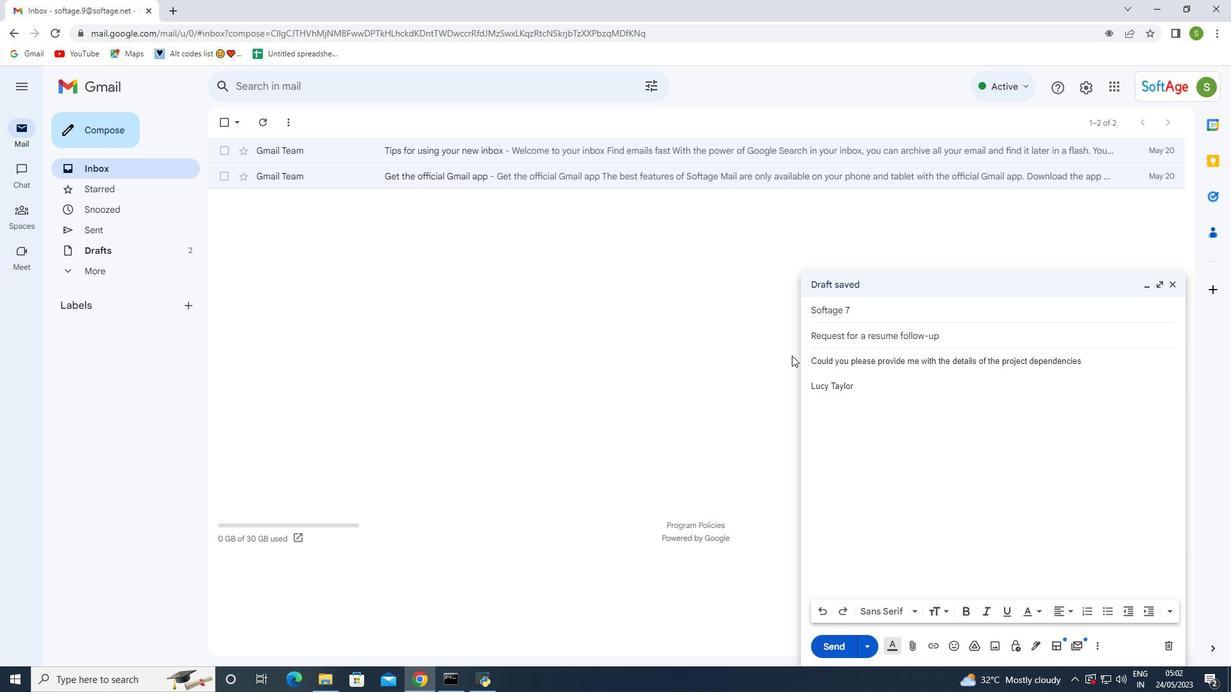 
Action: Mouse moved to (852, 647)
Screenshot: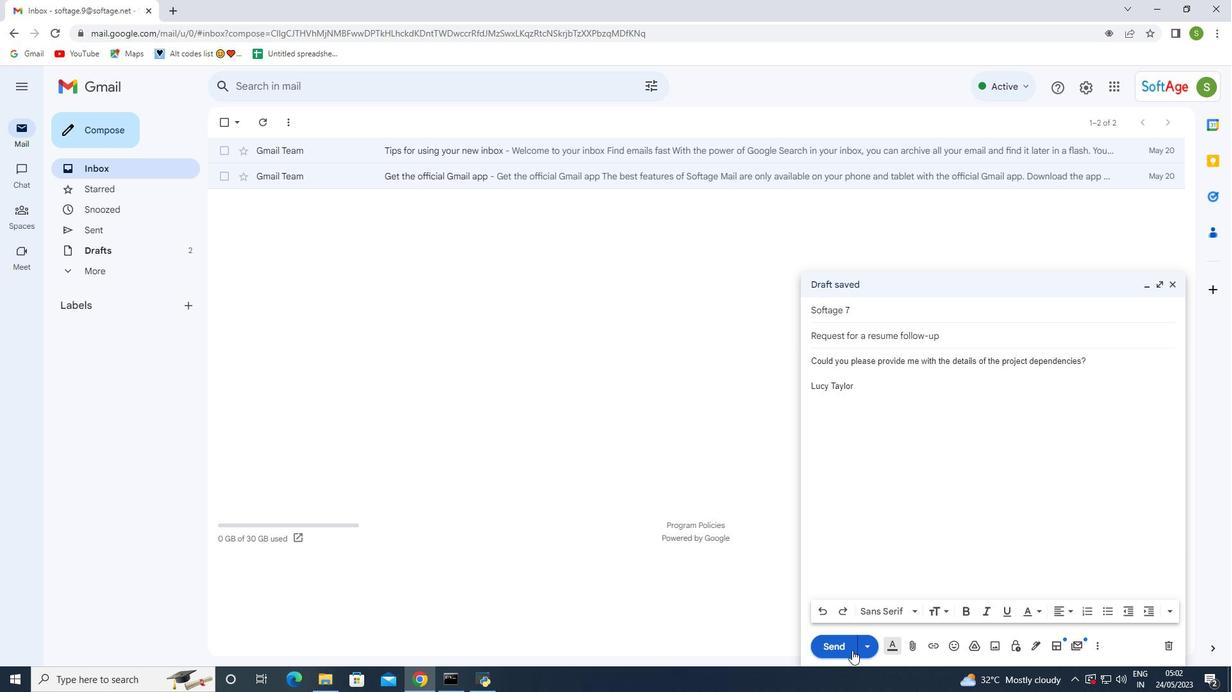 
Action: Mouse pressed left at (852, 647)
Screenshot: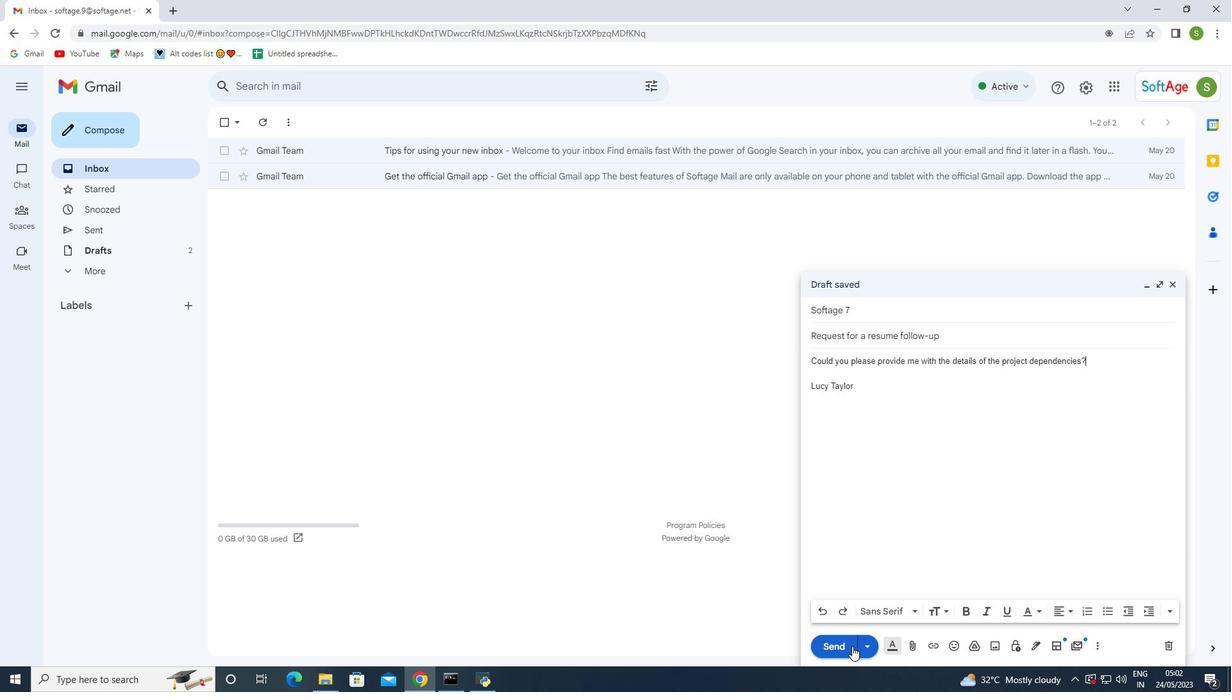 
Action: Mouse moved to (94, 234)
Screenshot: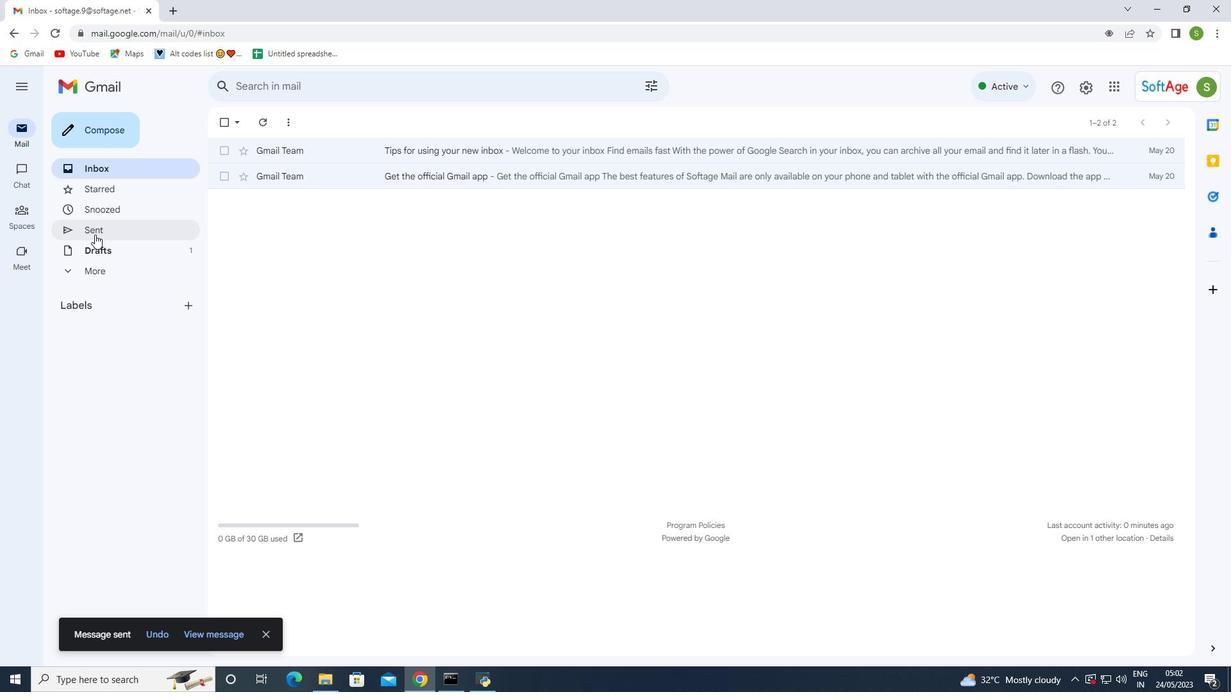 
Action: Mouse pressed left at (94, 234)
Screenshot: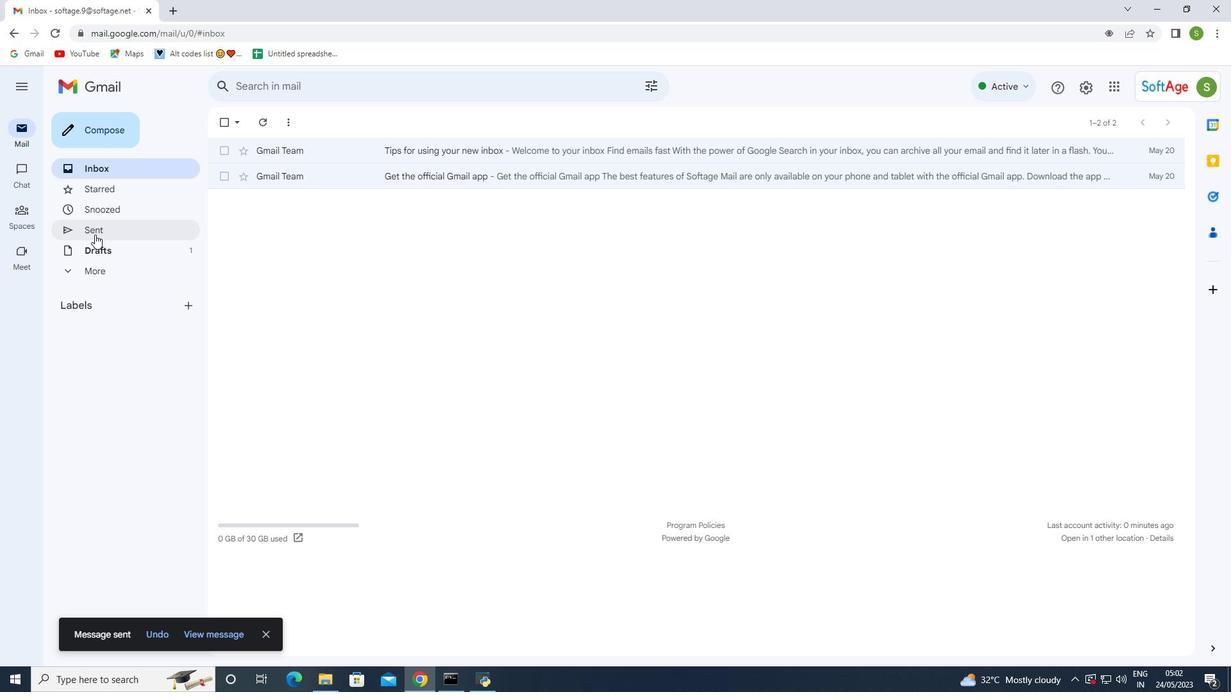 
Action: Mouse moved to (221, 187)
Screenshot: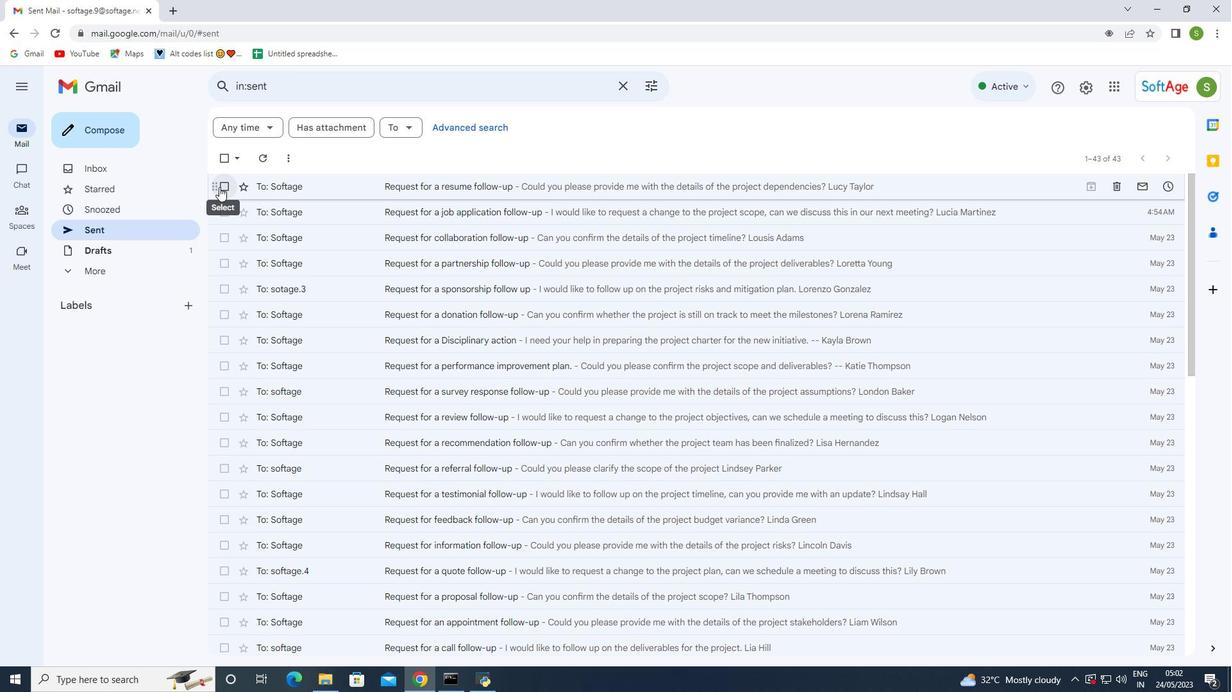 
Action: Mouse pressed left at (221, 187)
Screenshot: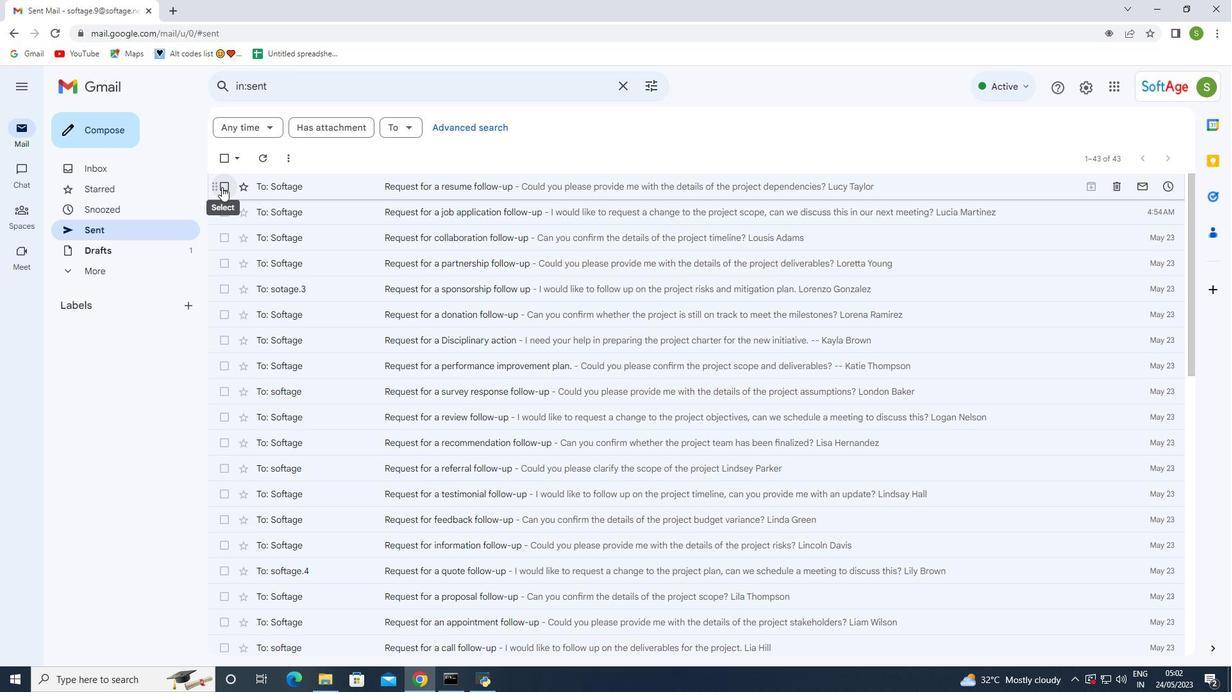 
Action: Mouse moved to (341, 179)
Screenshot: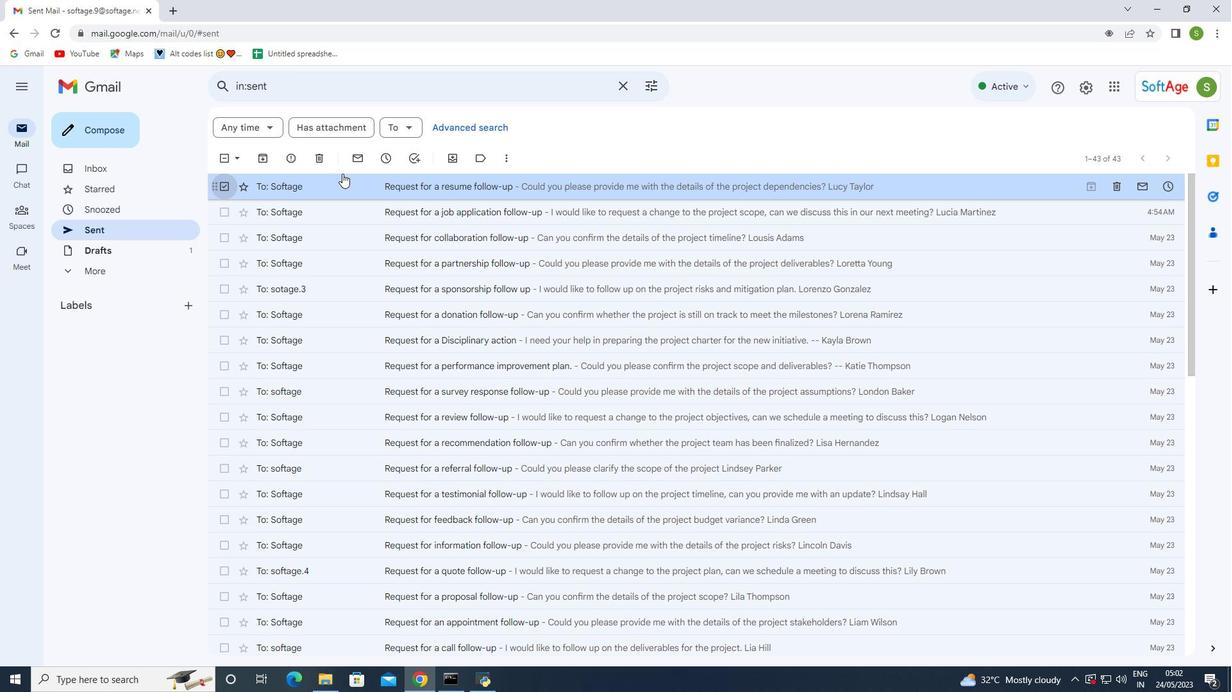 
Action: Mouse pressed right at (341, 179)
Screenshot: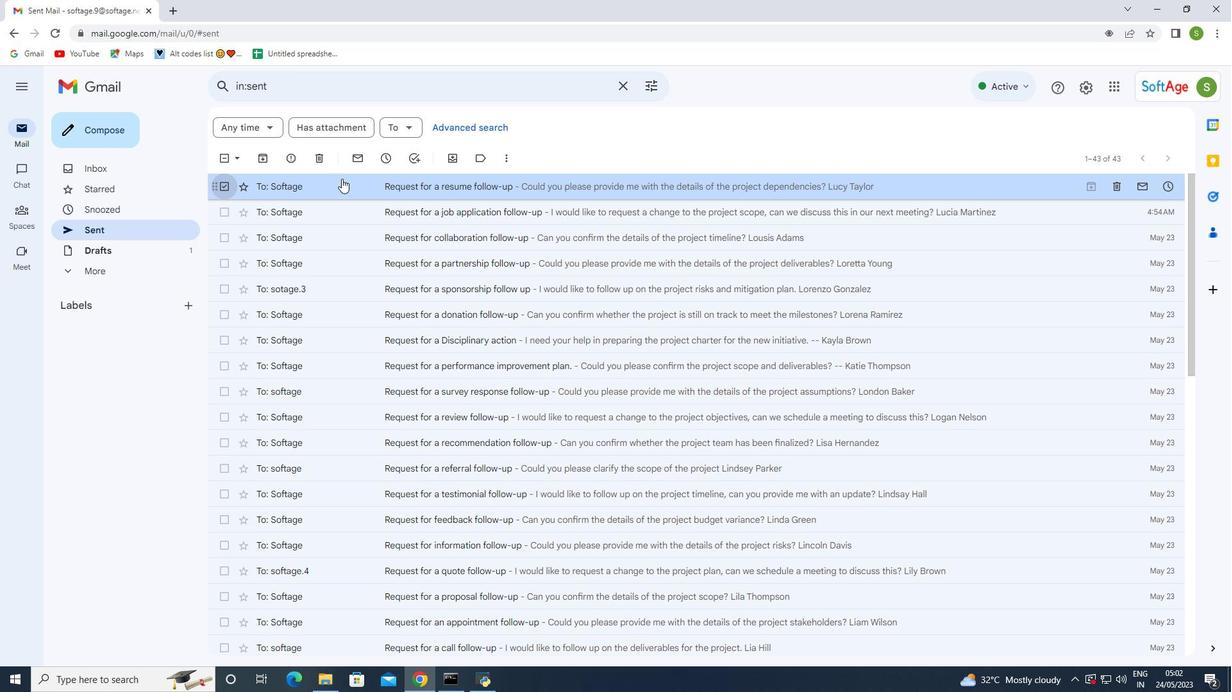 
Action: Mouse moved to (558, 608)
Screenshot: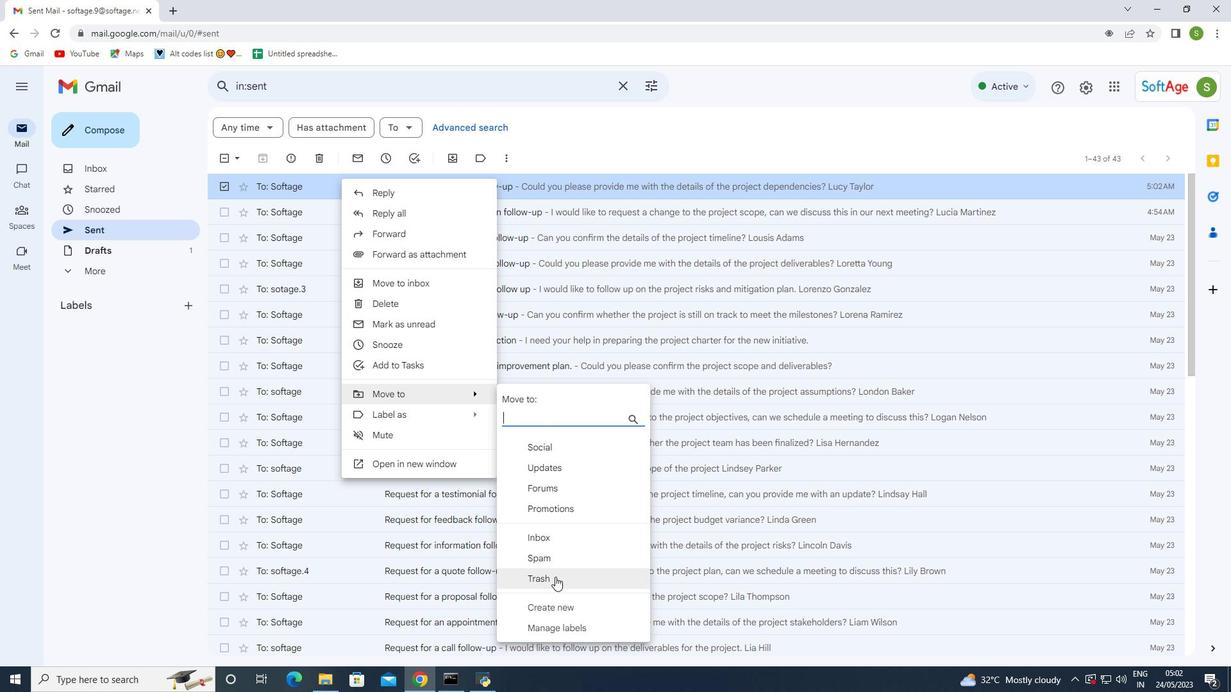 
Action: Mouse pressed left at (558, 608)
Screenshot: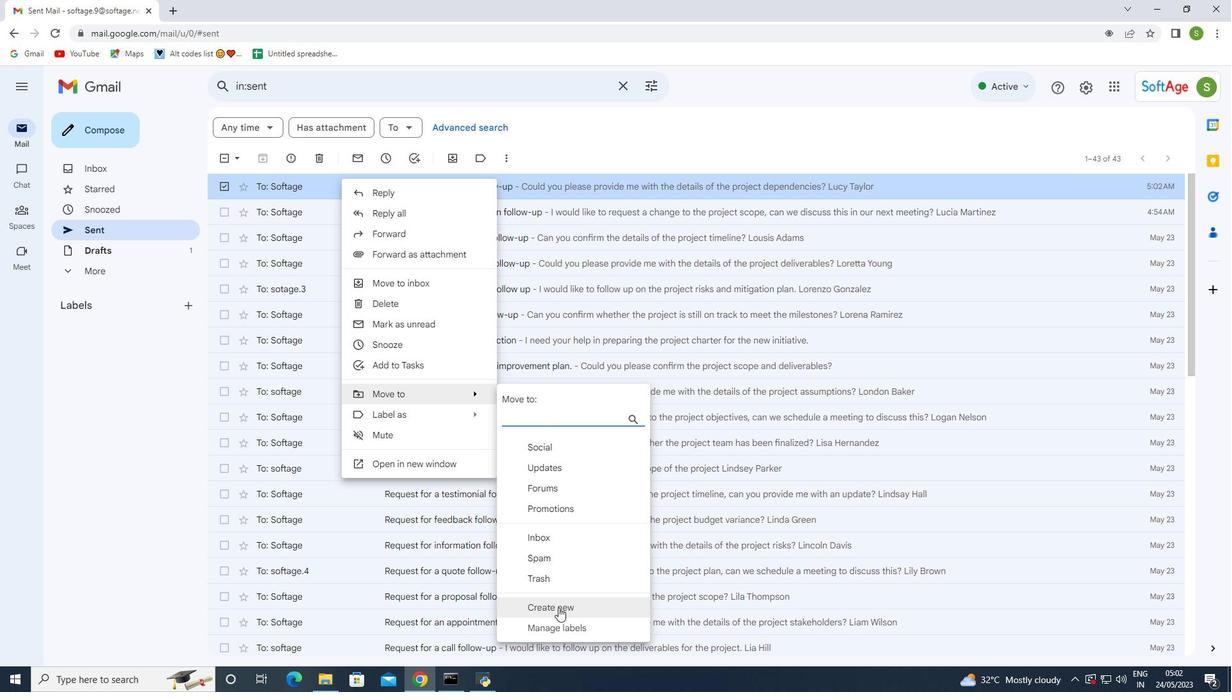 
Action: Mouse moved to (640, 355)
Screenshot: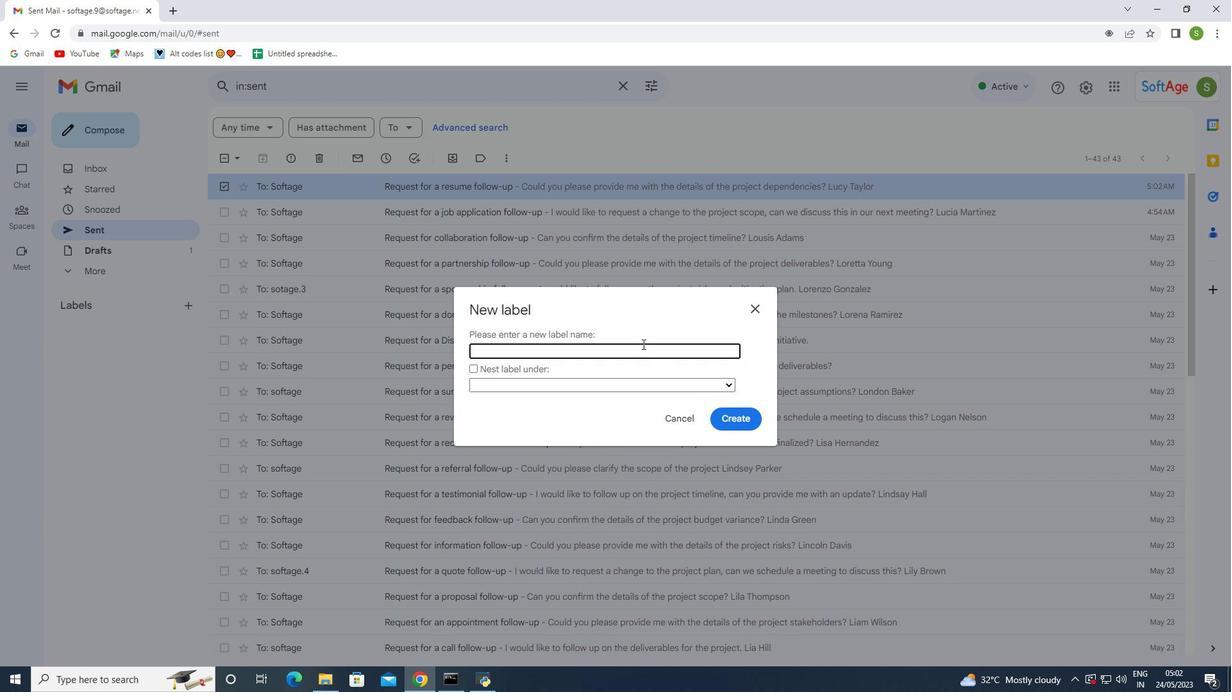 
Action: Mouse pressed left at (640, 355)
Screenshot: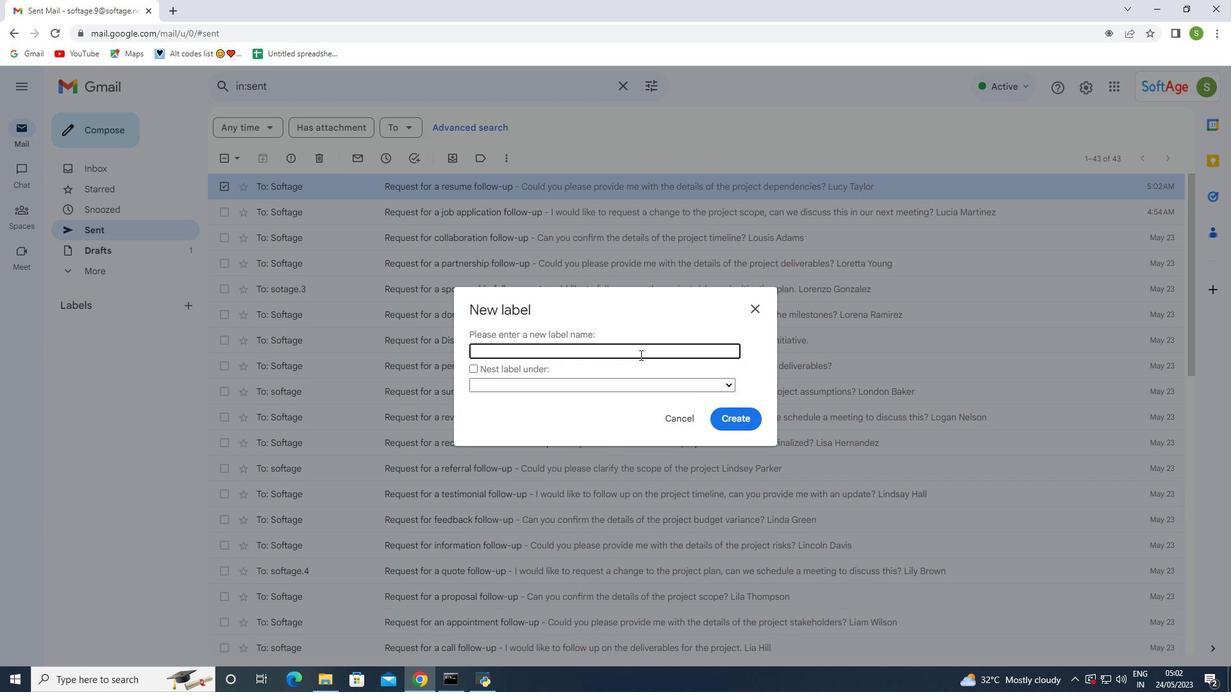 
Action: Key pressed <Key.caps_lock><Key.caps_lock><Key.caps_lock><Key.caps_lock><Key.caps_lock><Key.caps_lock><Key.caps_lock><Key.caps_lock><Key.caps_lock><Key.caps_lock><Key.caps_lock>F<Key.backspace><Key.backspace><Key.caps_lock><Key.shift><Key.shift><Key.shift><Key.shift><Key.shift><Key.shift><Key.shift><Key.shift><Key.shift><Key.shift><Key.shift><Key.shift><Key.shift><Key.shift><Key.shift><Key.shift><Key.shift><Key.shift><Key.shift><Key.shift><Key.shift><Key.shift><Key.shift><Key.shift><Key.shift>Financial<Key.space>reports
Screenshot: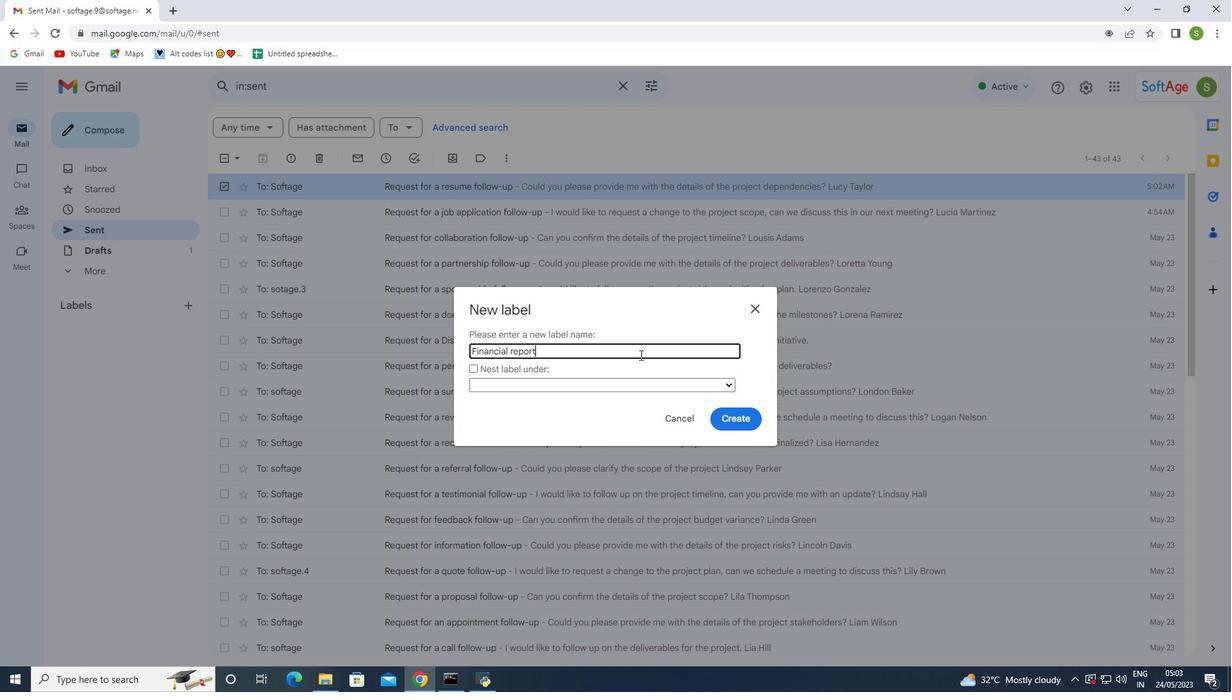
Action: Mouse moved to (719, 413)
Screenshot: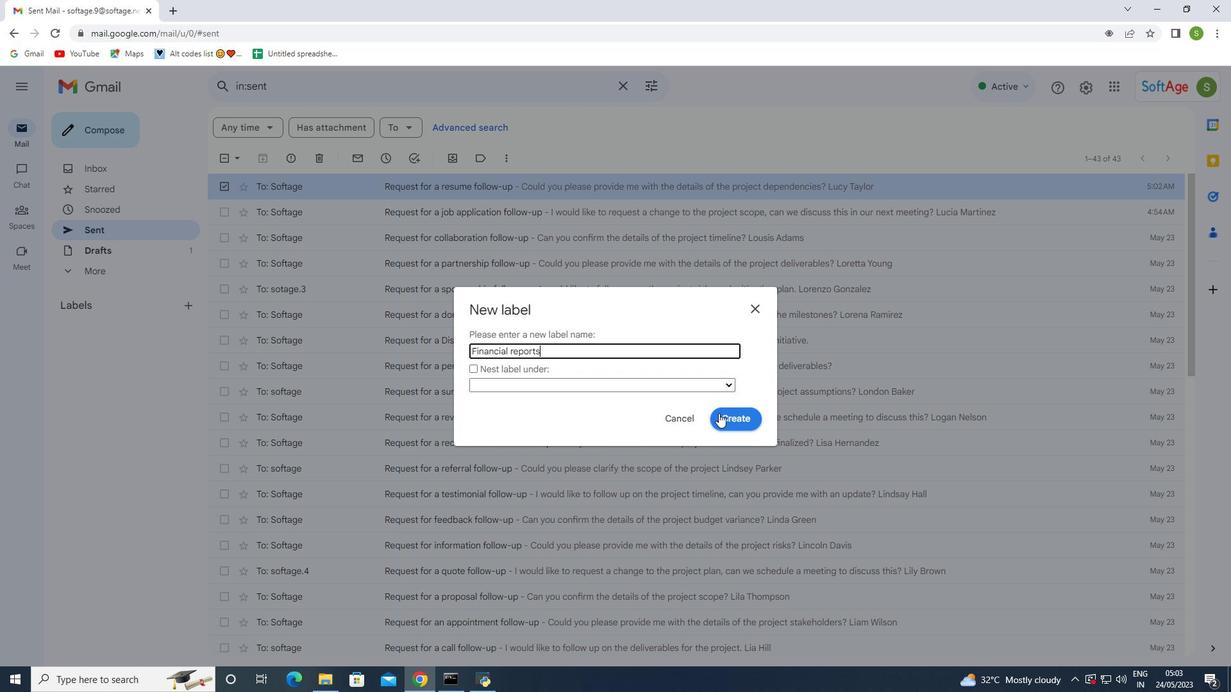 
Action: Mouse pressed left at (719, 413)
Screenshot: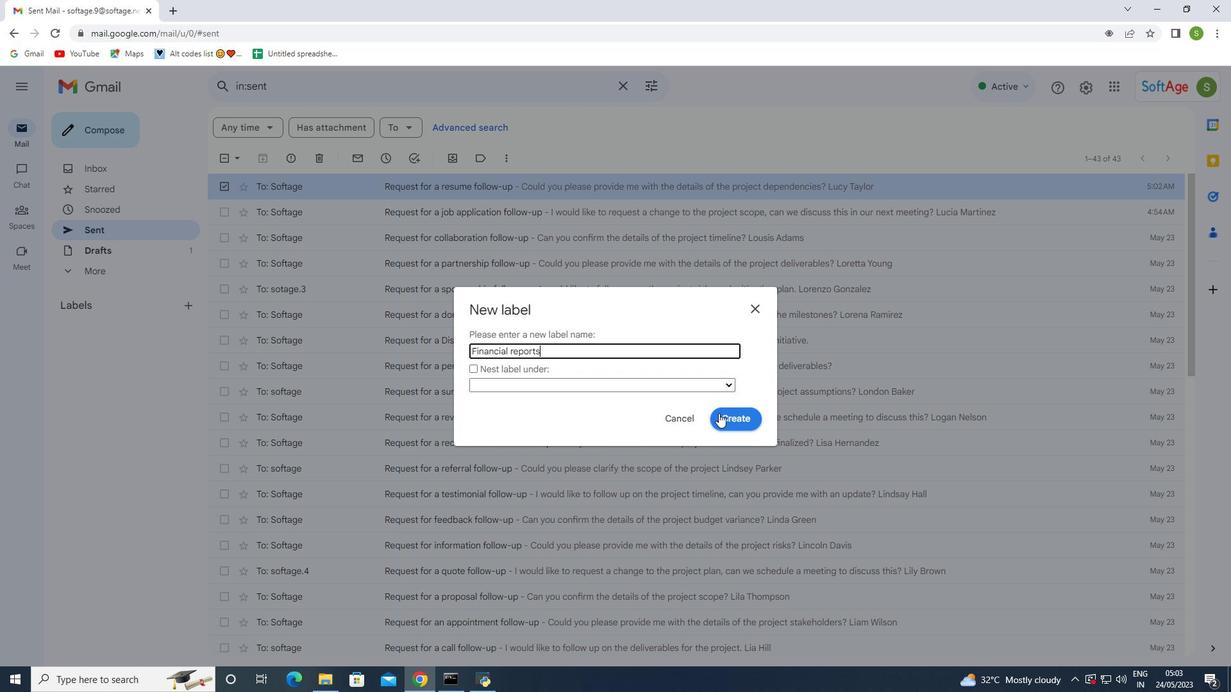 
Action: Mouse moved to (189, 331)
Screenshot: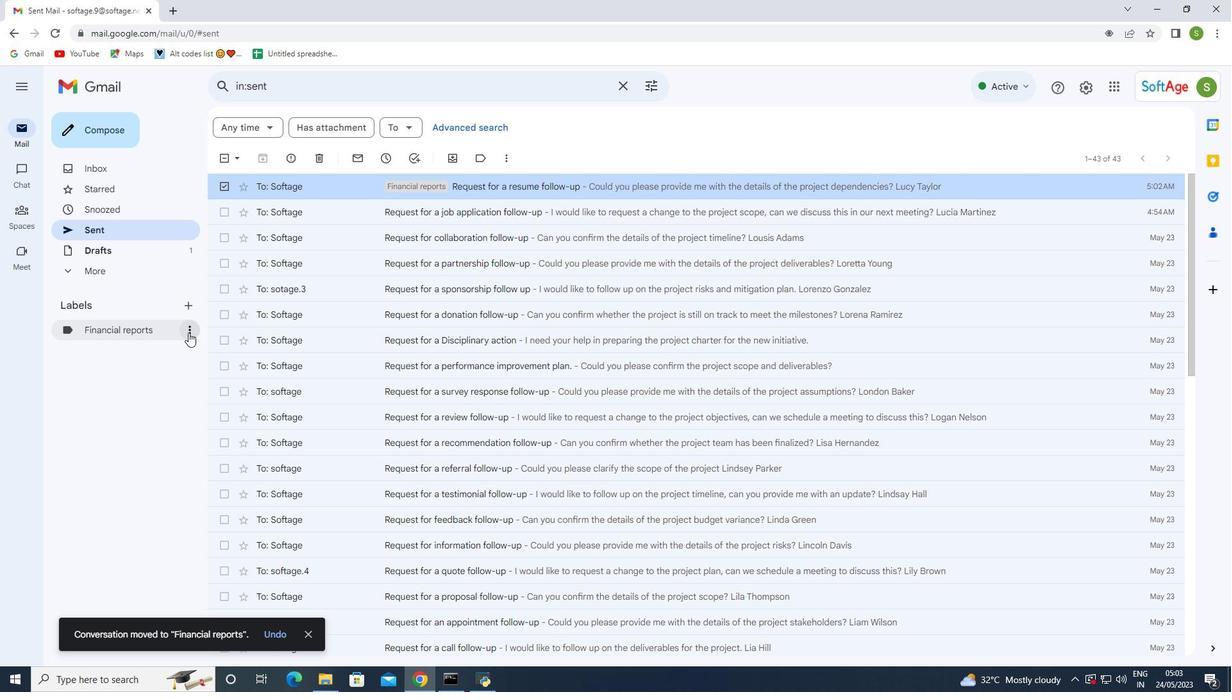 
Action: Mouse pressed left at (189, 331)
Screenshot: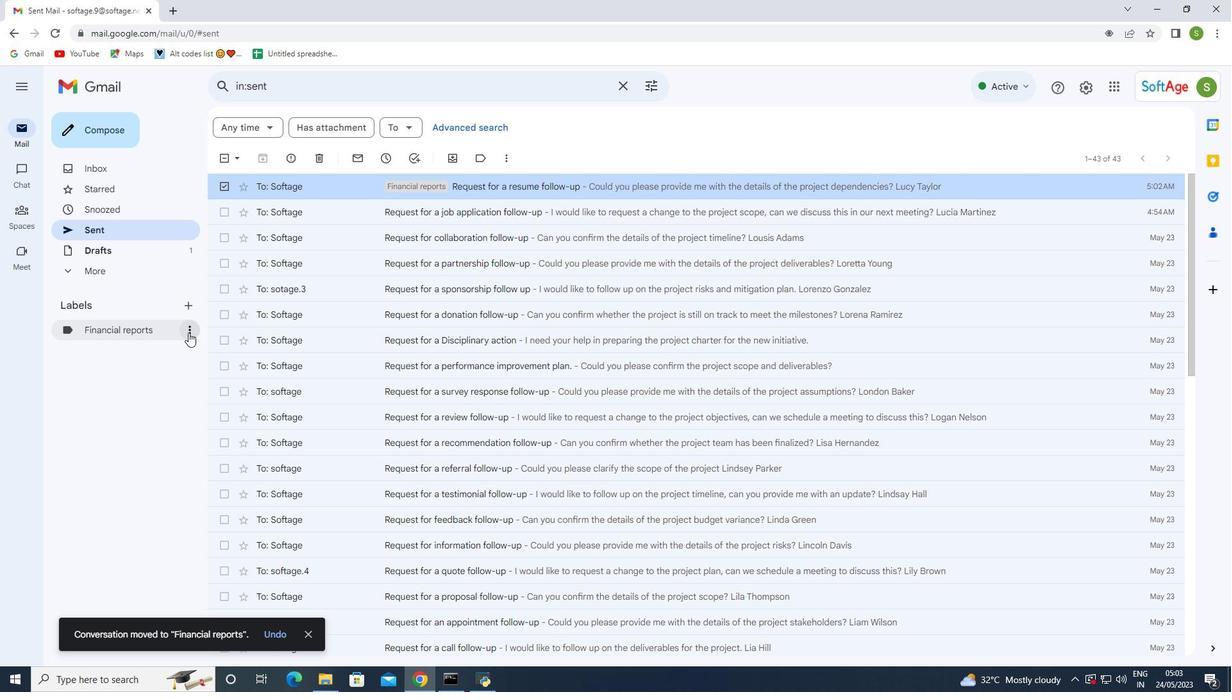 
Action: Mouse moved to (345, 418)
Screenshot: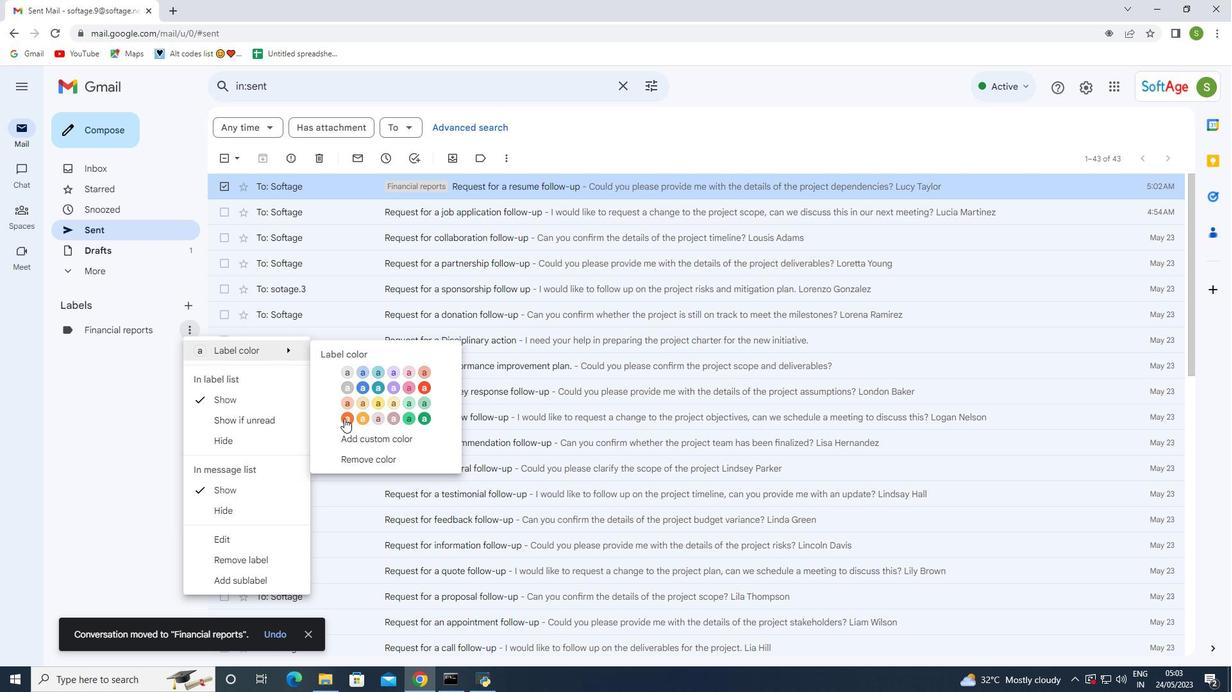 
Action: Mouse pressed left at (345, 418)
Screenshot: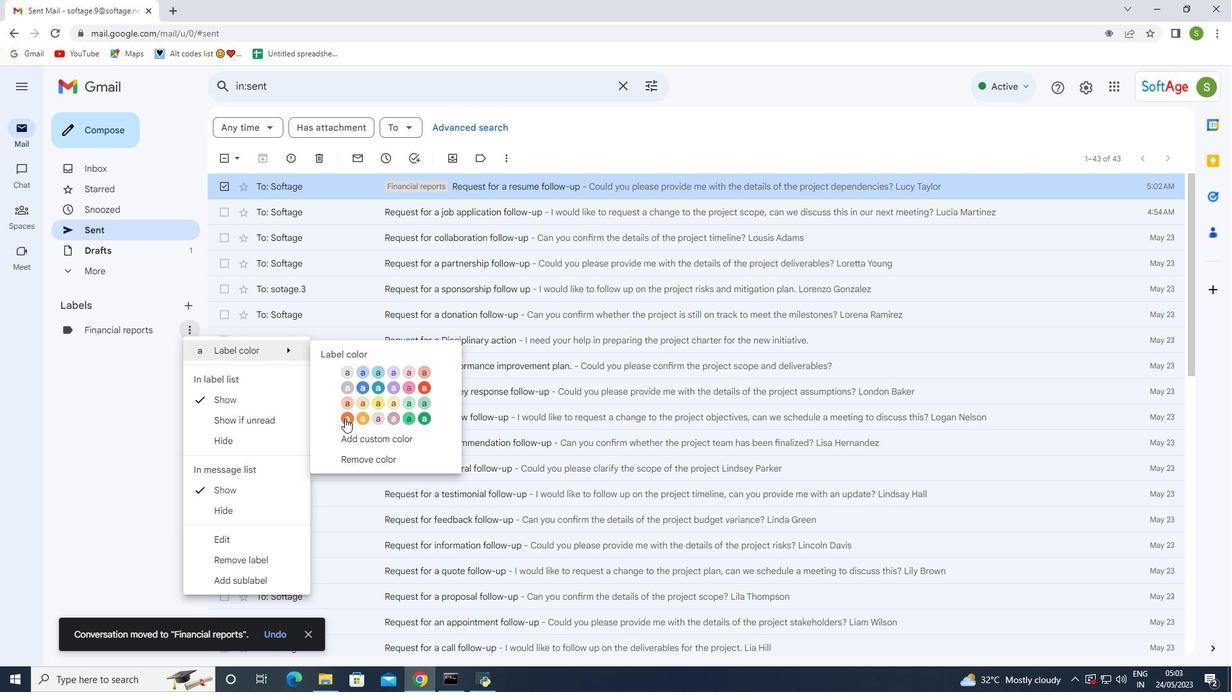 
Action: Mouse moved to (120, 331)
Screenshot: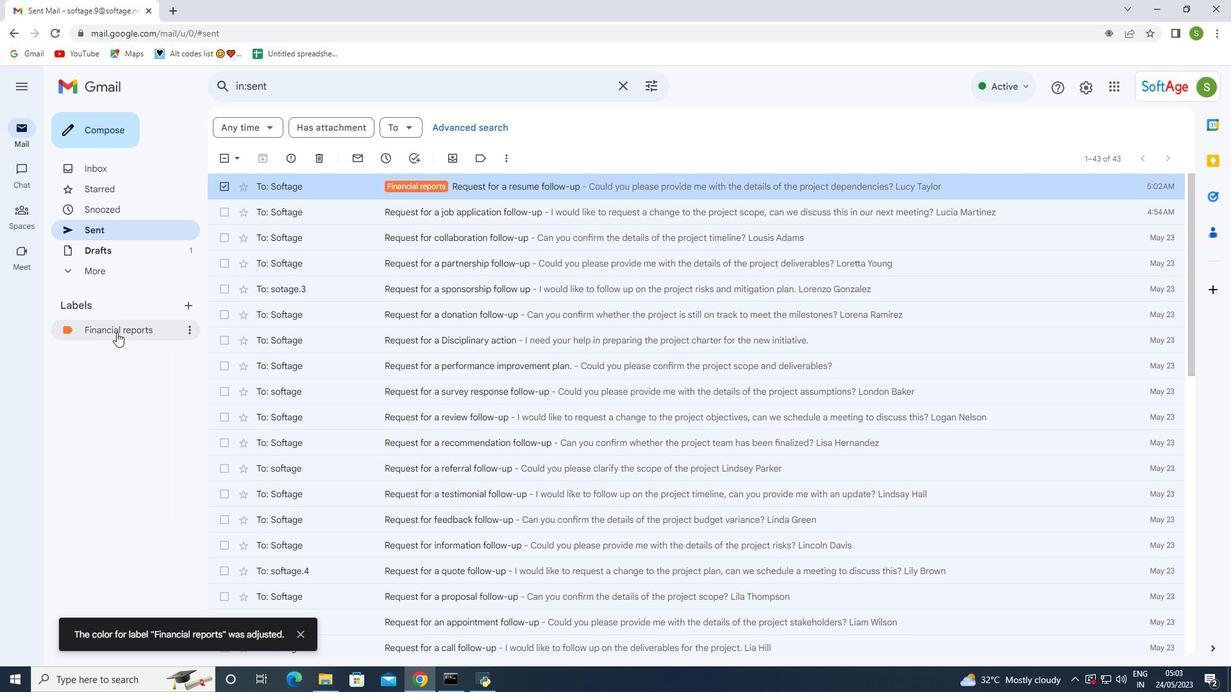 
Action: Mouse pressed left at (120, 331)
Screenshot: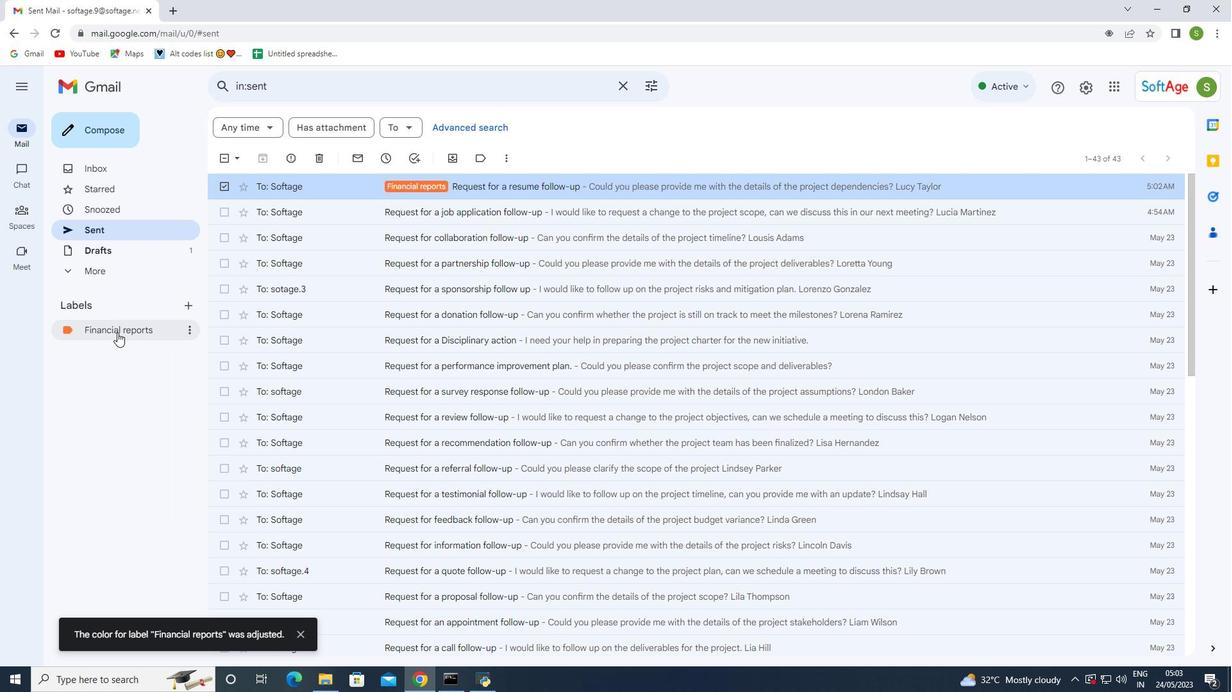 
Action: Mouse pressed left at (120, 331)
Screenshot: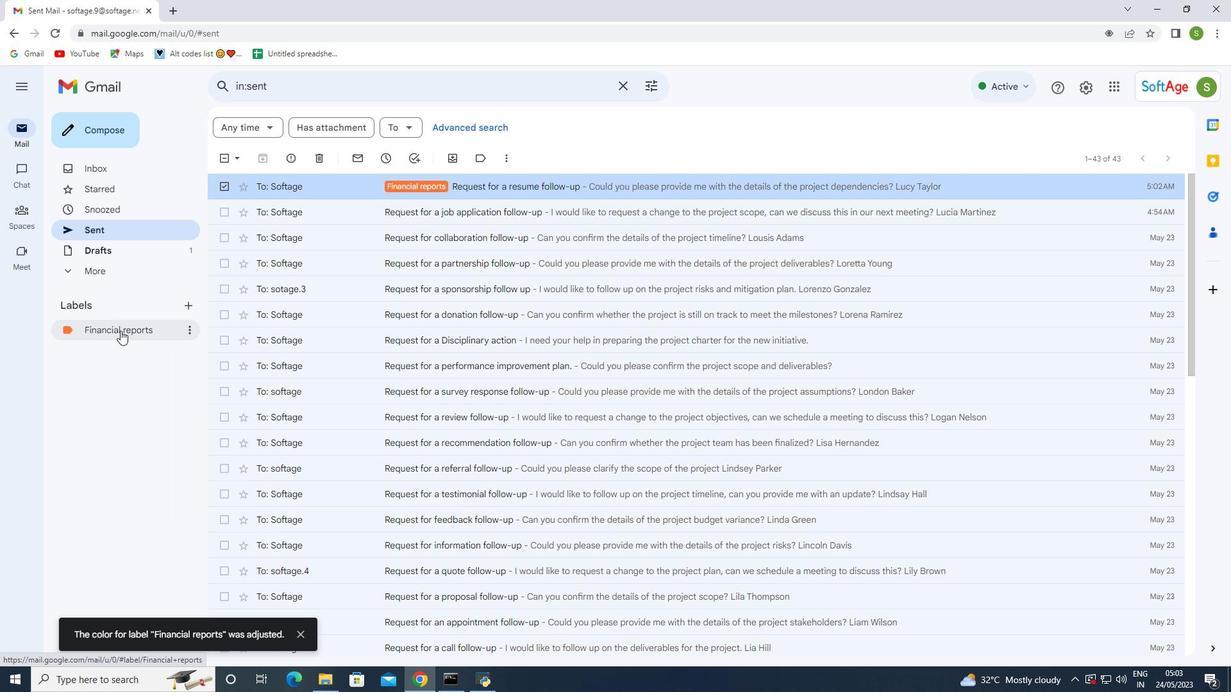 
Action: Mouse moved to (388, 184)
Screenshot: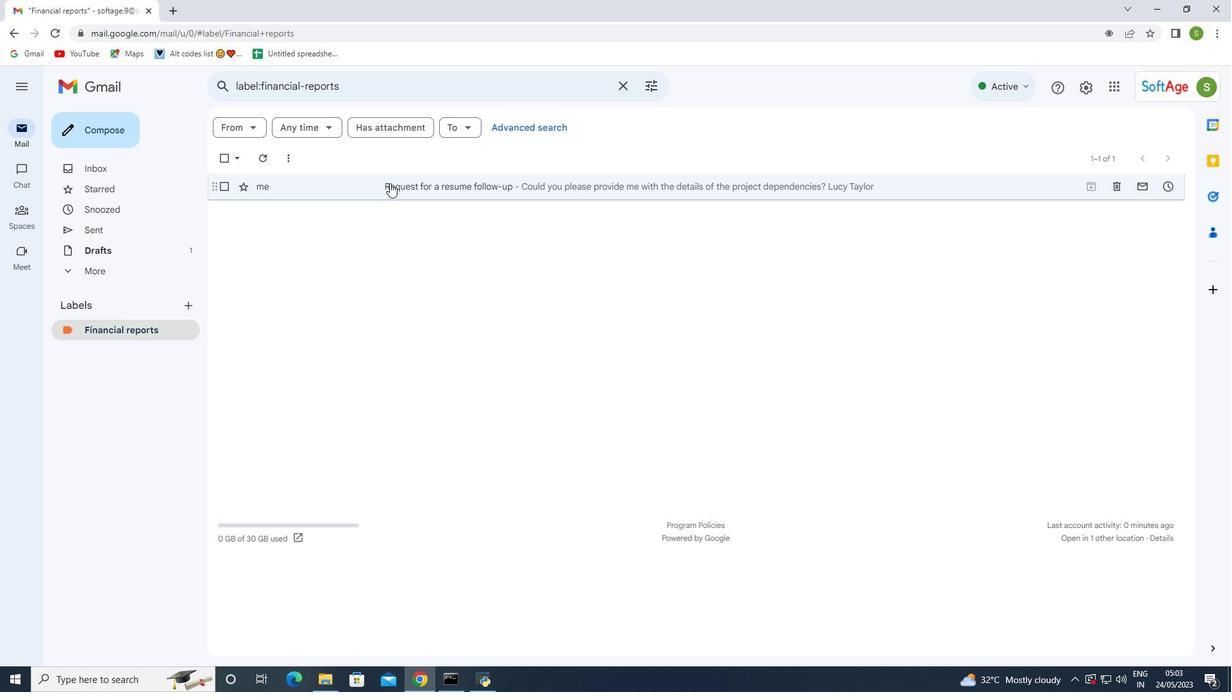 
Action: Mouse pressed left at (388, 184)
Screenshot: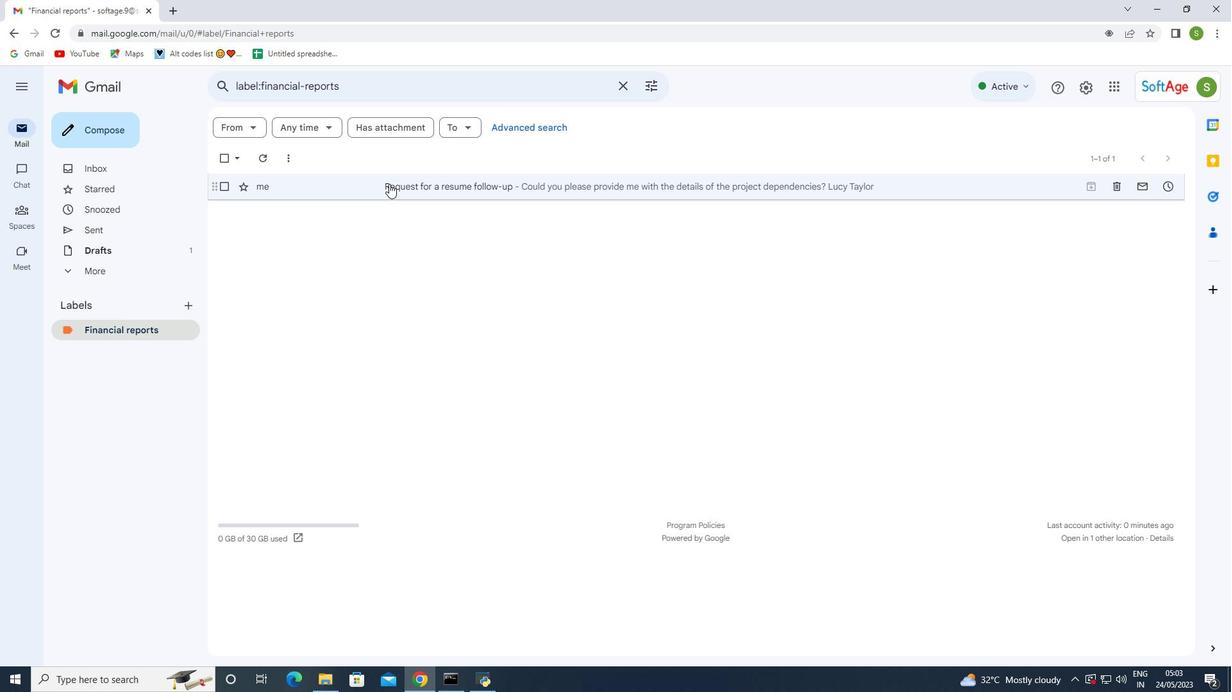 
Action: Mouse pressed left at (388, 184)
Screenshot: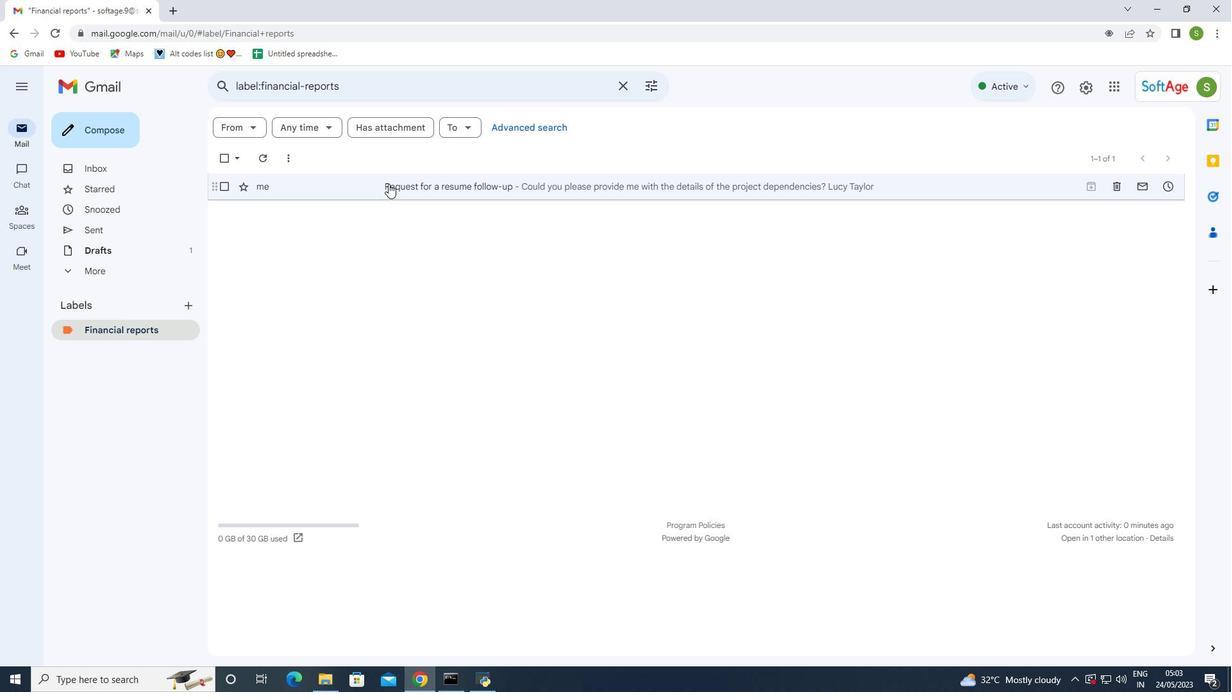 
Action: Mouse moved to (484, 264)
Screenshot: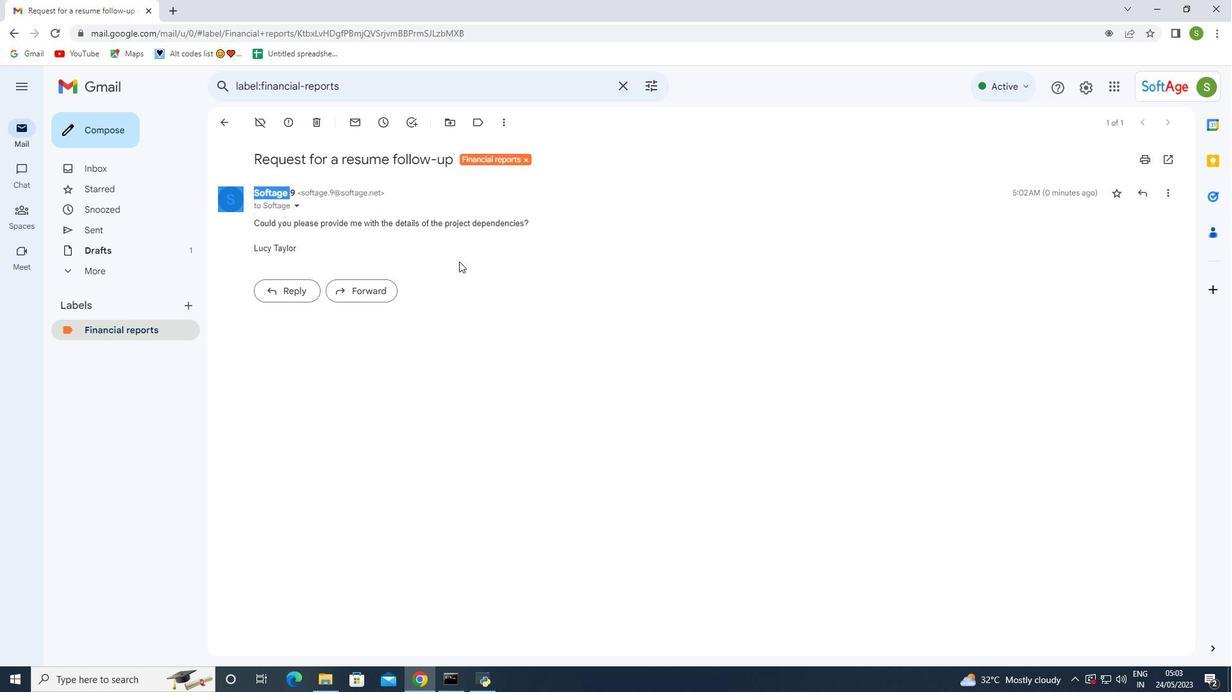 
Action: Mouse pressed left at (484, 264)
Screenshot: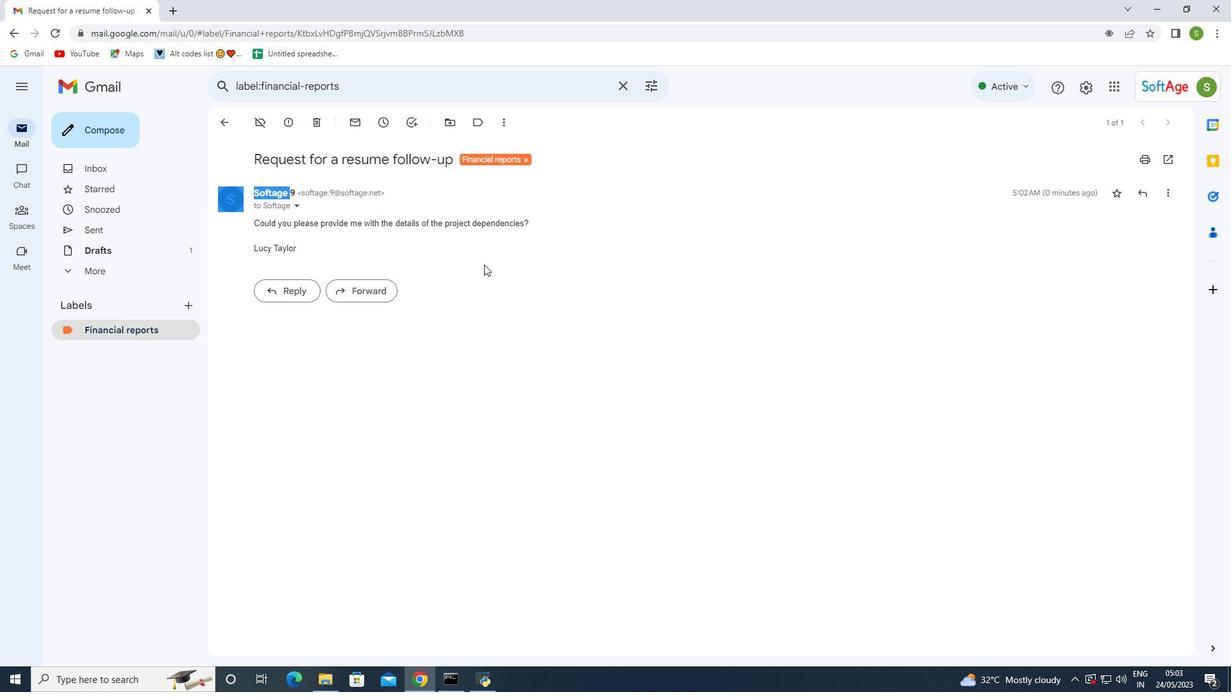 
Action: Mouse moved to (223, 117)
Screenshot: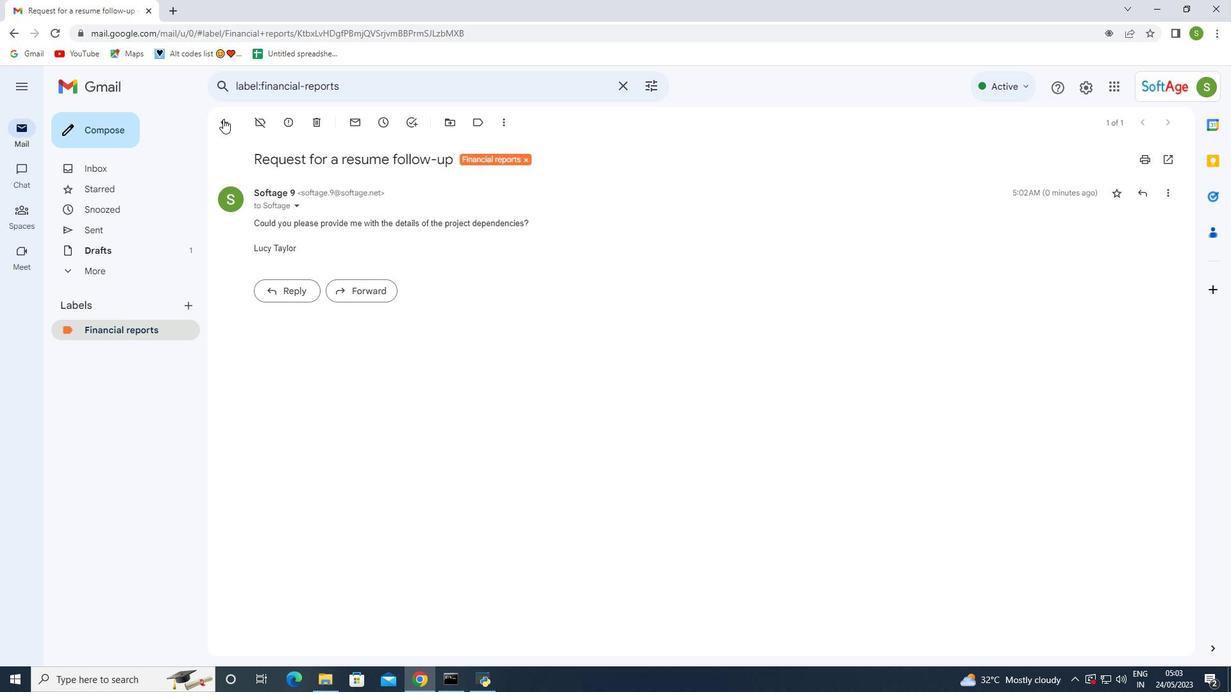 
Action: Mouse pressed left at (223, 117)
Screenshot: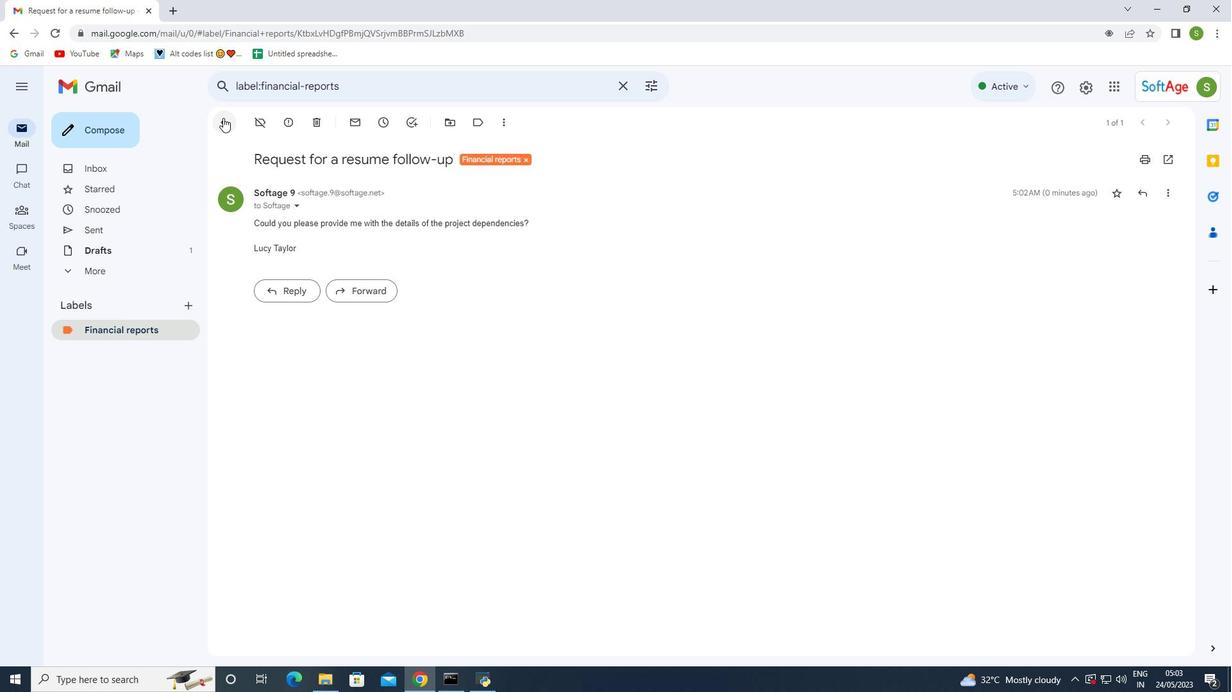 
Action: Mouse moved to (478, 291)
Screenshot: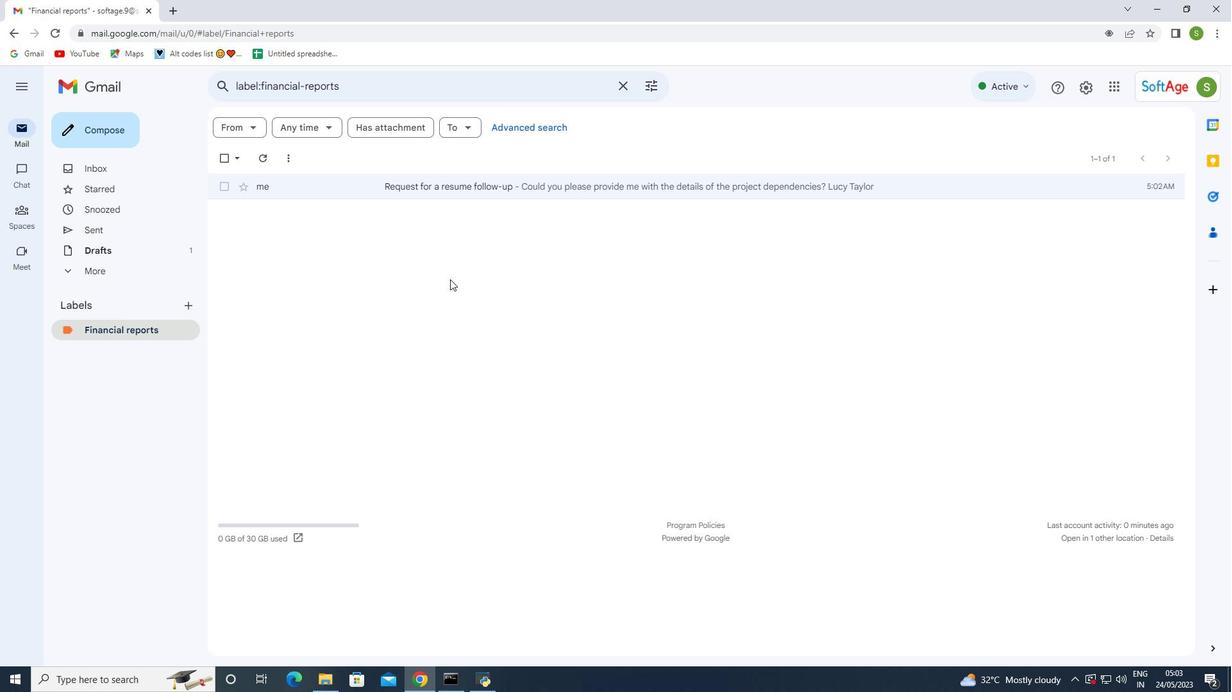 
